 Task: Open Card Event Execution in Board Business Model Lean Startup Methodology Implementation to Workspace Contract Management and add a team member Softage.3@softage.net, a label Yellow, a checklist Project Procurement Management, an attachment from your google drive, a color Yellow and finally, add a card description 'Research and apply for relevant industry awards' and a comment 'Given the potential impact of this task on our team workload, let us ensure that we have the necessary resources and support to execute it effectively.'. Add a start date 'Jan 03, 1900' with a due date 'Jan 10, 1900'
Action: Mouse moved to (102, 345)
Screenshot: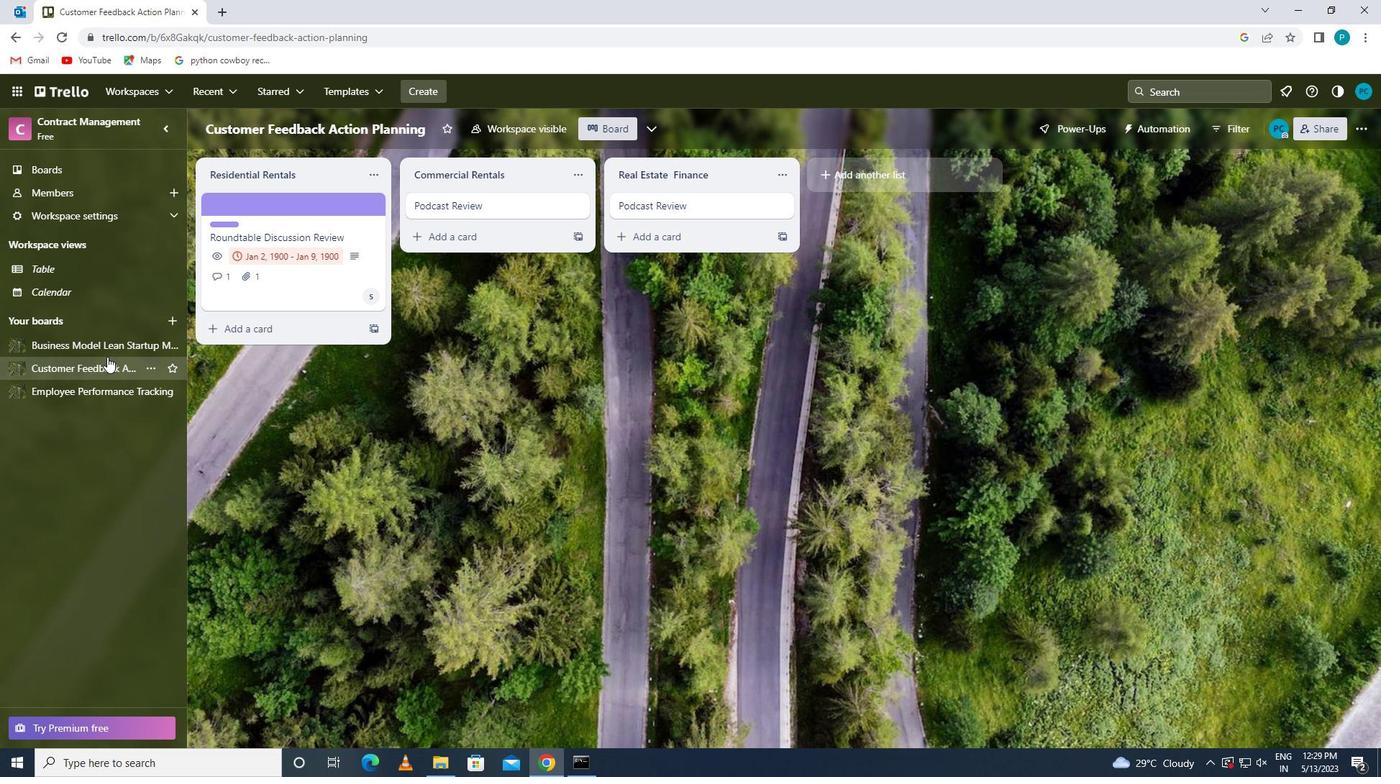 
Action: Mouse pressed left at (102, 345)
Screenshot: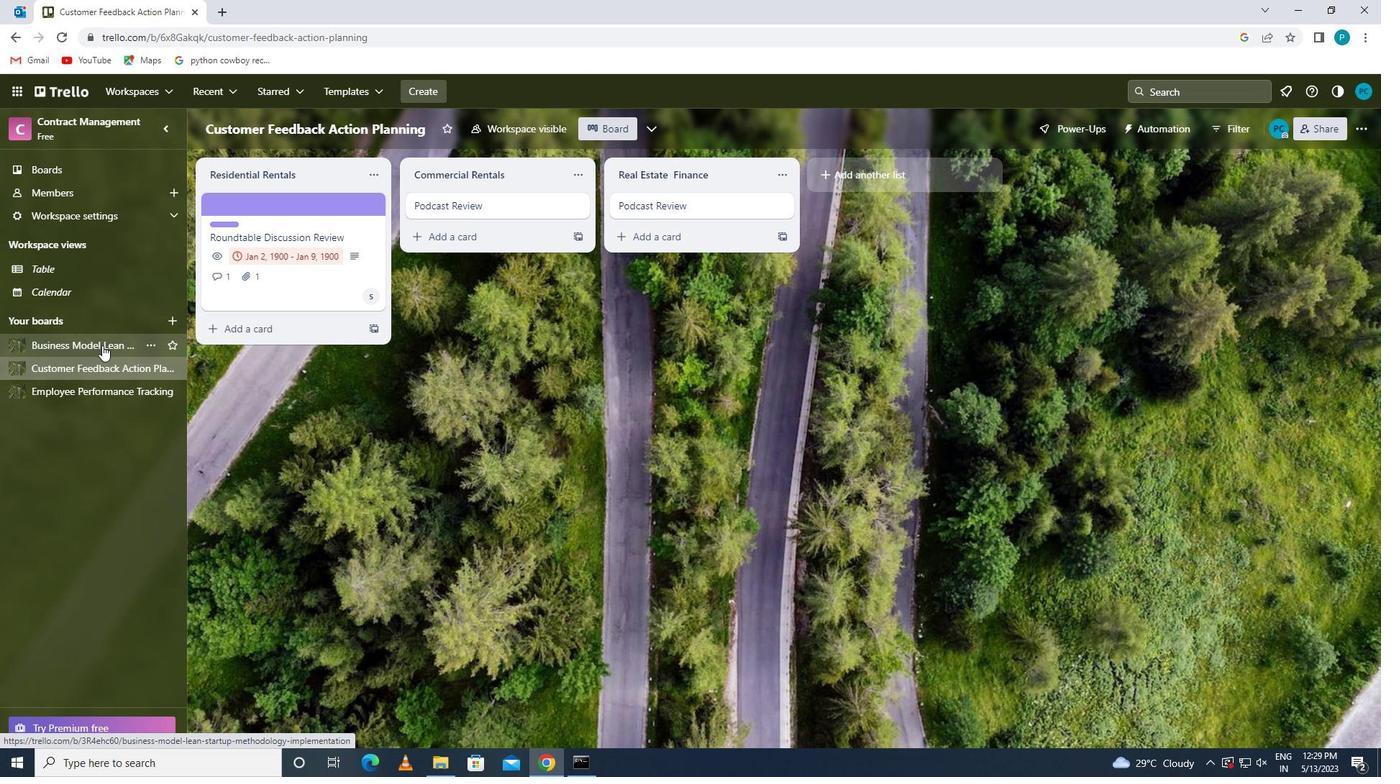 
Action: Mouse moved to (223, 209)
Screenshot: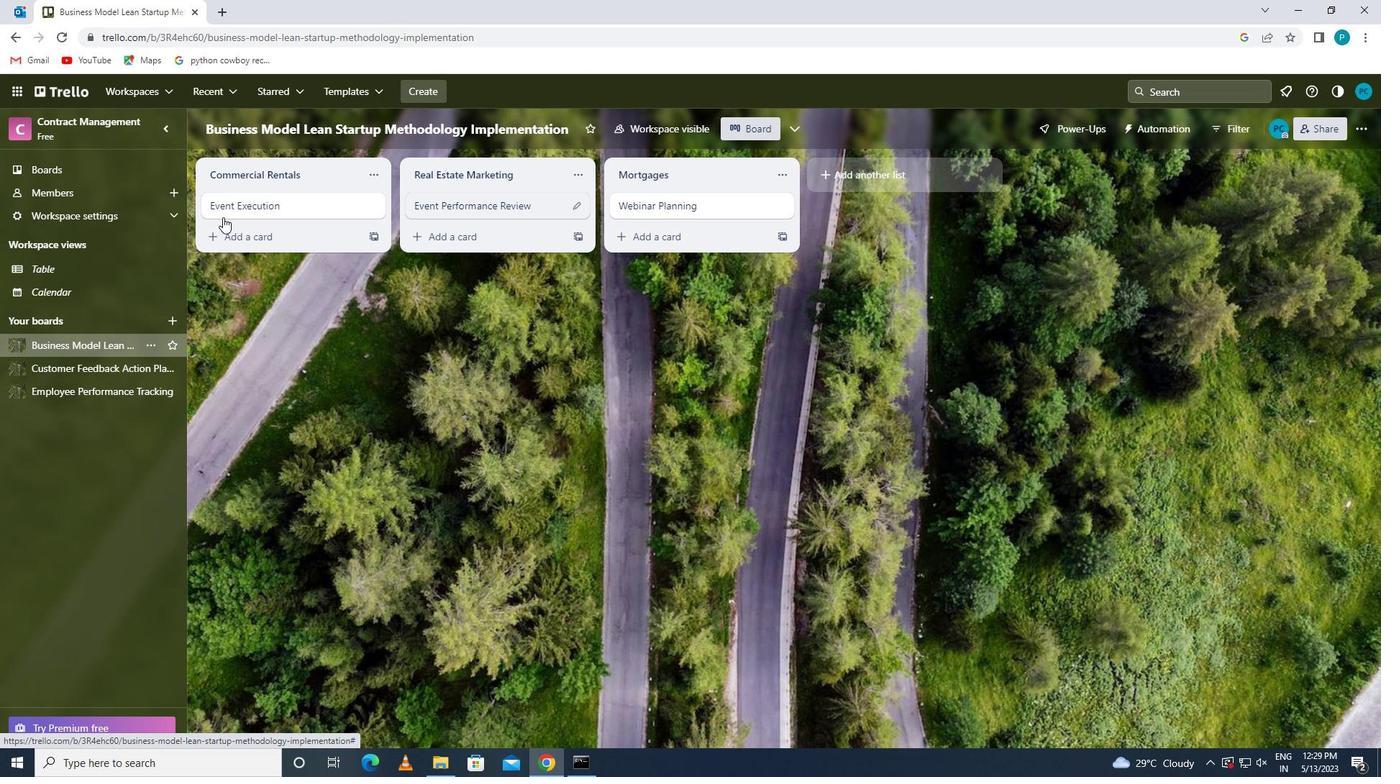 
Action: Mouse pressed left at (223, 209)
Screenshot: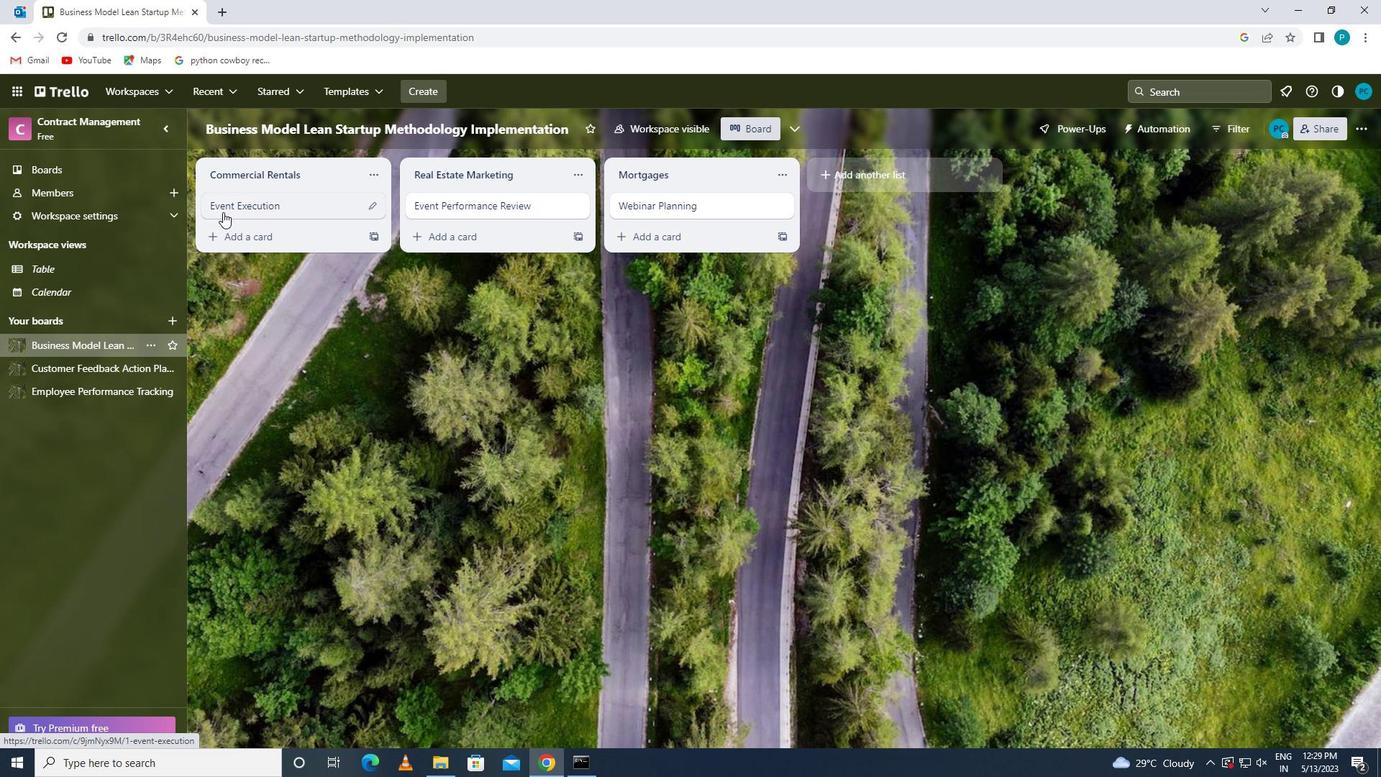 
Action: Mouse moved to (871, 205)
Screenshot: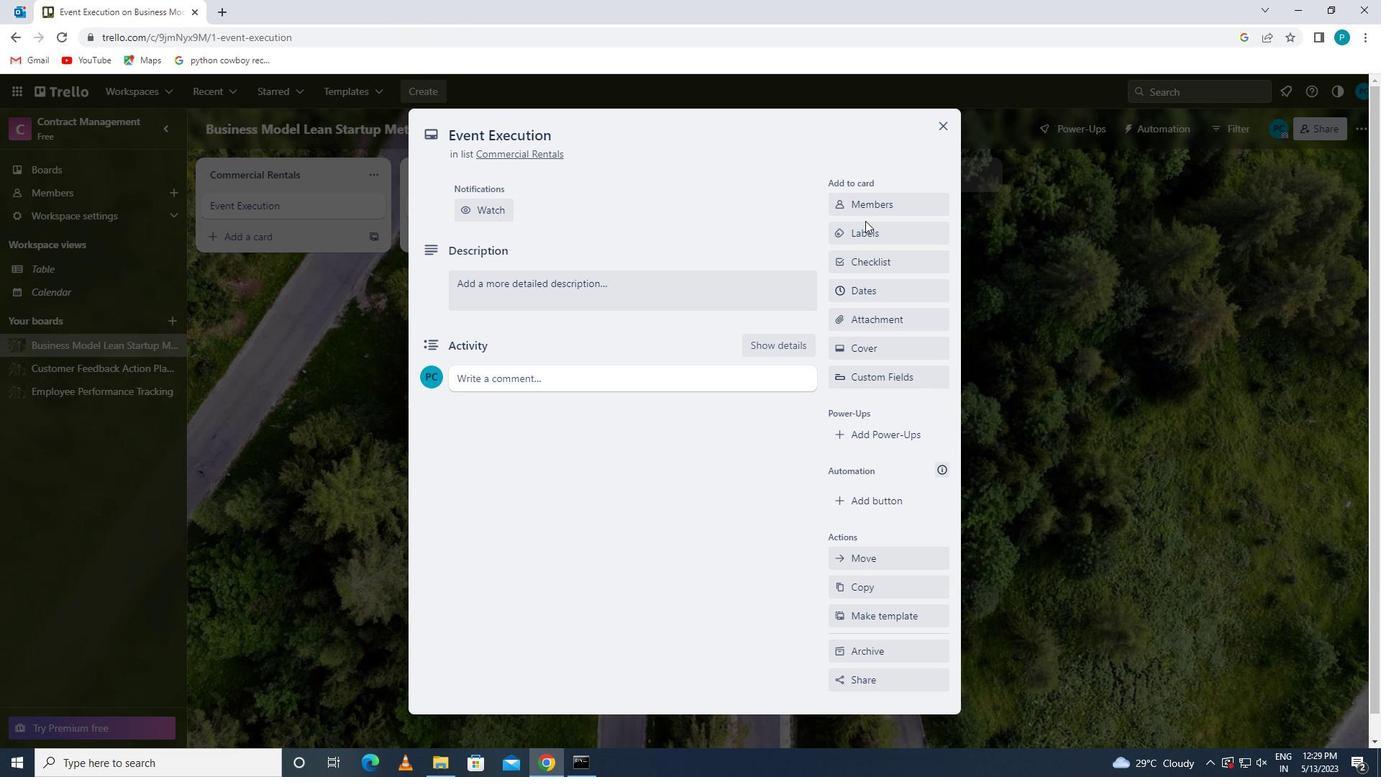 
Action: Mouse pressed left at (871, 205)
Screenshot: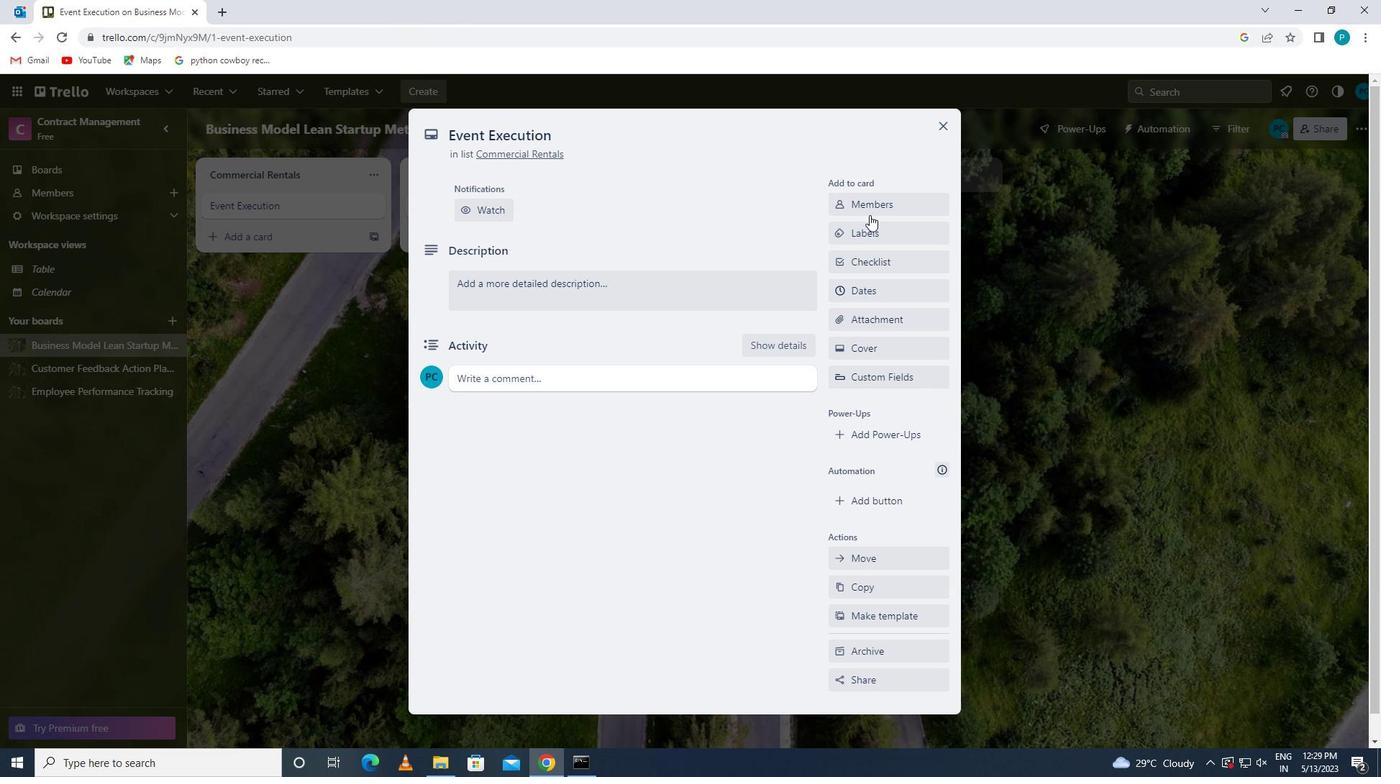
Action: Key pressed <Key.caps_lock>s<Key.caps_lock>o
Screenshot: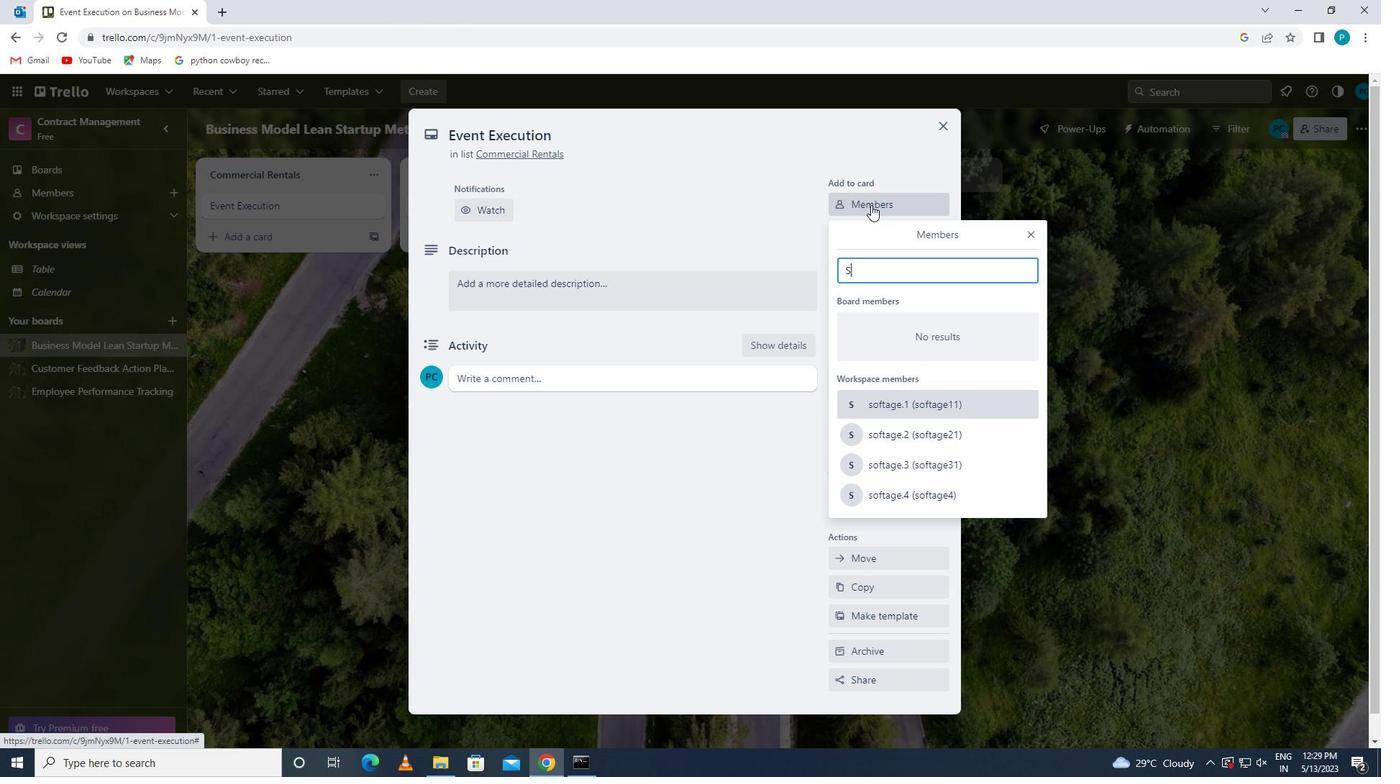 
Action: Mouse moved to (878, 505)
Screenshot: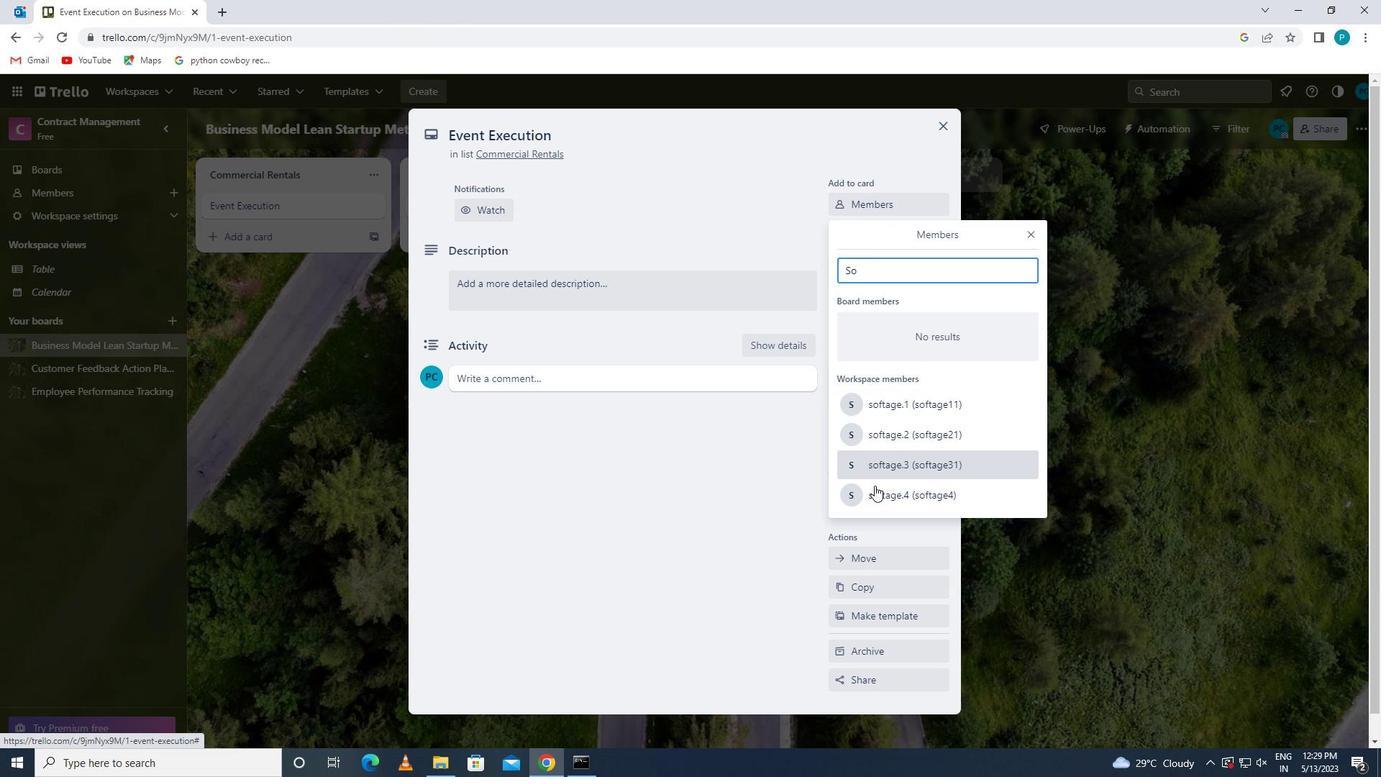 
Action: Mouse pressed left at (878, 505)
Screenshot: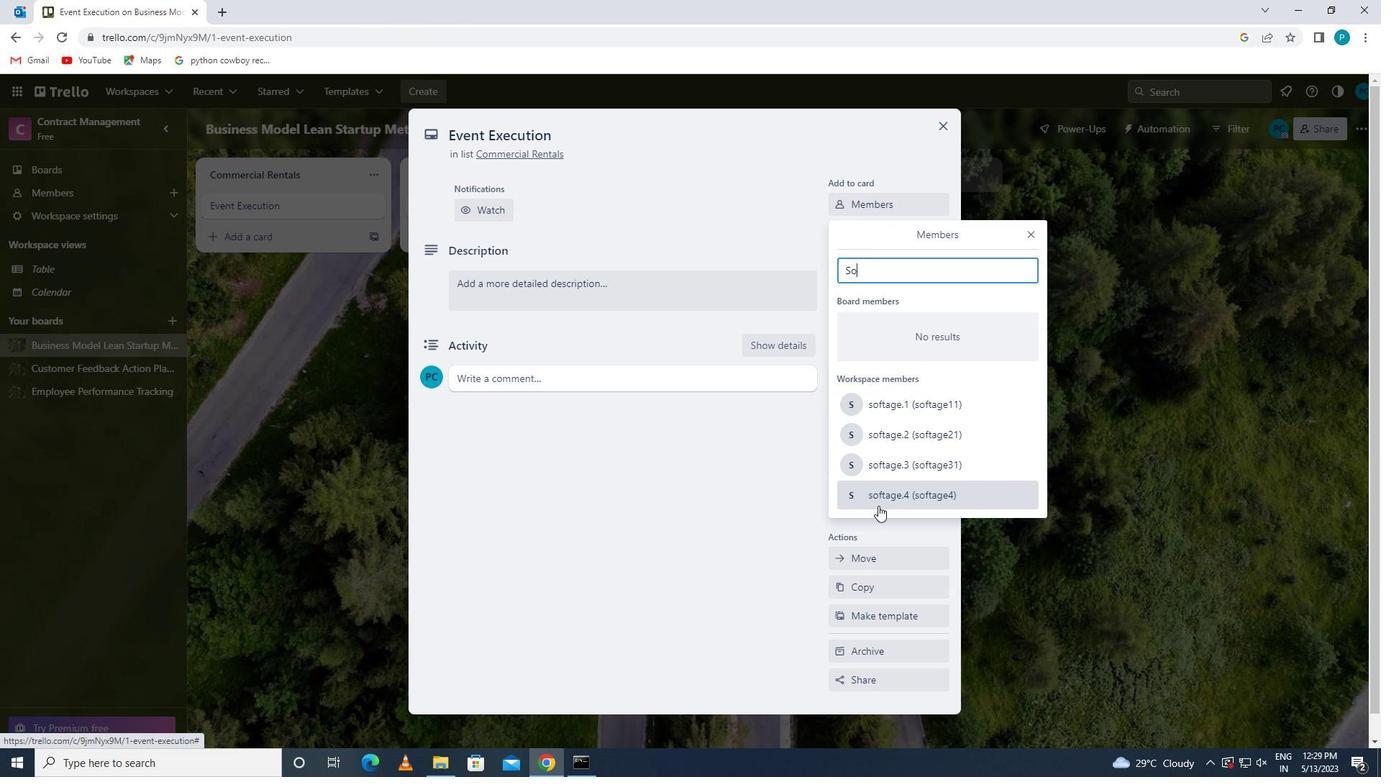 
Action: Mouse moved to (877, 467)
Screenshot: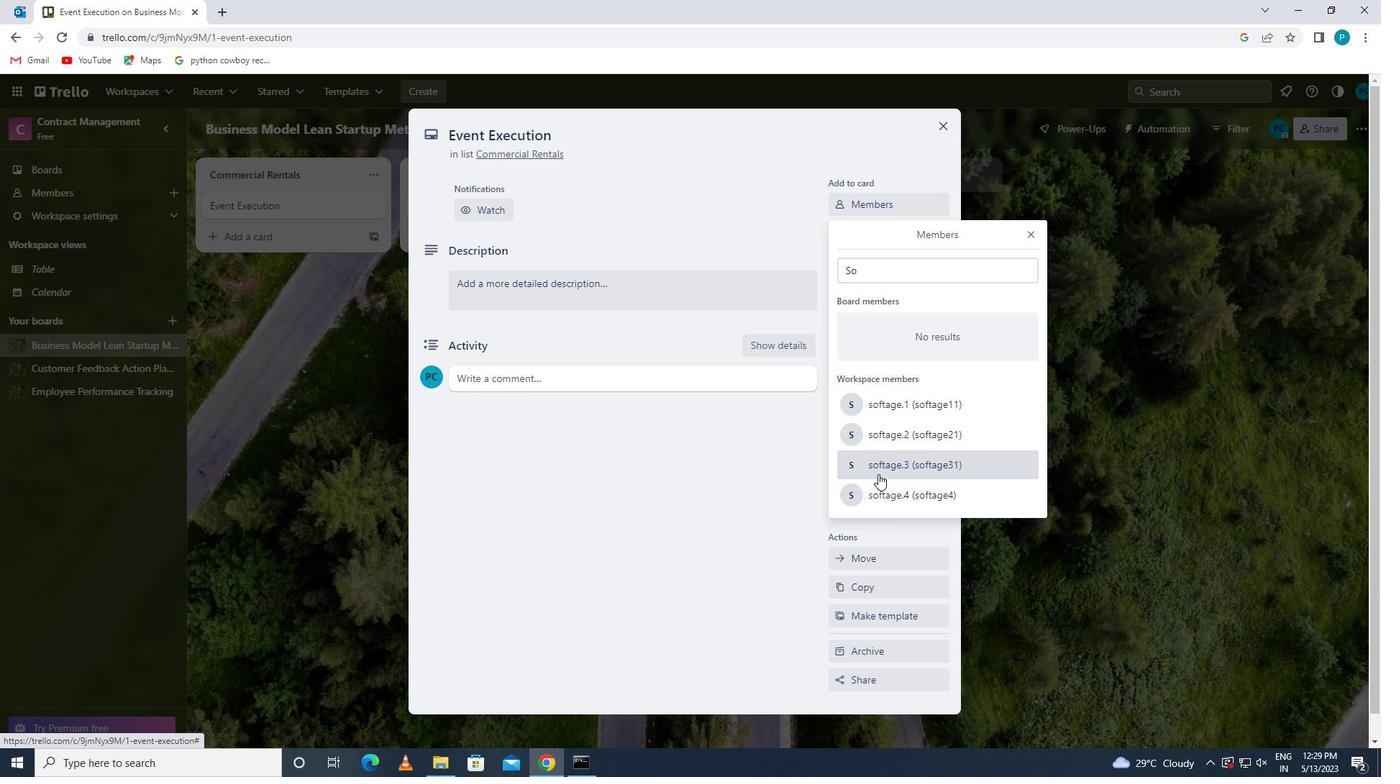 
Action: Mouse pressed left at (877, 467)
Screenshot: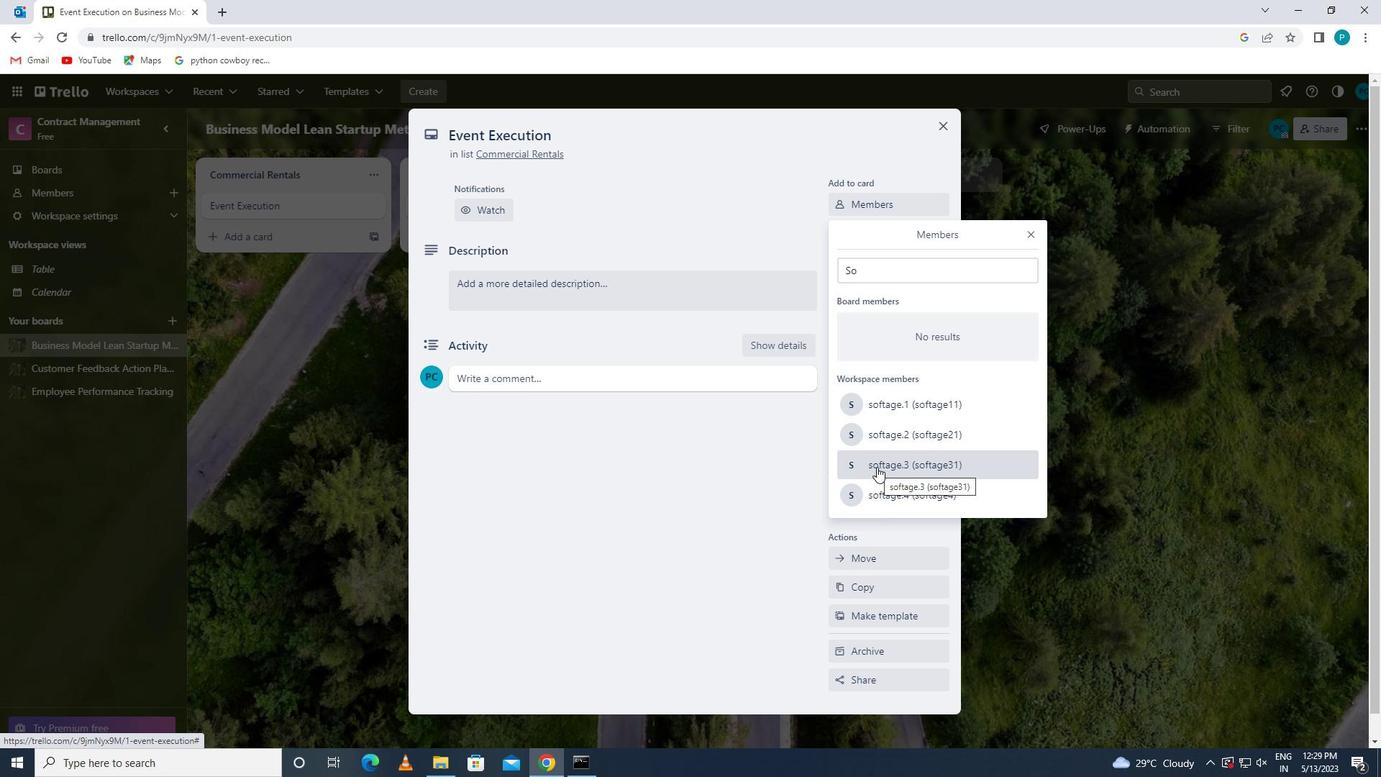 
Action: Mouse moved to (1029, 236)
Screenshot: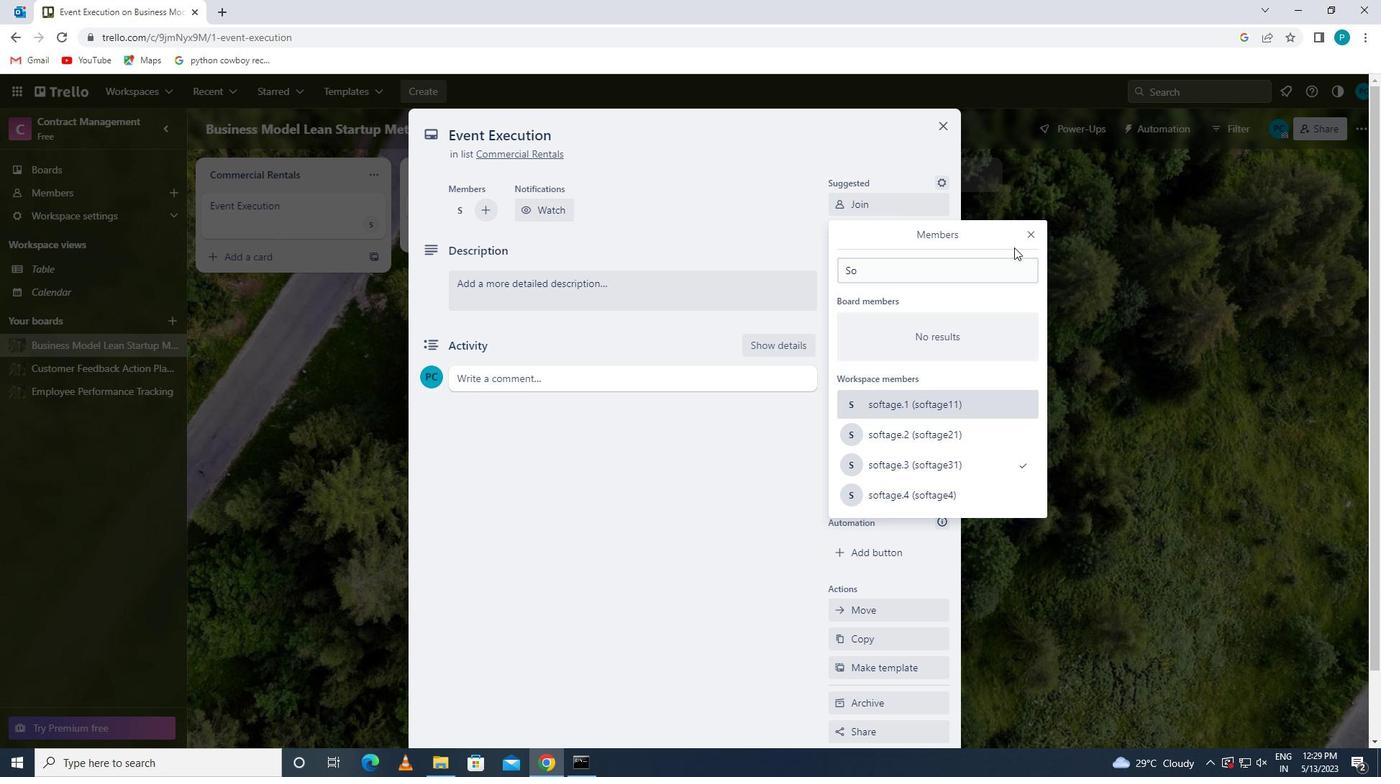 
Action: Mouse pressed left at (1029, 236)
Screenshot: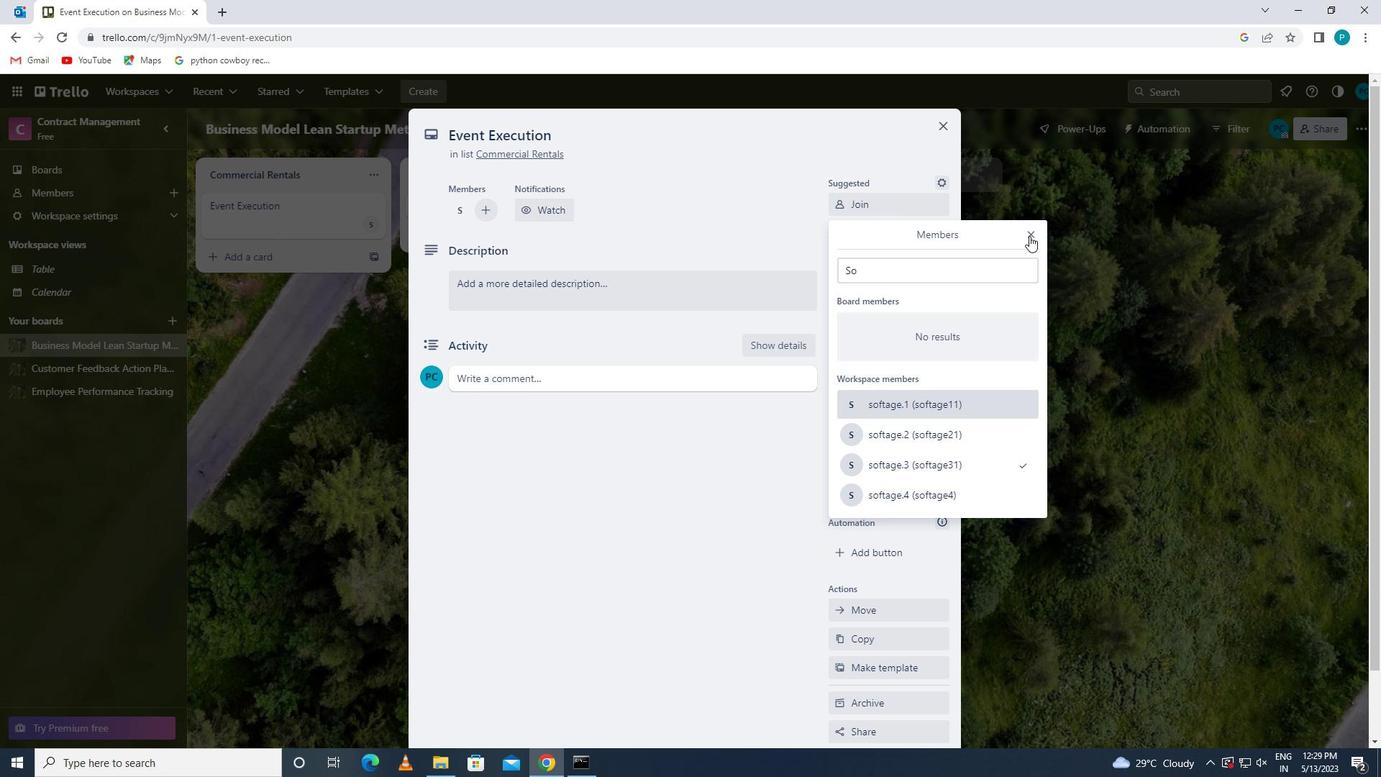 
Action: Mouse moved to (901, 278)
Screenshot: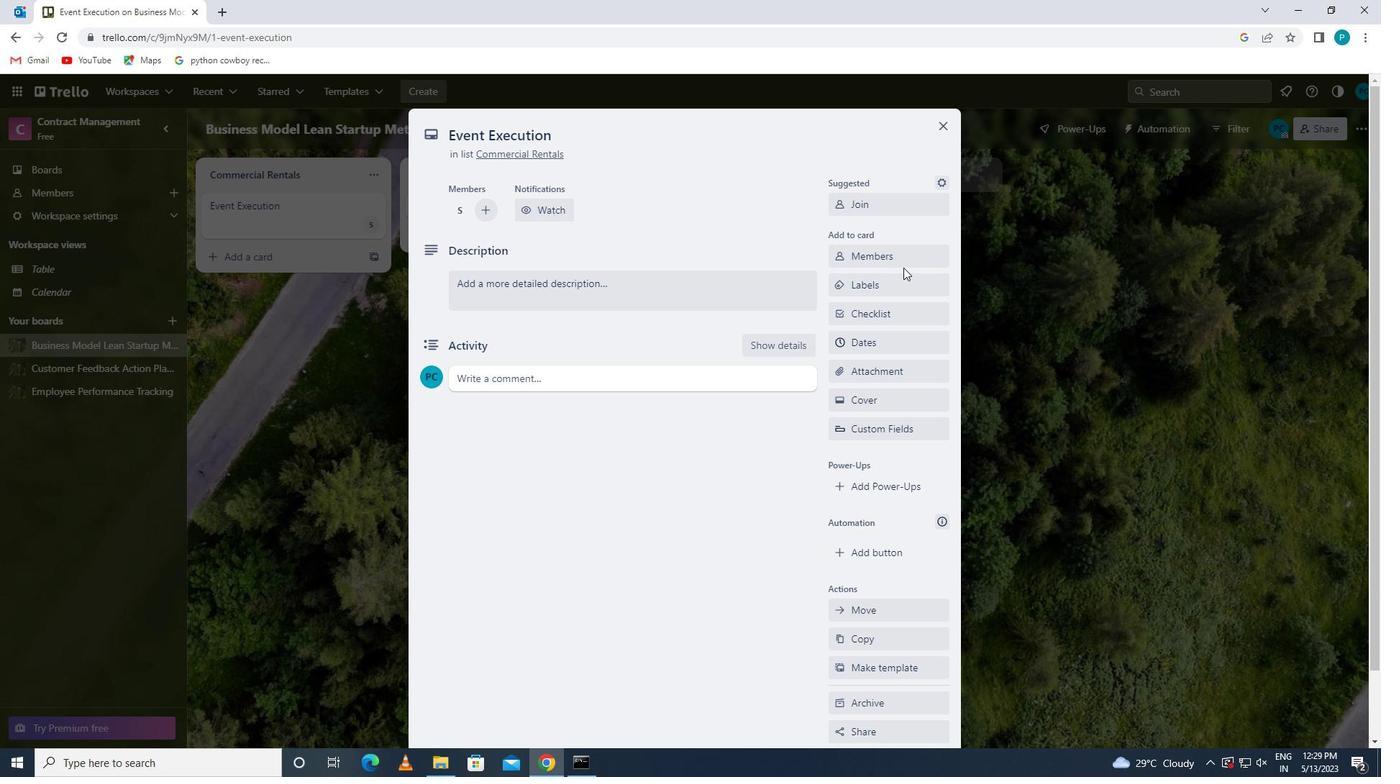 
Action: Mouse pressed left at (901, 278)
Screenshot: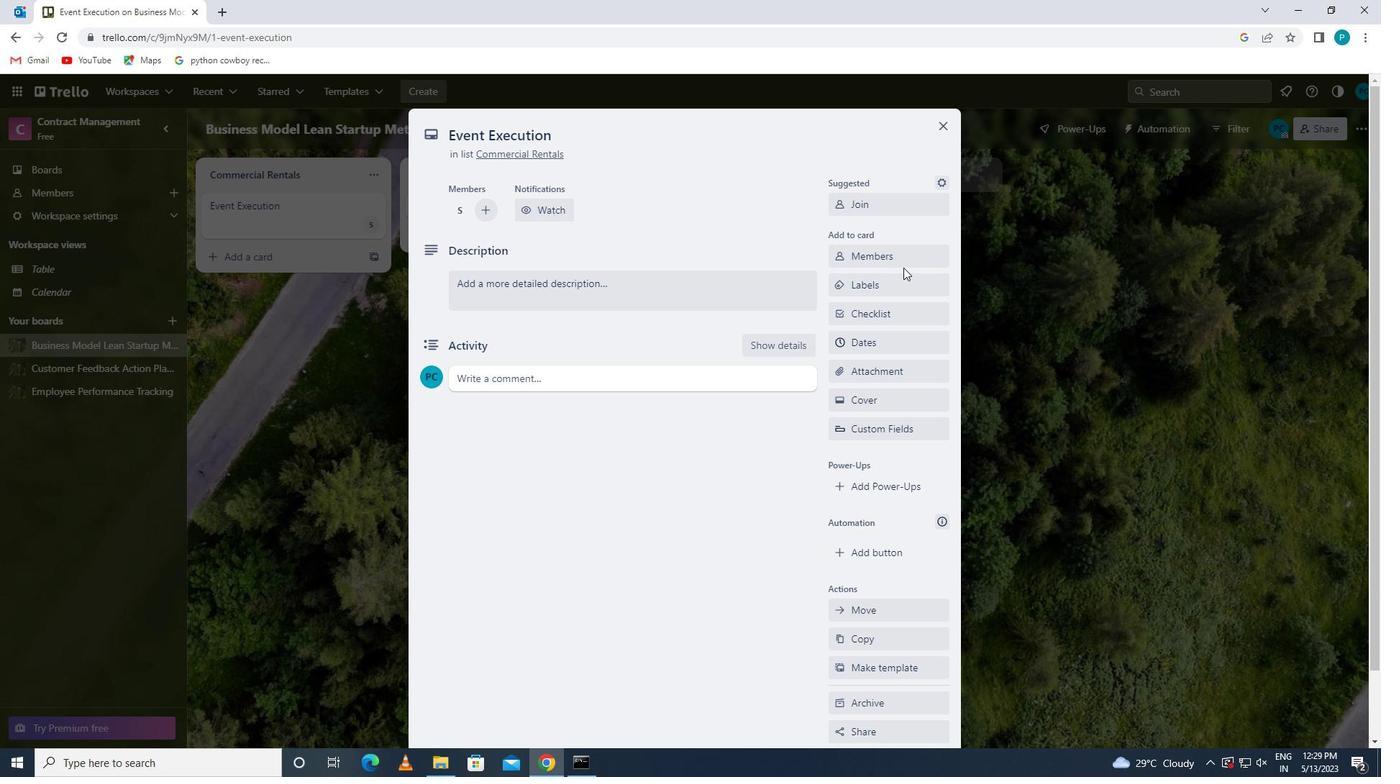 
Action: Mouse moved to (932, 557)
Screenshot: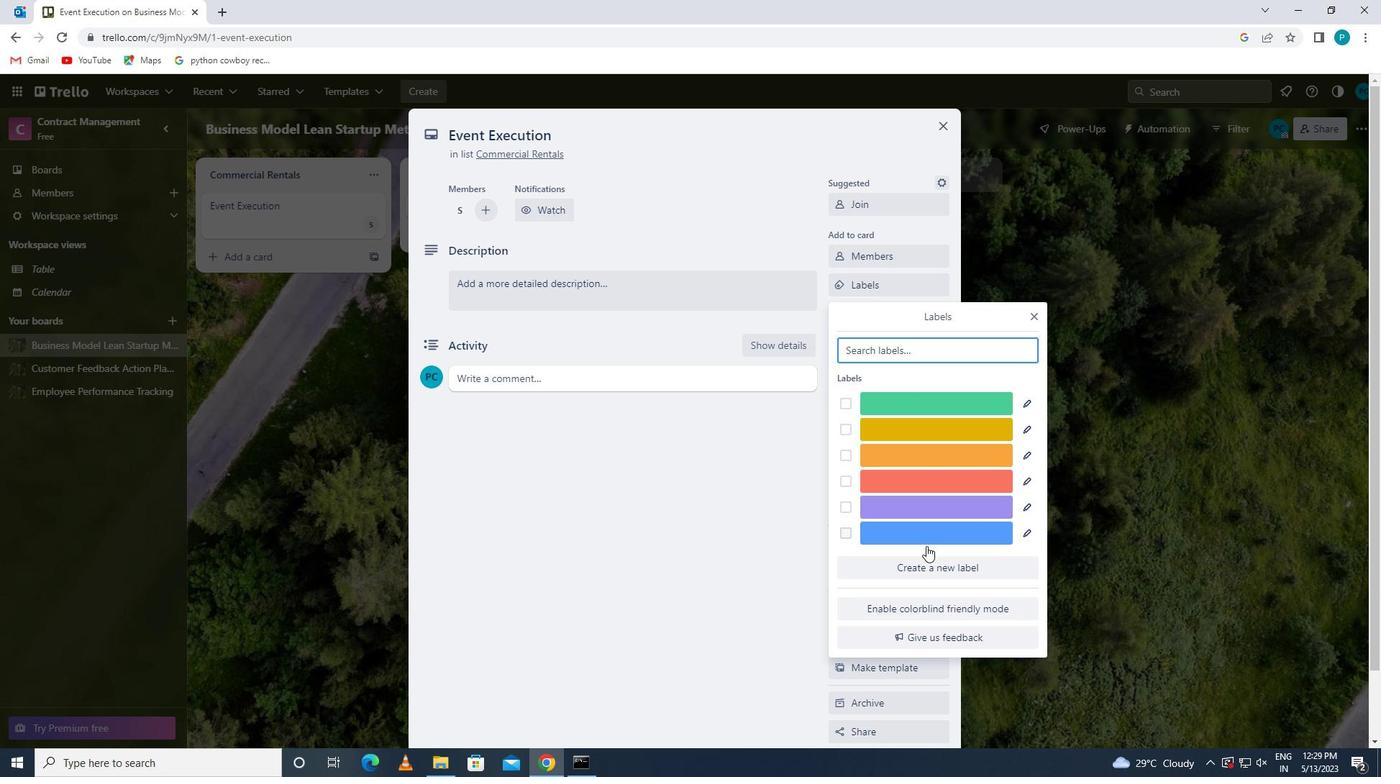 
Action: Mouse pressed left at (932, 557)
Screenshot: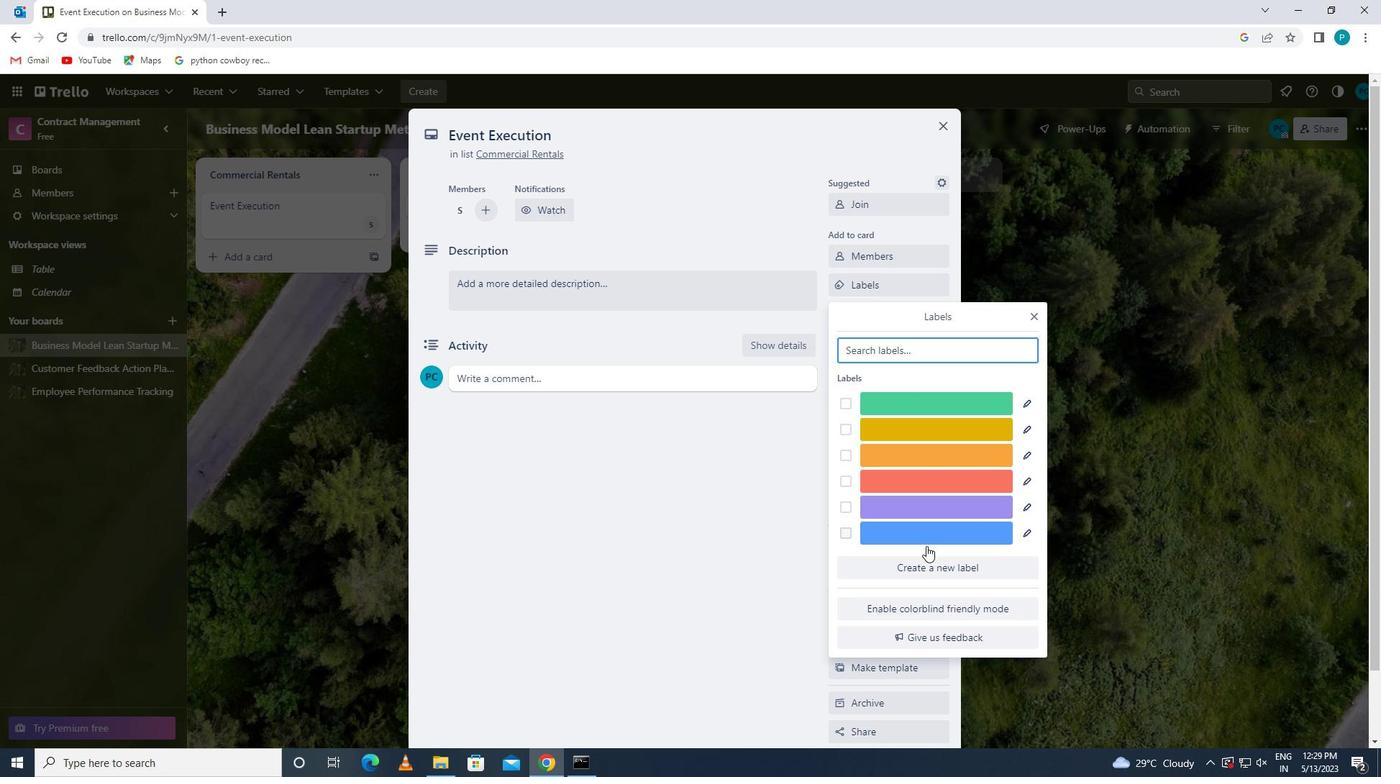 
Action: Mouse moved to (898, 523)
Screenshot: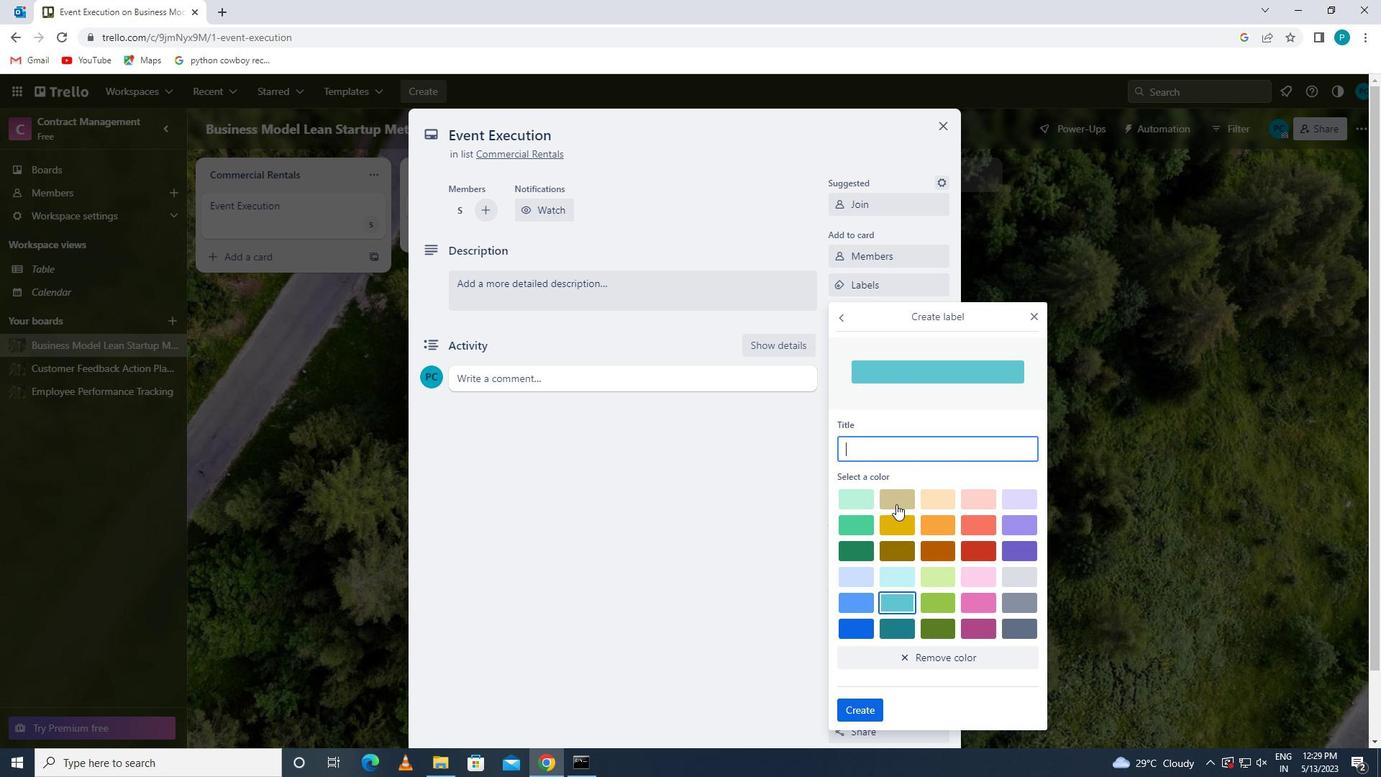 
Action: Mouse pressed left at (898, 523)
Screenshot: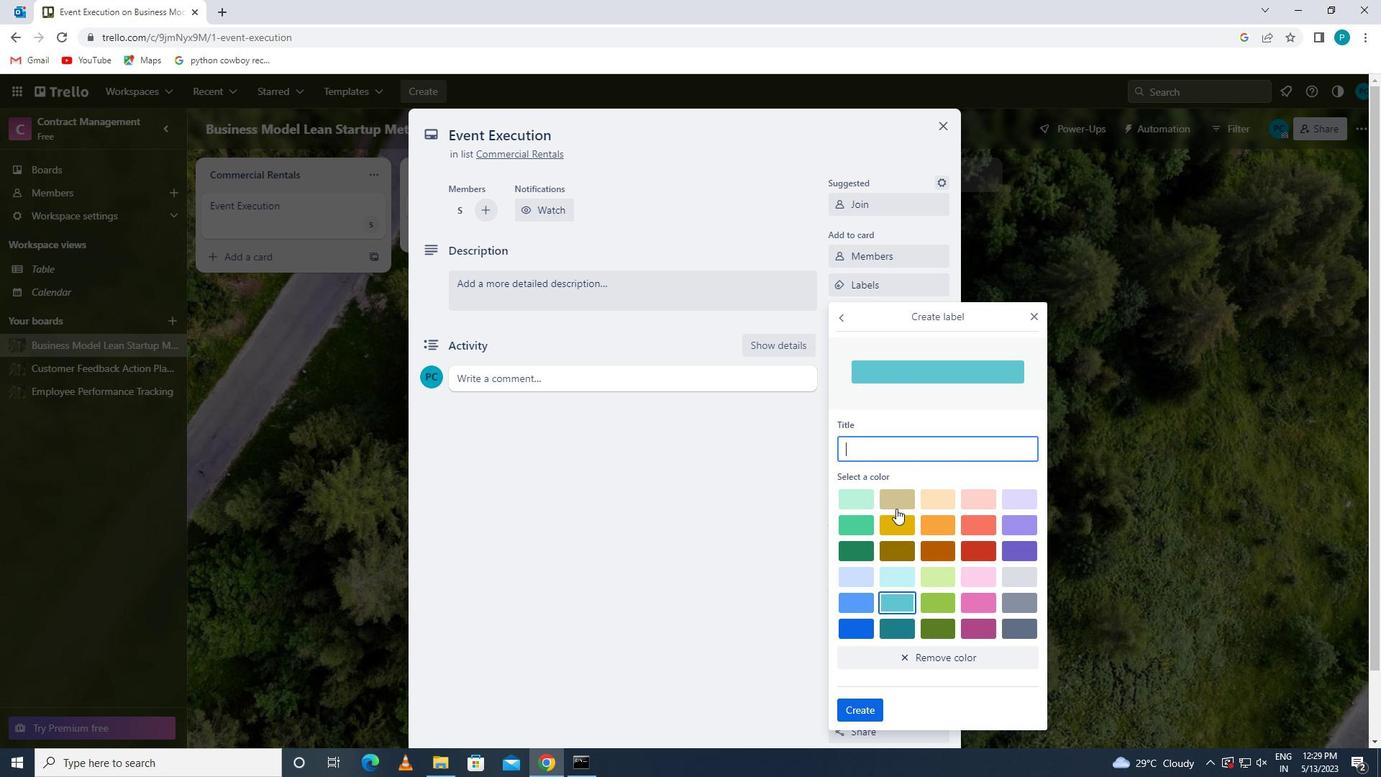
Action: Mouse moved to (868, 703)
Screenshot: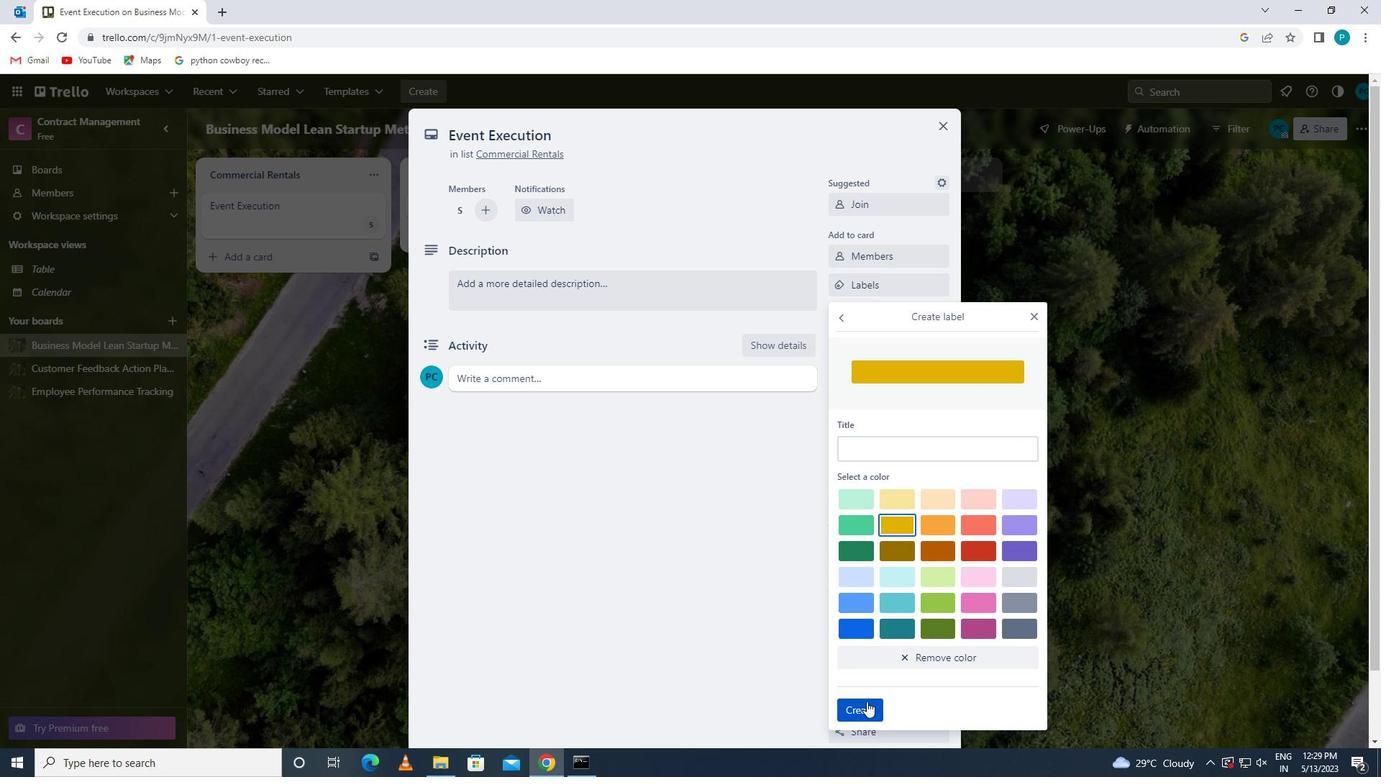 
Action: Mouse pressed left at (868, 703)
Screenshot: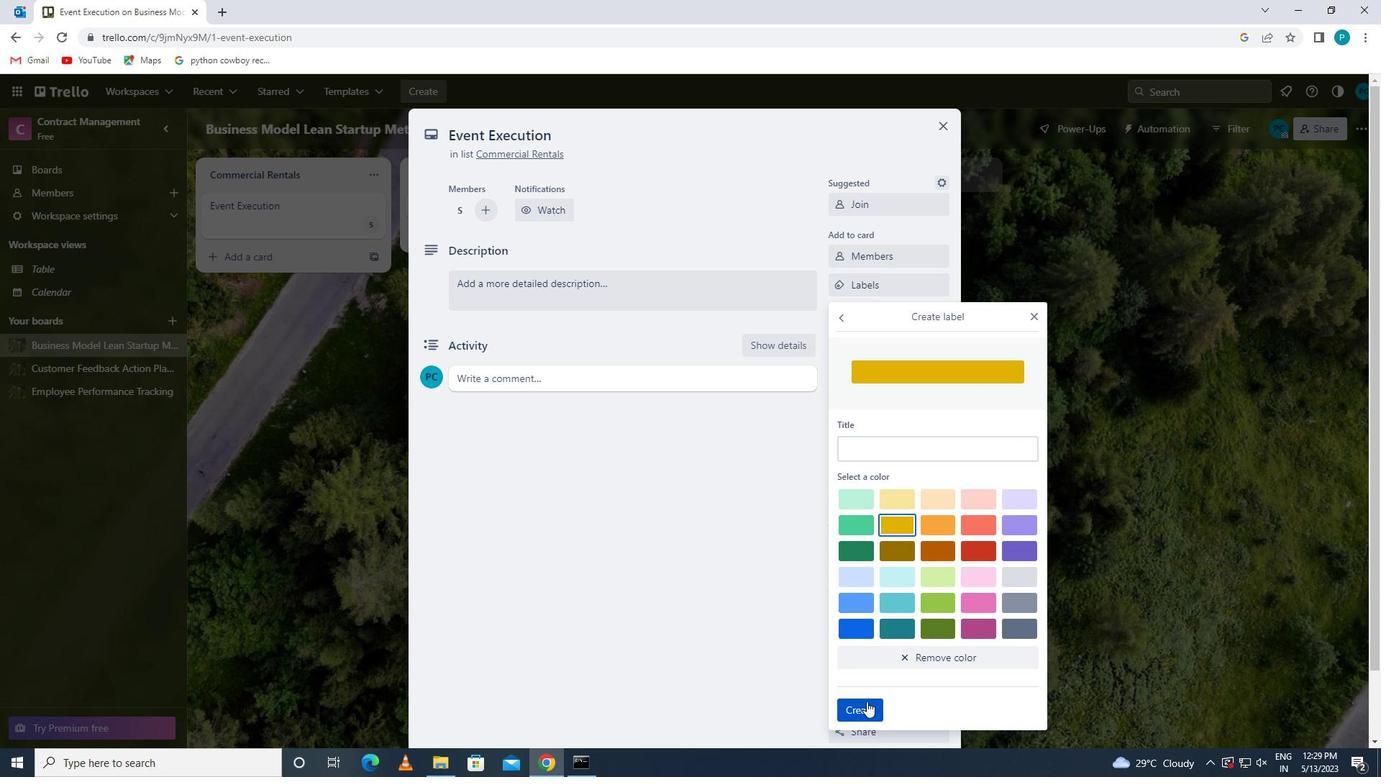 
Action: Mouse moved to (1031, 310)
Screenshot: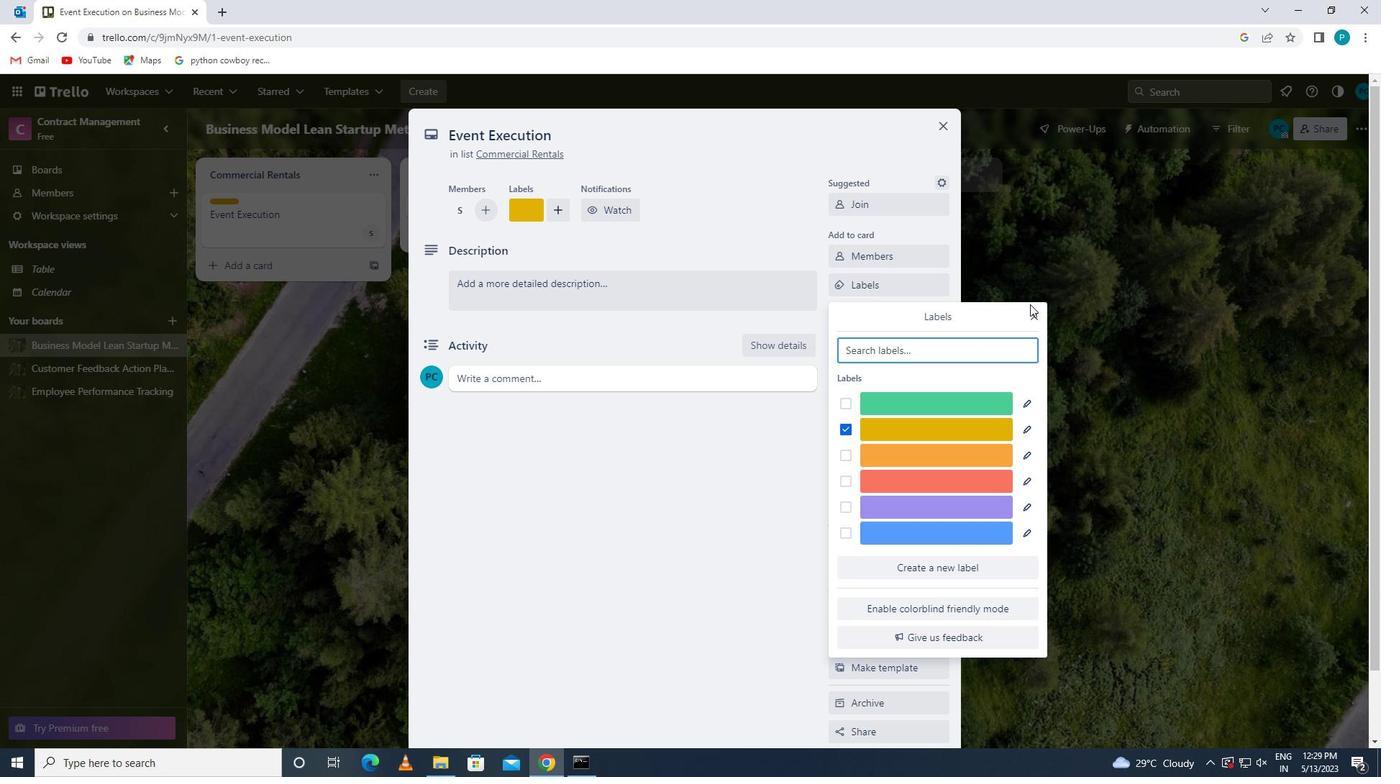 
Action: Mouse pressed left at (1031, 310)
Screenshot: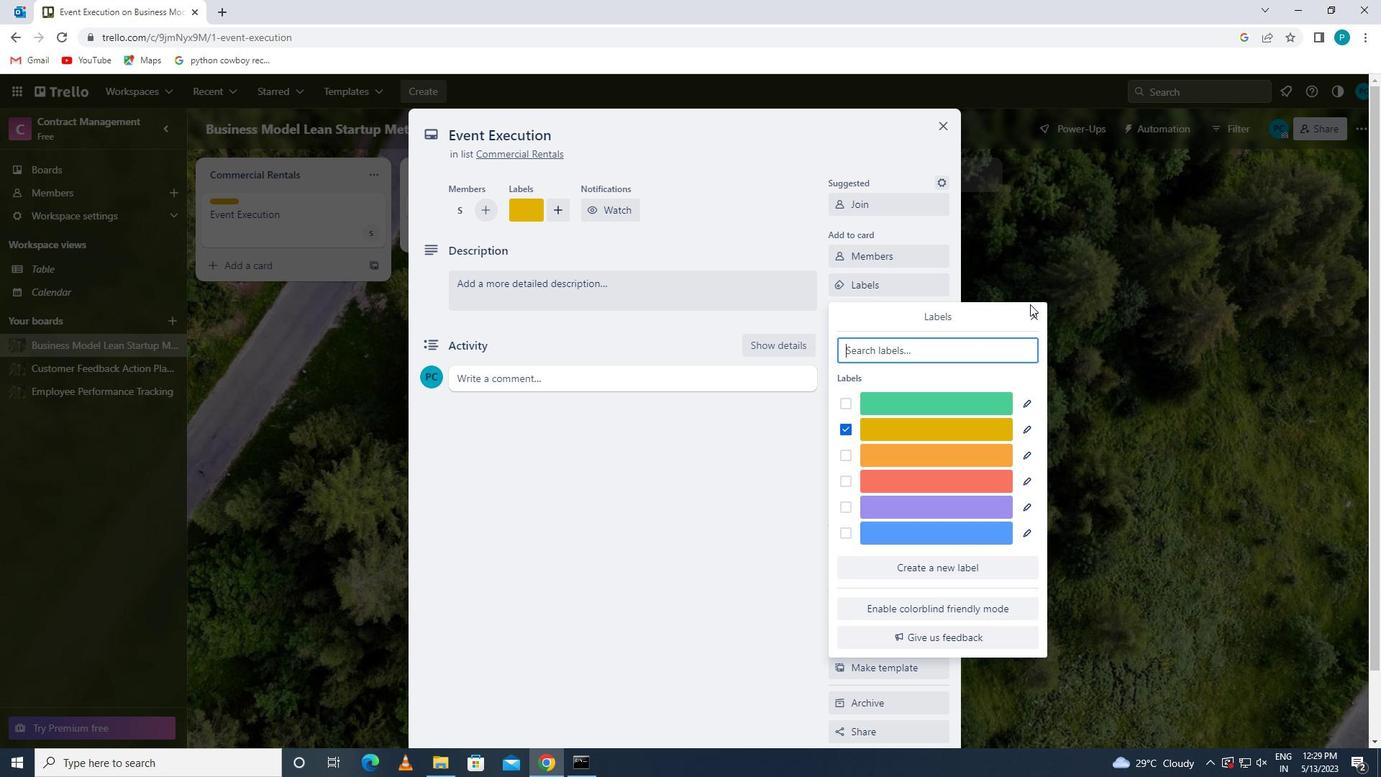 
Action: Mouse moved to (897, 316)
Screenshot: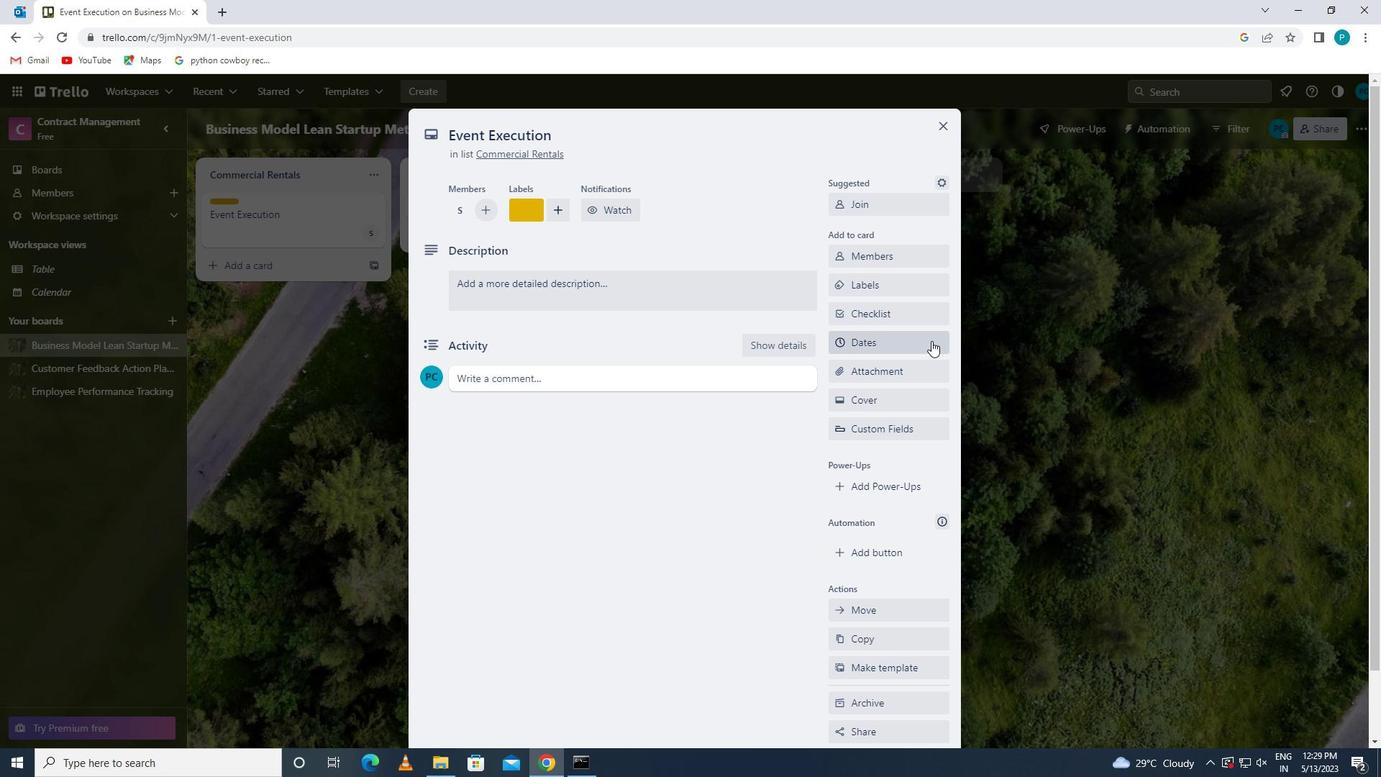 
Action: Mouse pressed left at (897, 316)
Screenshot: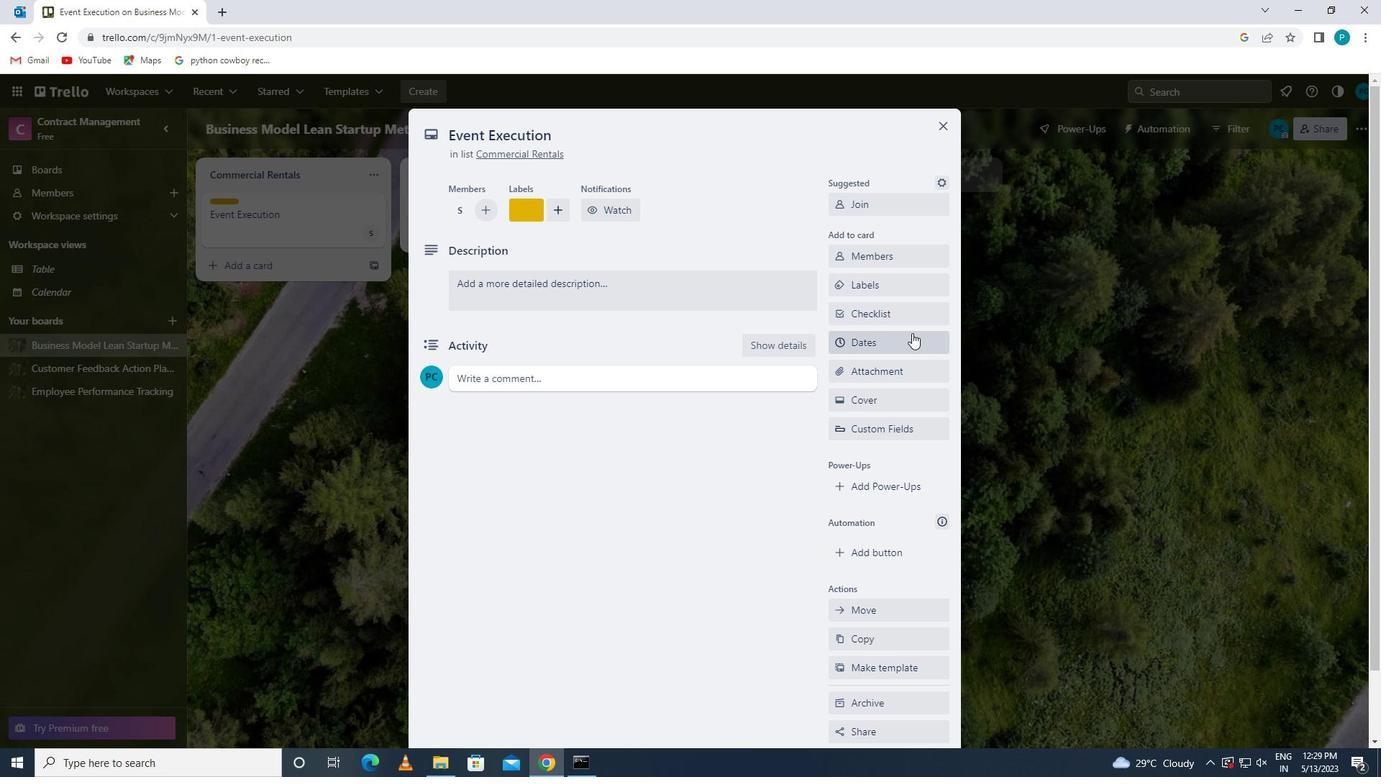
Action: Key pressed <Key.caps_lock>p<Key.caps_lock>r
Screenshot: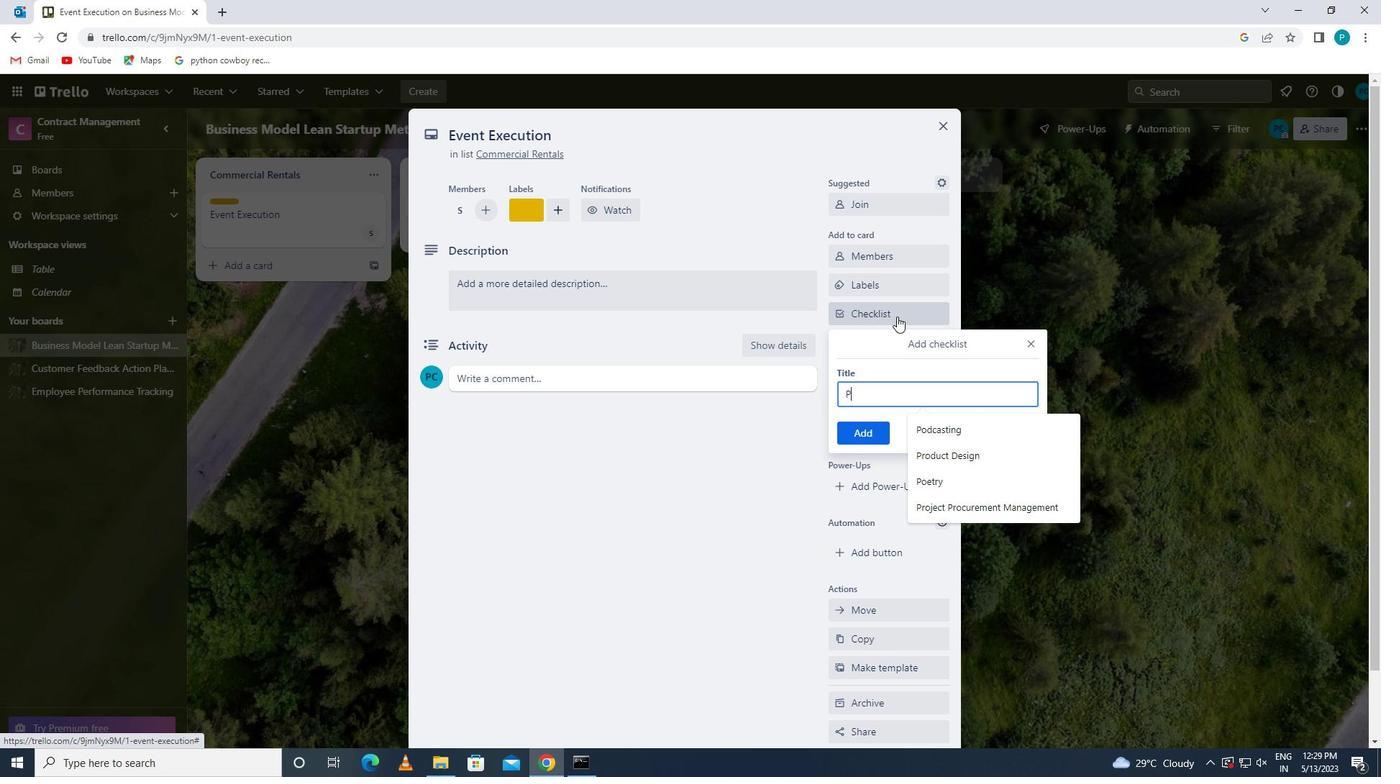 
Action: Mouse moved to (948, 464)
Screenshot: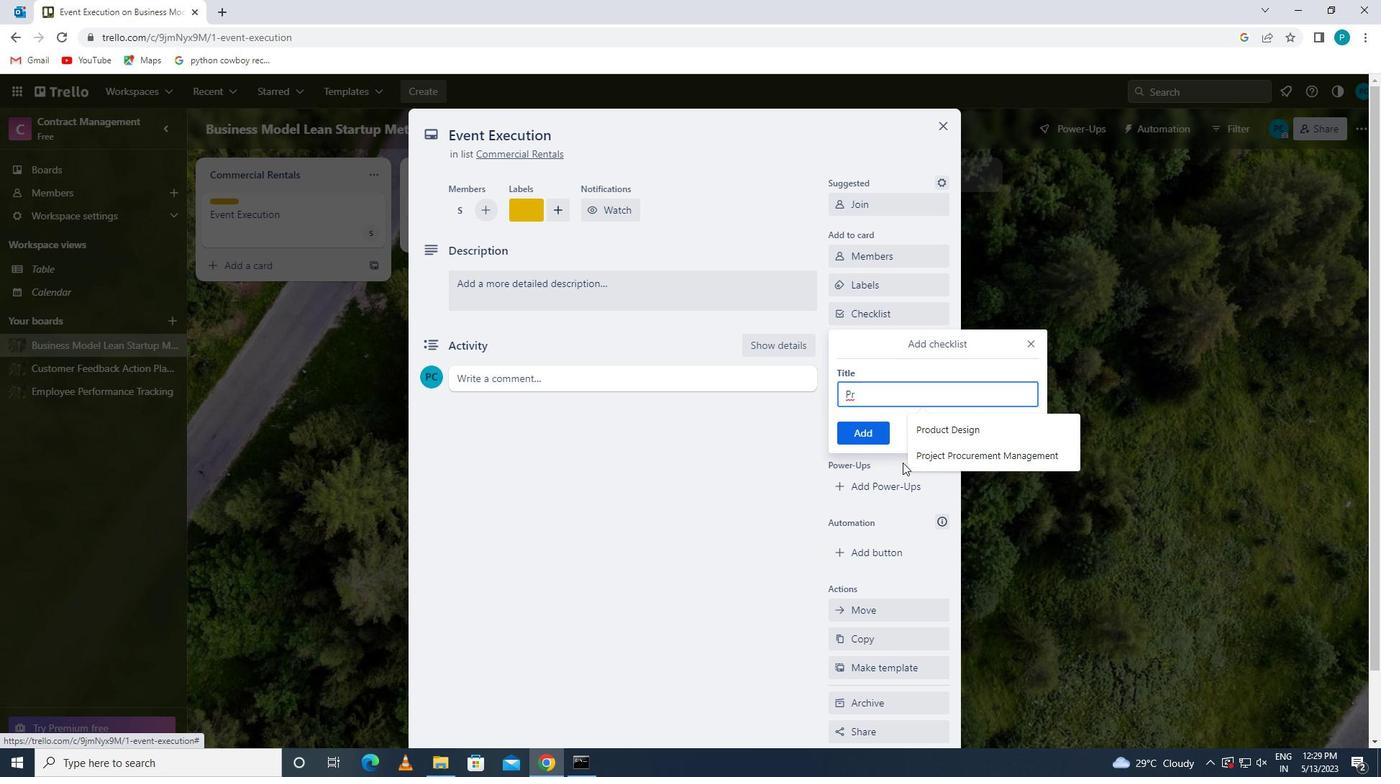 
Action: Mouse pressed left at (948, 464)
Screenshot: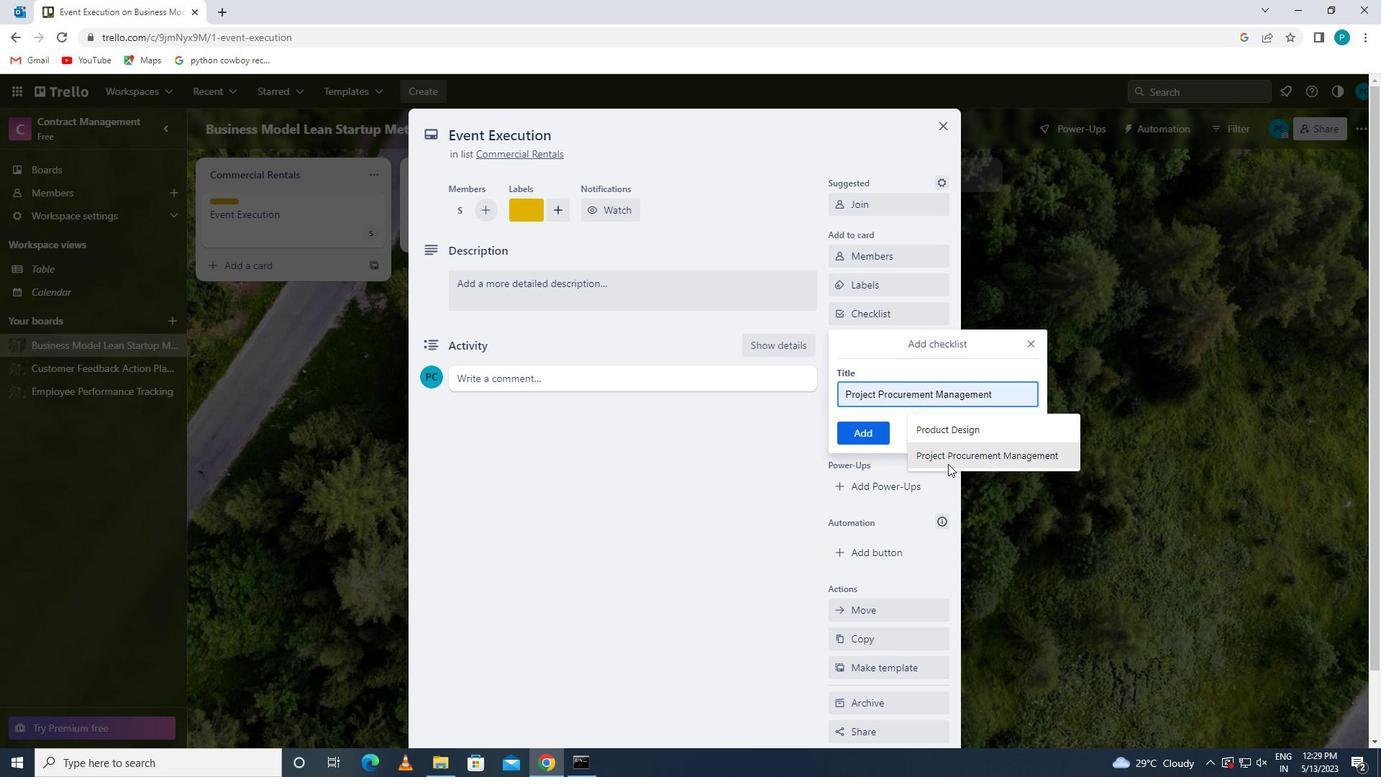 
Action: Mouse moved to (872, 441)
Screenshot: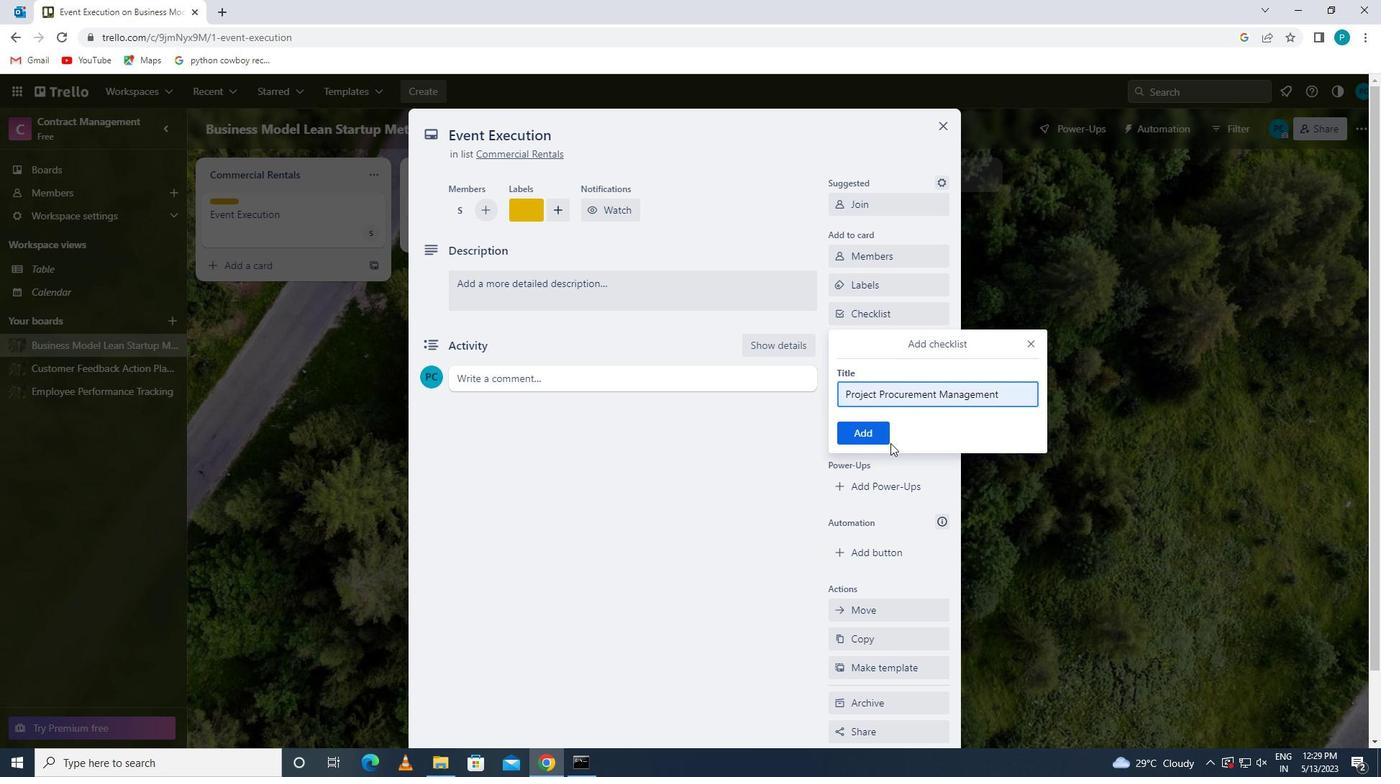 
Action: Mouse pressed left at (872, 441)
Screenshot: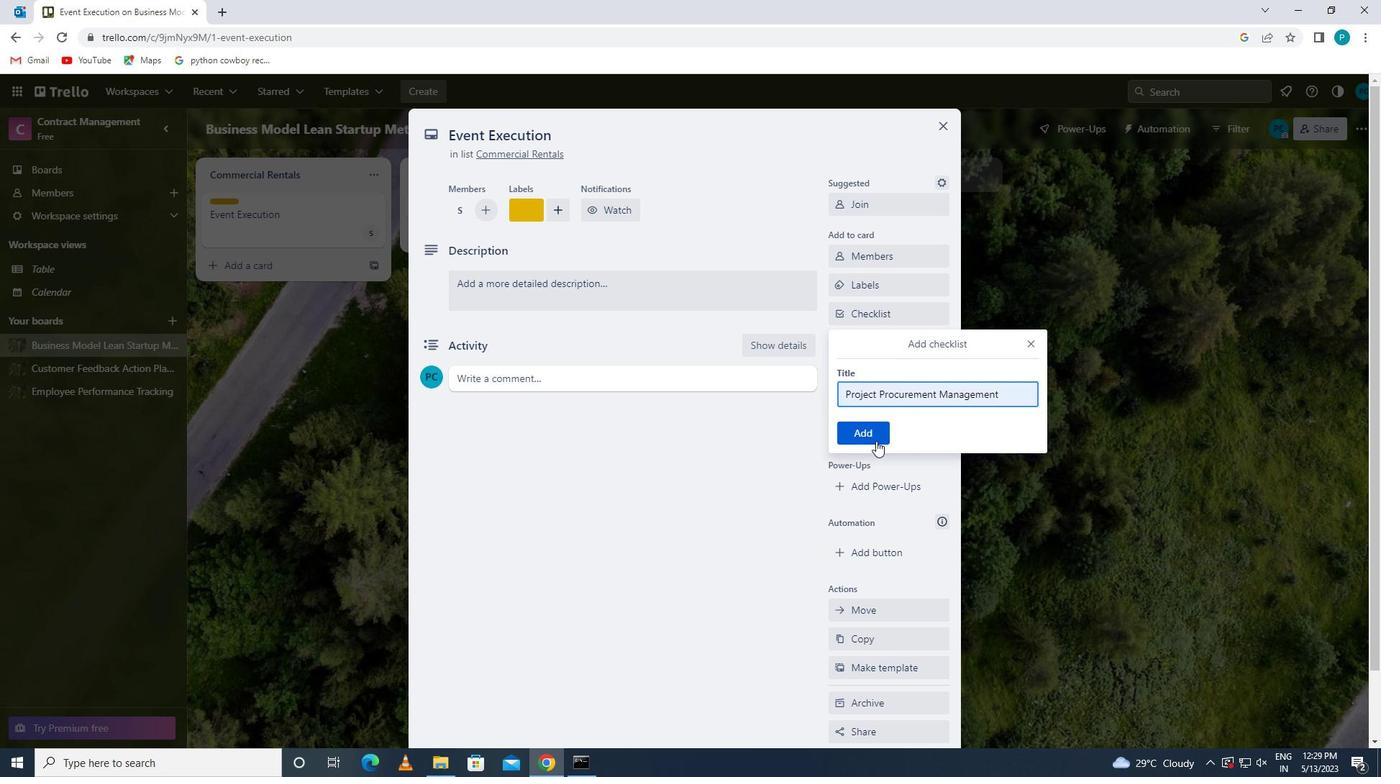 
Action: Mouse moved to (862, 372)
Screenshot: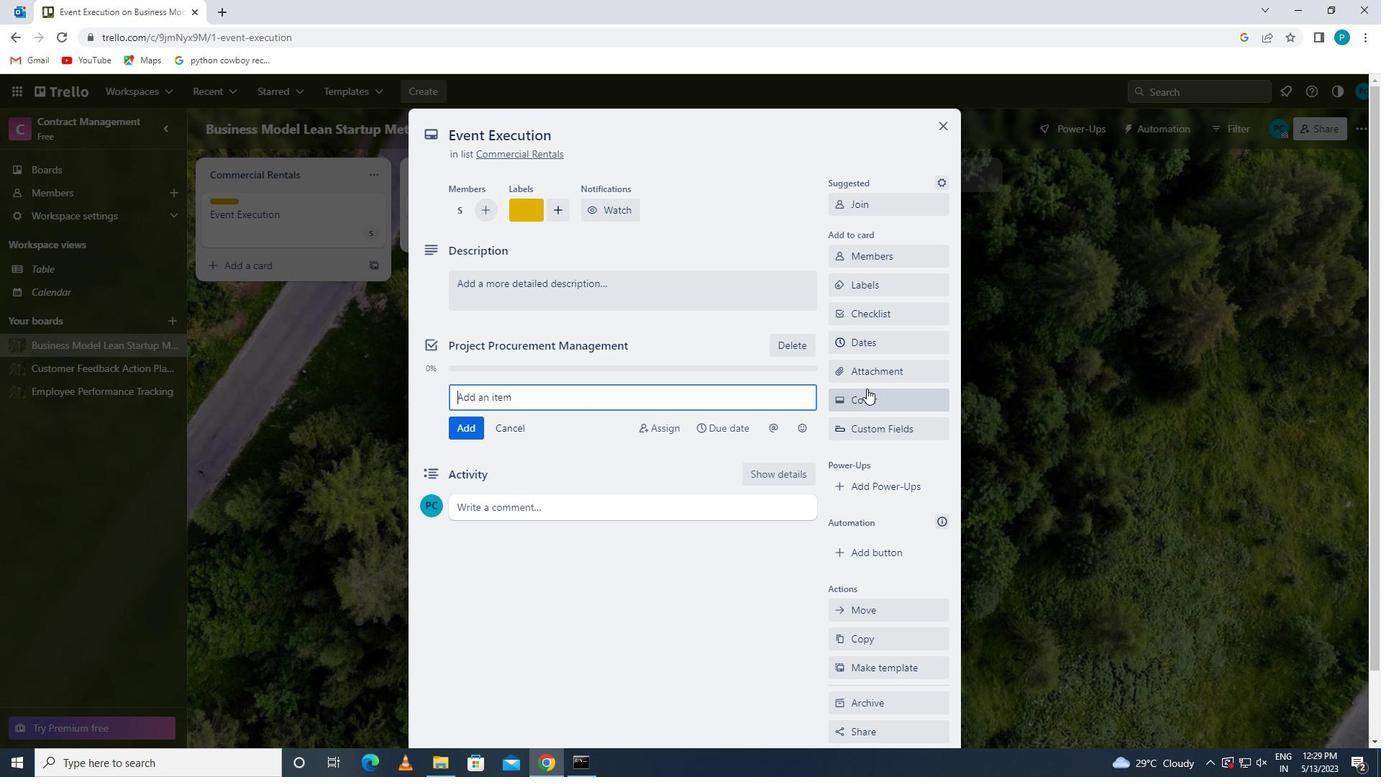 
Action: Mouse pressed left at (862, 372)
Screenshot: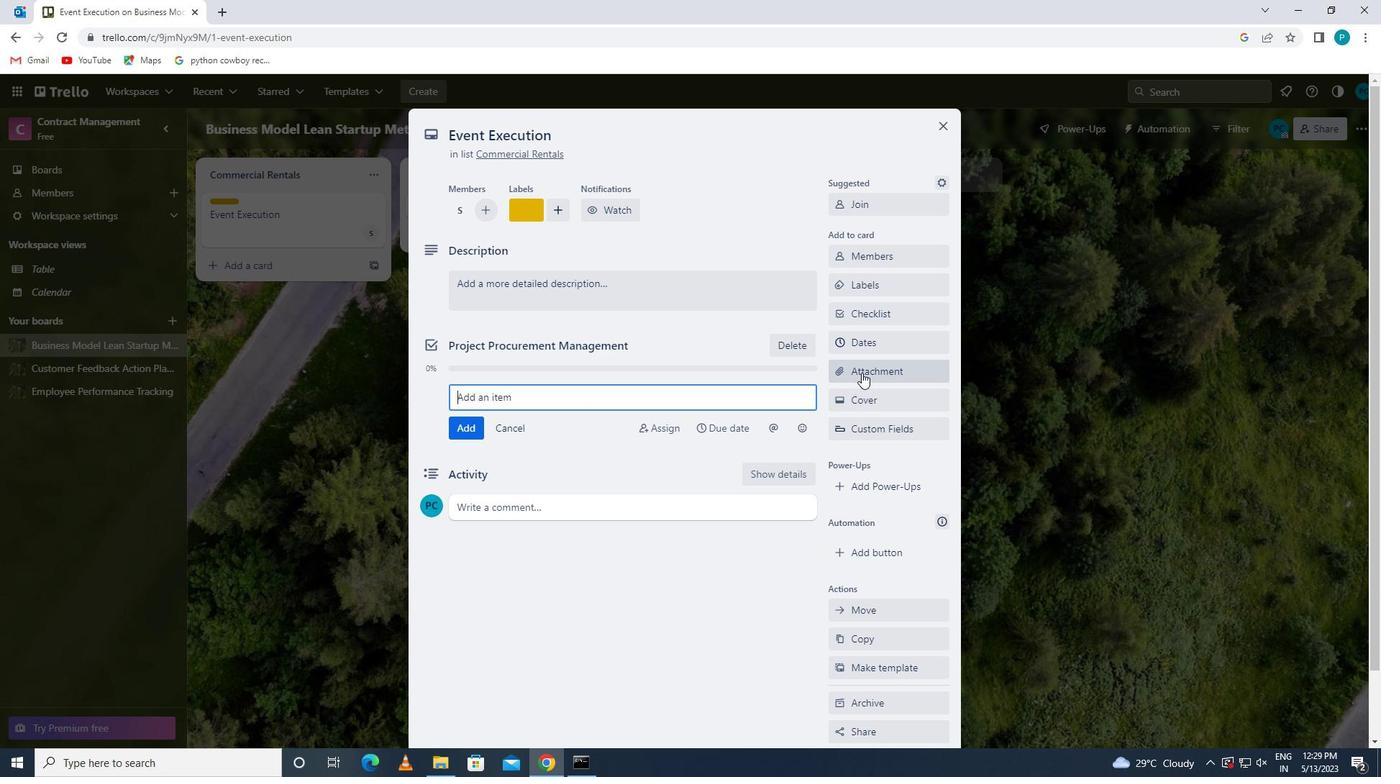 
Action: Mouse moved to (874, 471)
Screenshot: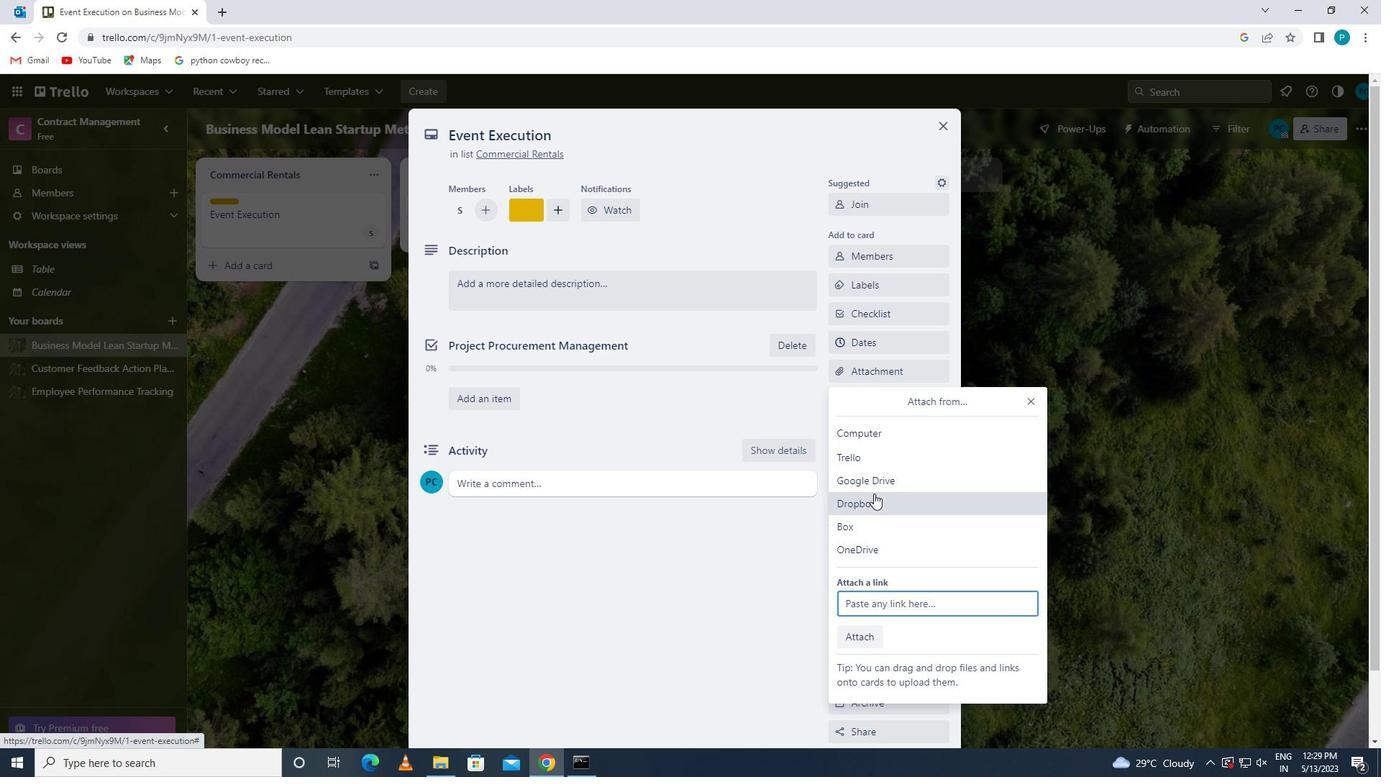 
Action: Mouse pressed left at (874, 471)
Screenshot: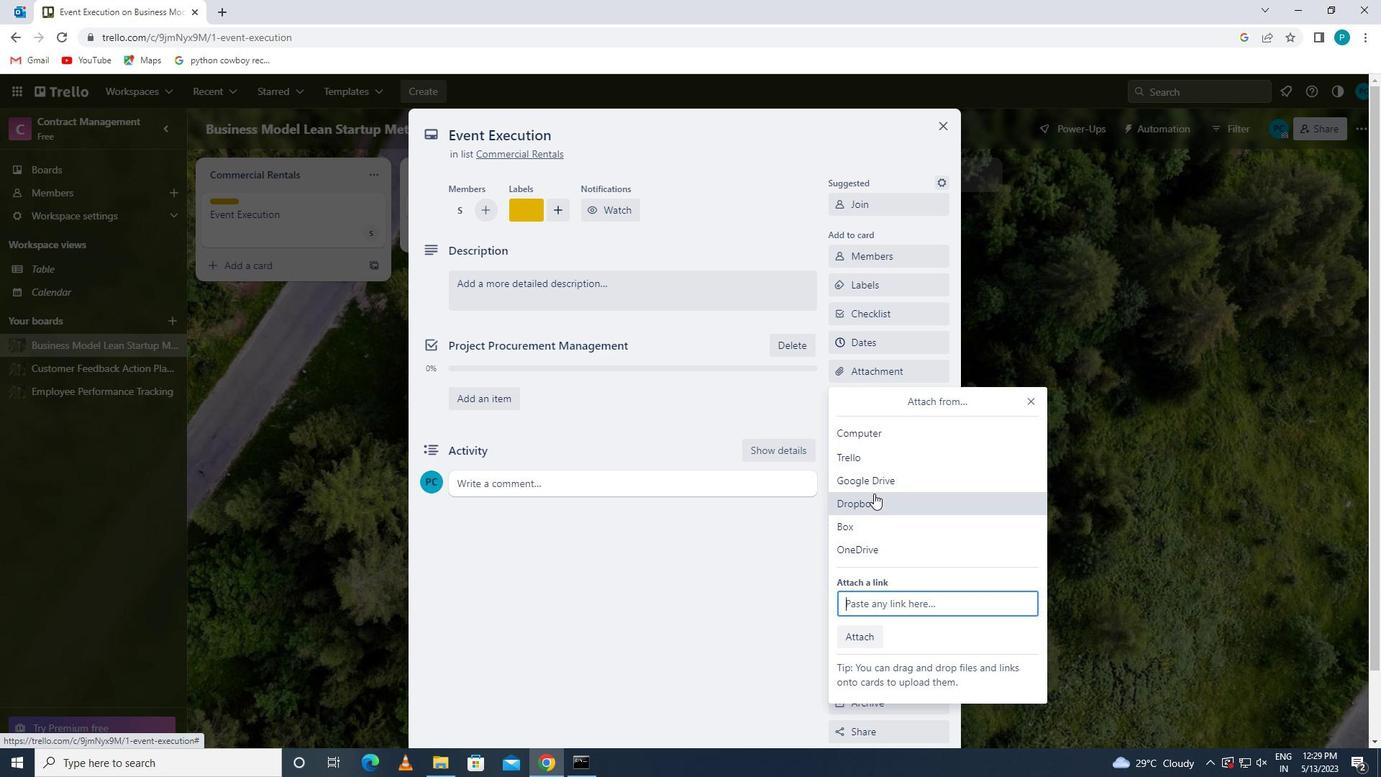 
Action: Mouse moved to (395, 358)
Screenshot: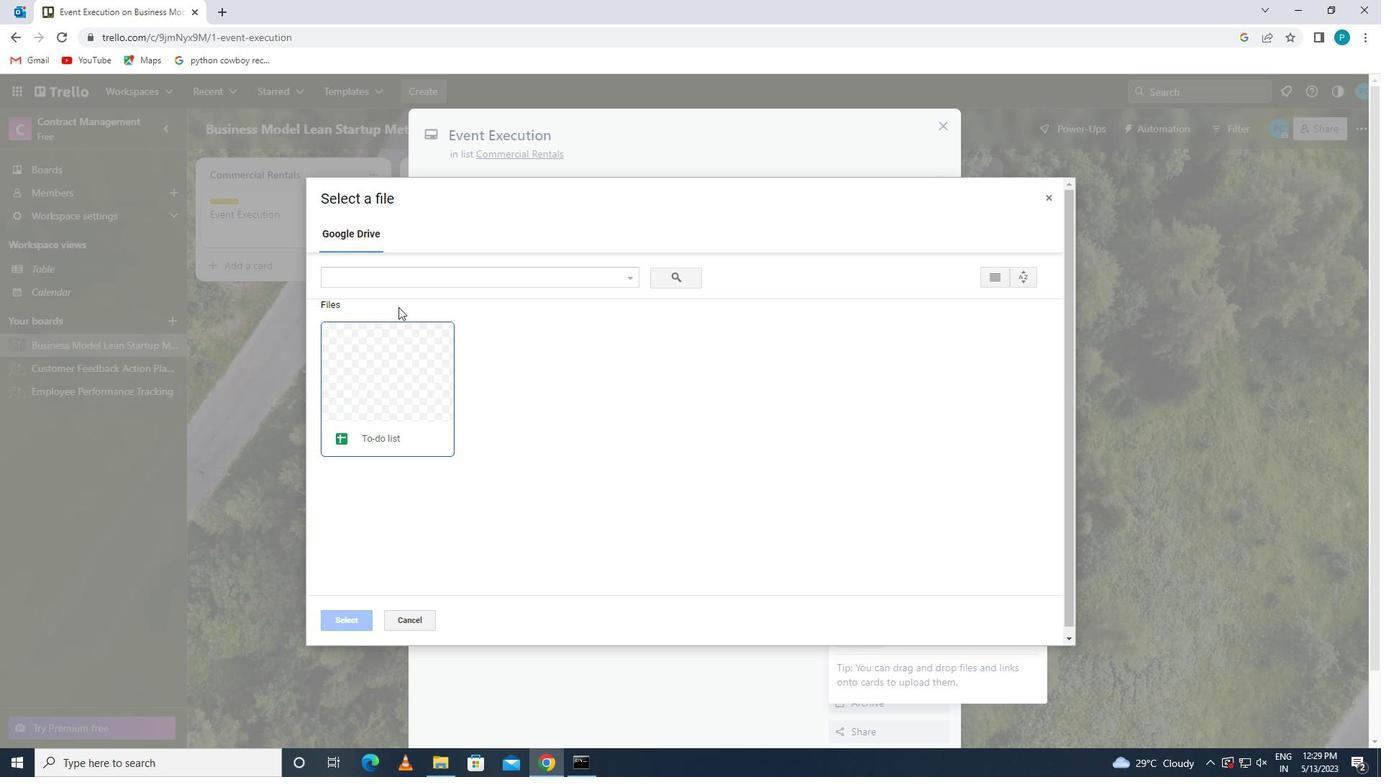 
Action: Mouse pressed left at (395, 358)
Screenshot: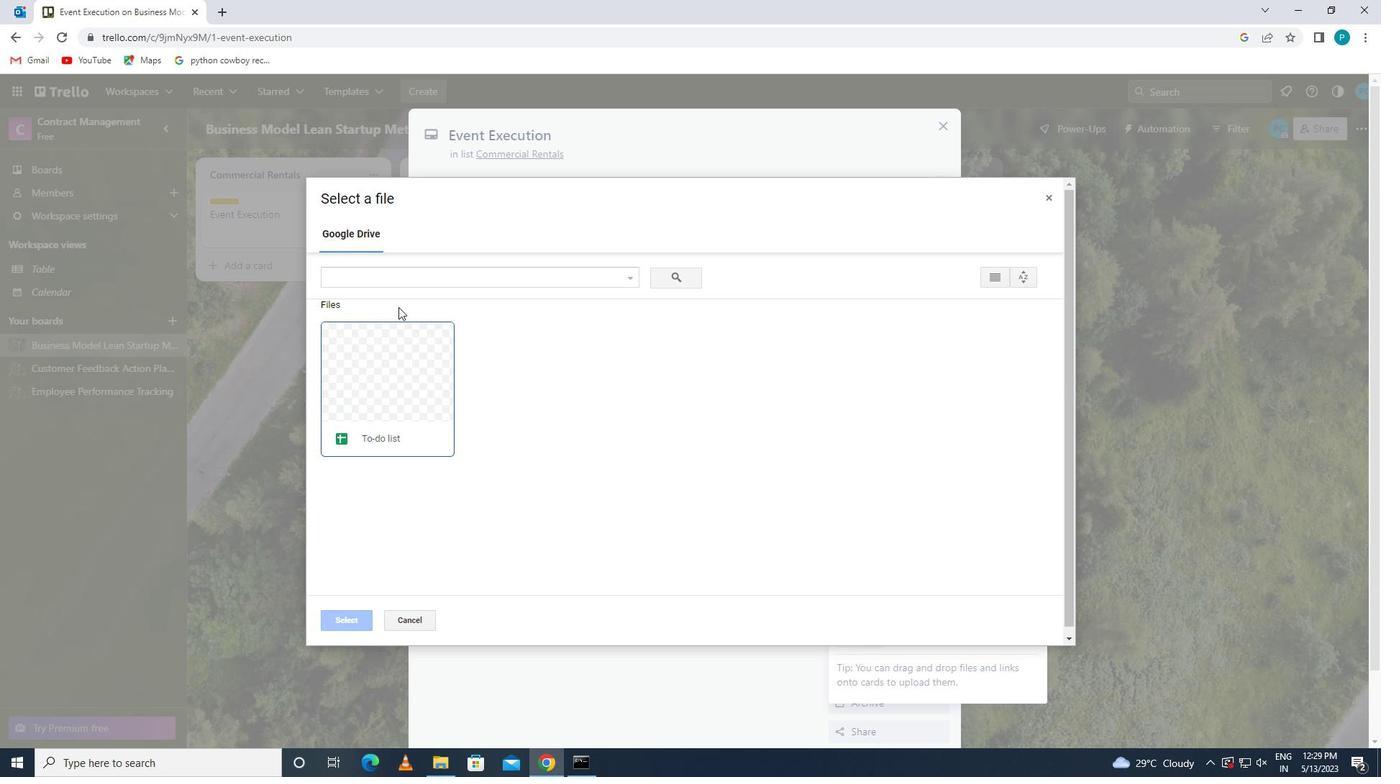 
Action: Mouse moved to (358, 616)
Screenshot: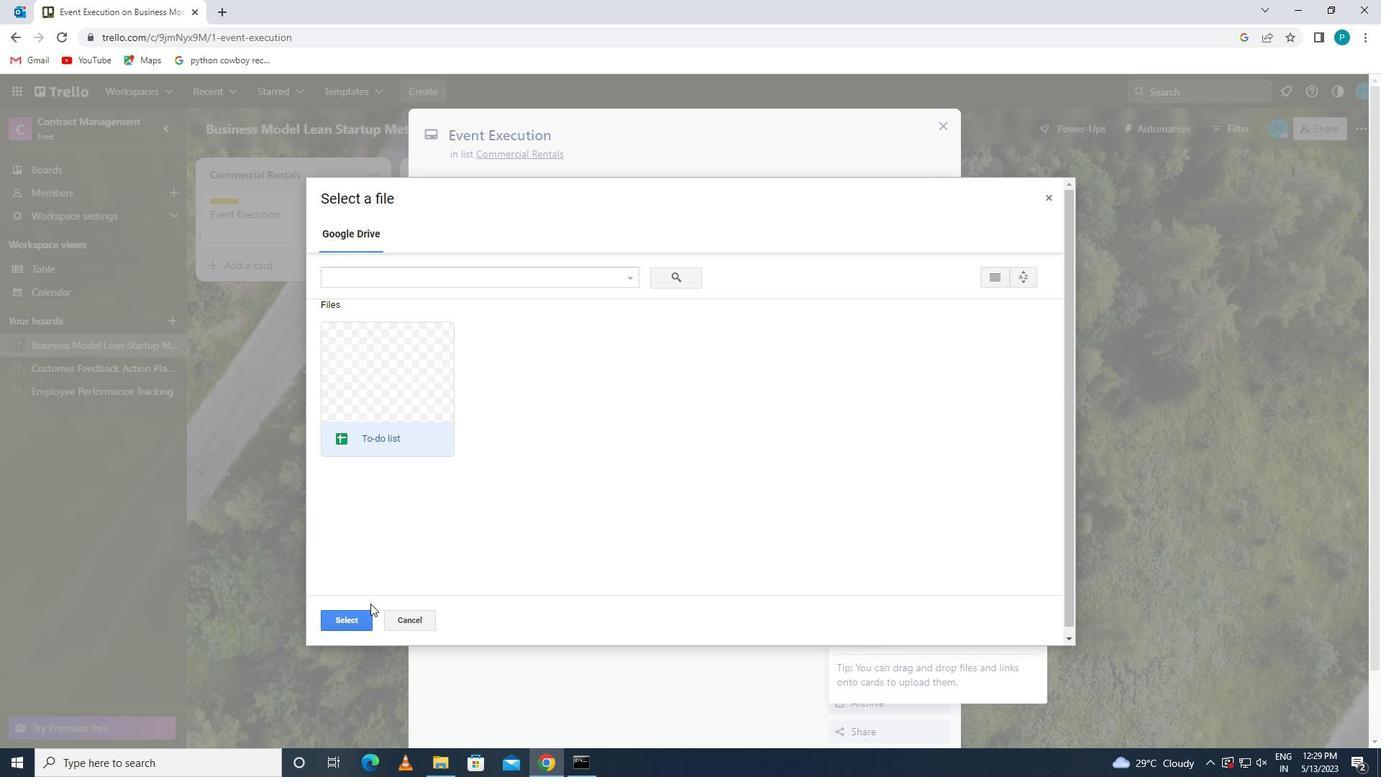 
Action: Mouse pressed left at (358, 616)
Screenshot: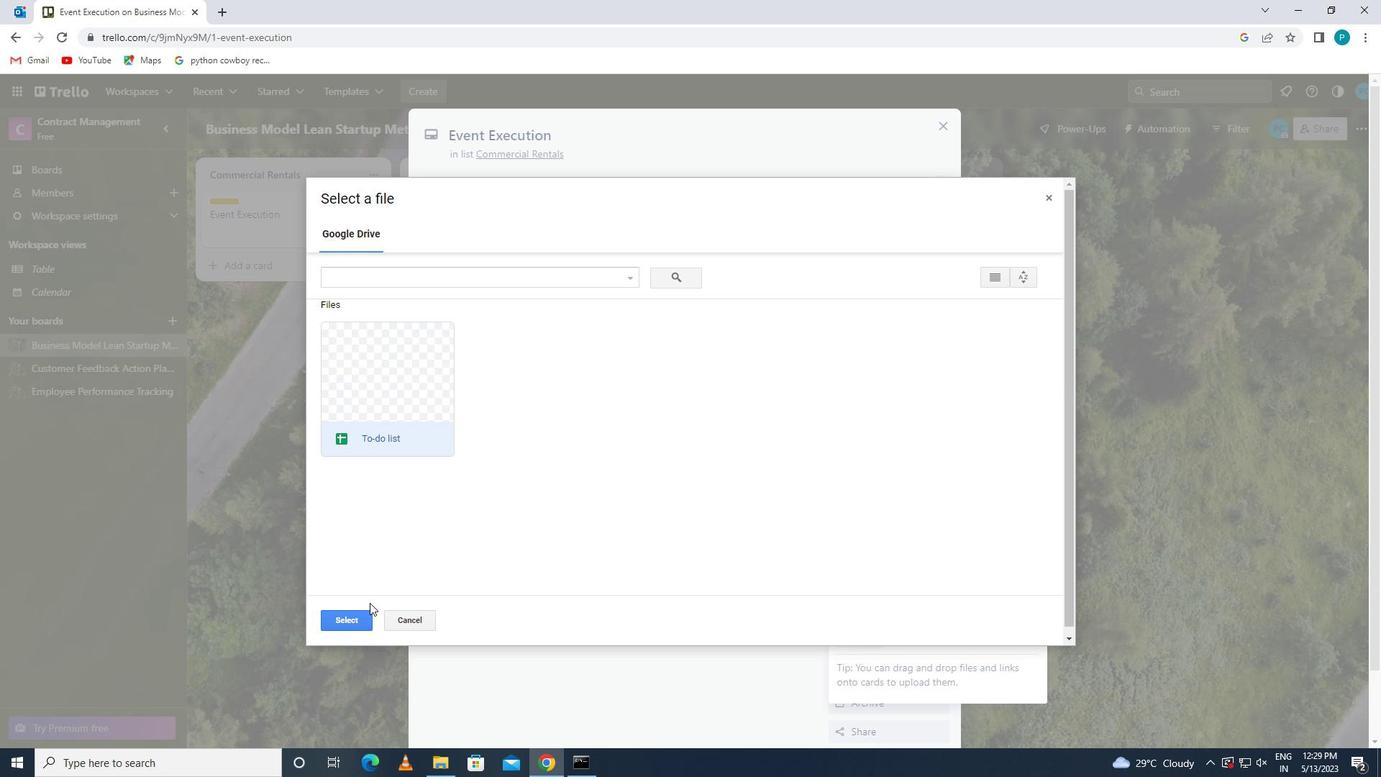 
Action: Mouse moved to (879, 400)
Screenshot: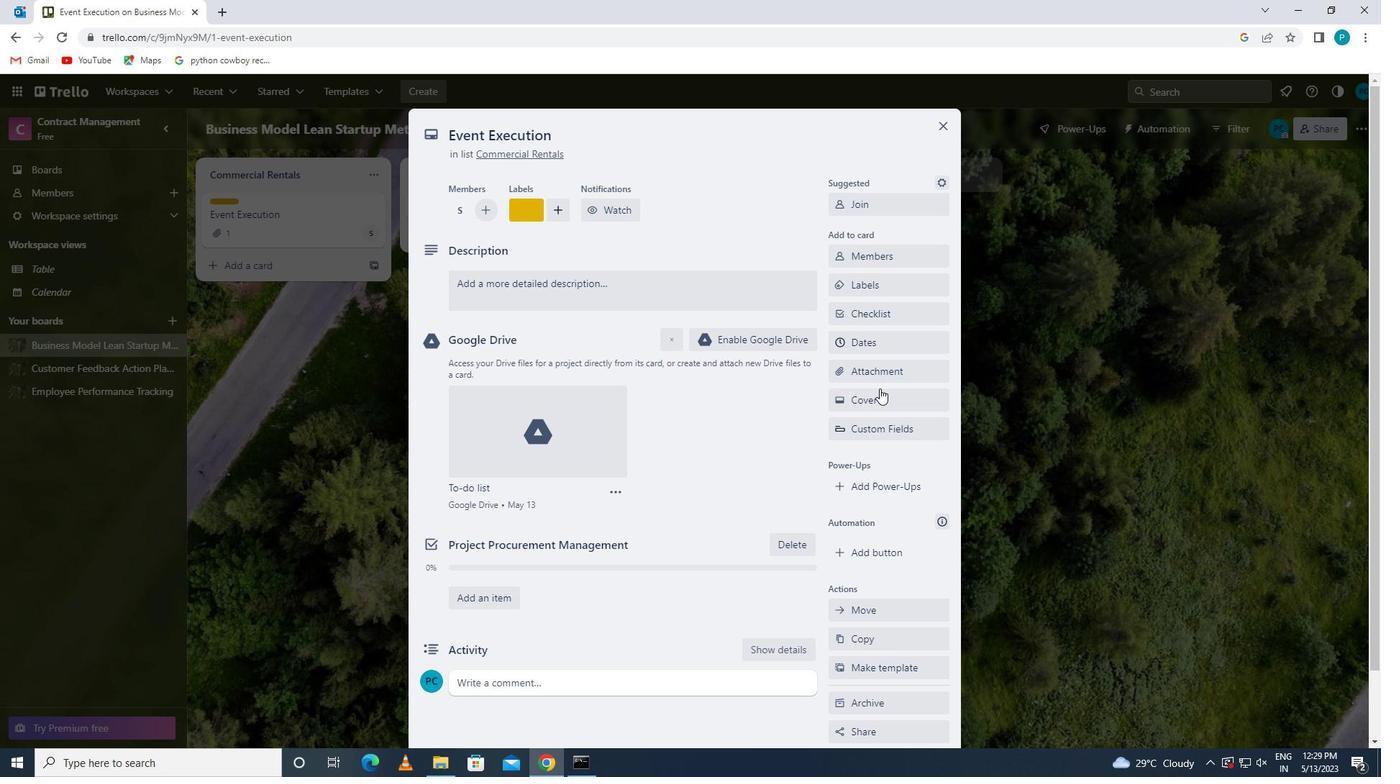 
Action: Mouse pressed left at (879, 400)
Screenshot: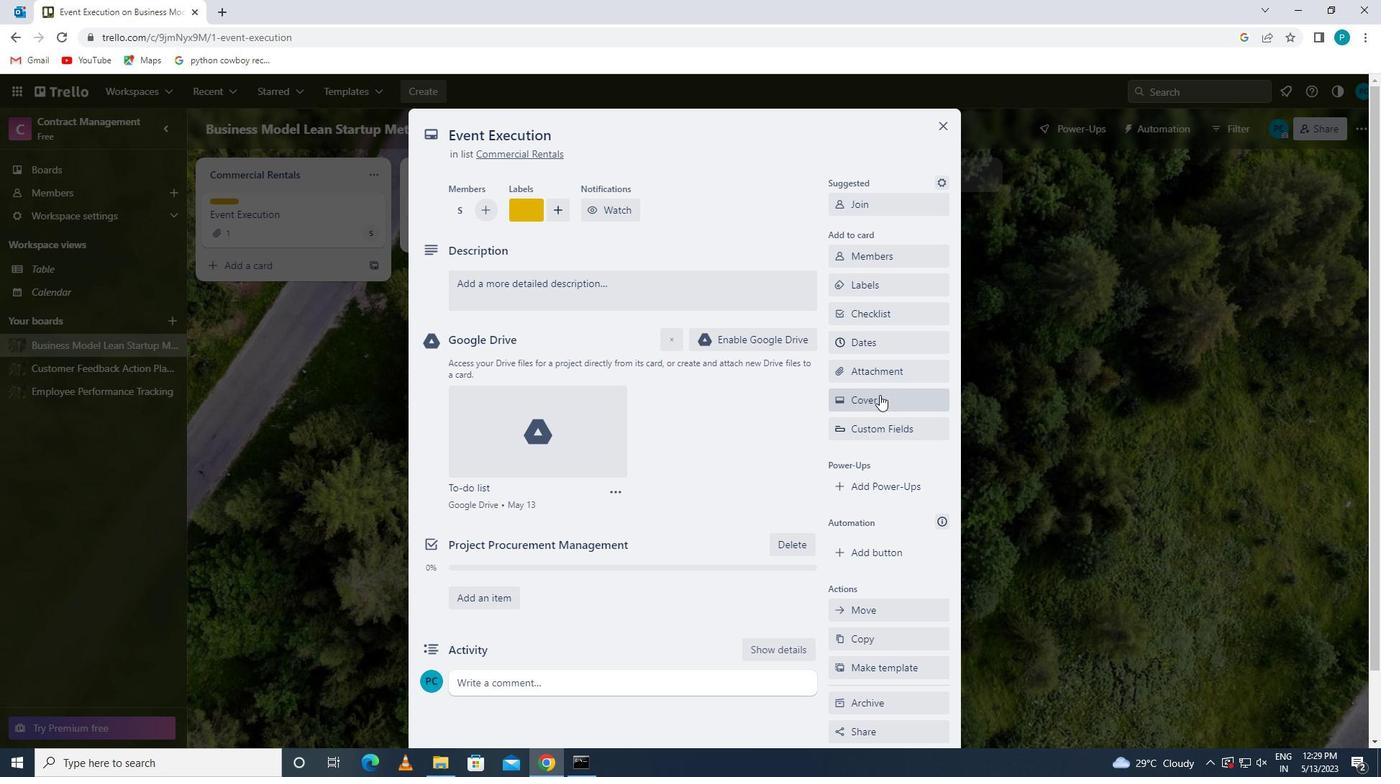 
Action: Mouse moved to (903, 467)
Screenshot: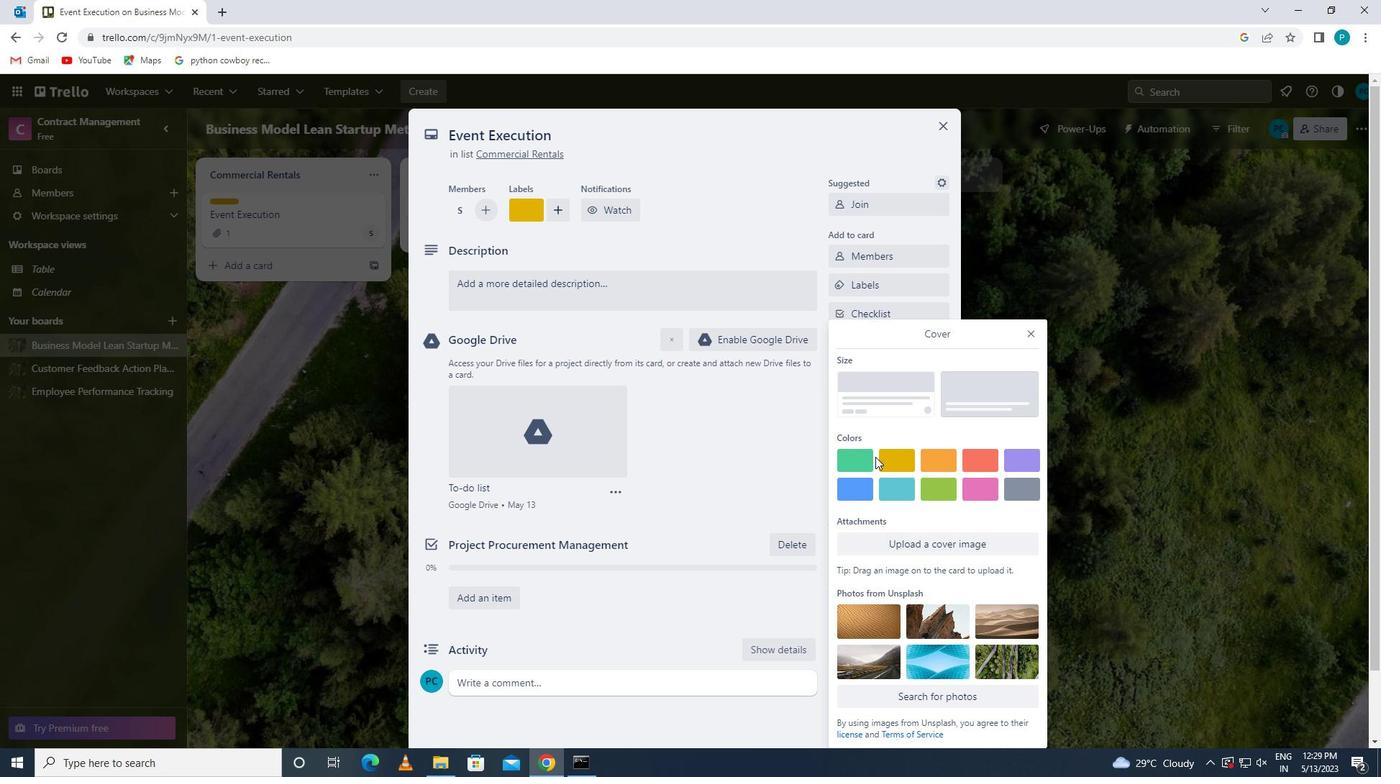 
Action: Mouse pressed left at (903, 467)
Screenshot: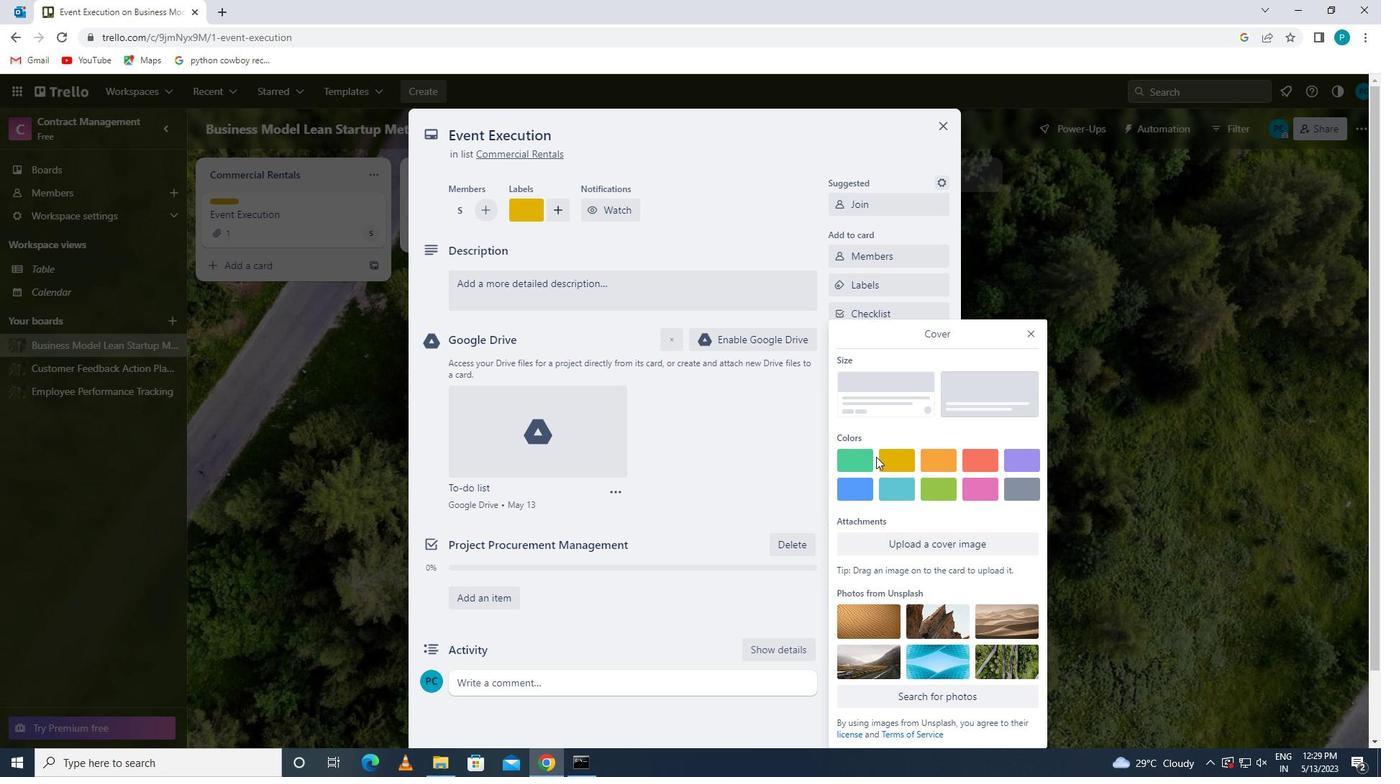 
Action: Mouse moved to (1039, 305)
Screenshot: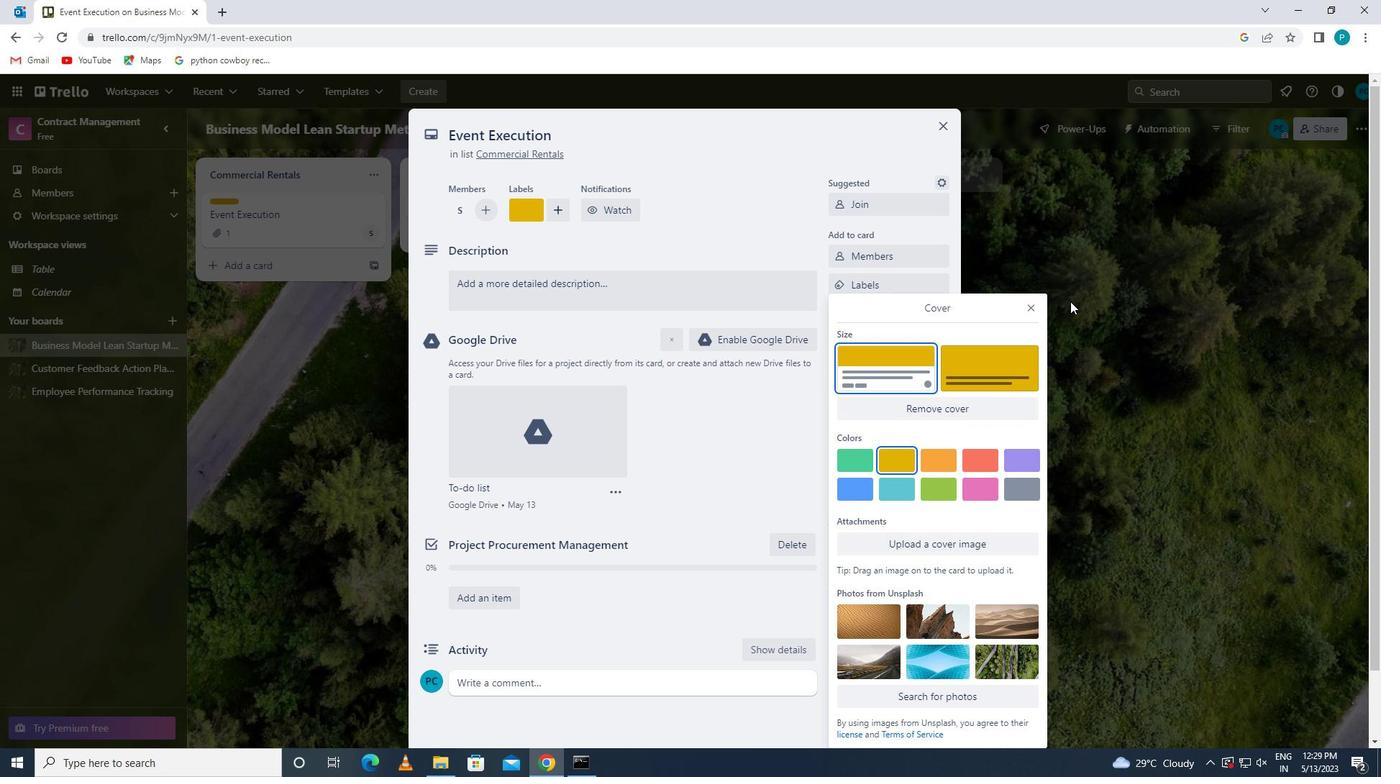 
Action: Mouse pressed left at (1039, 305)
Screenshot: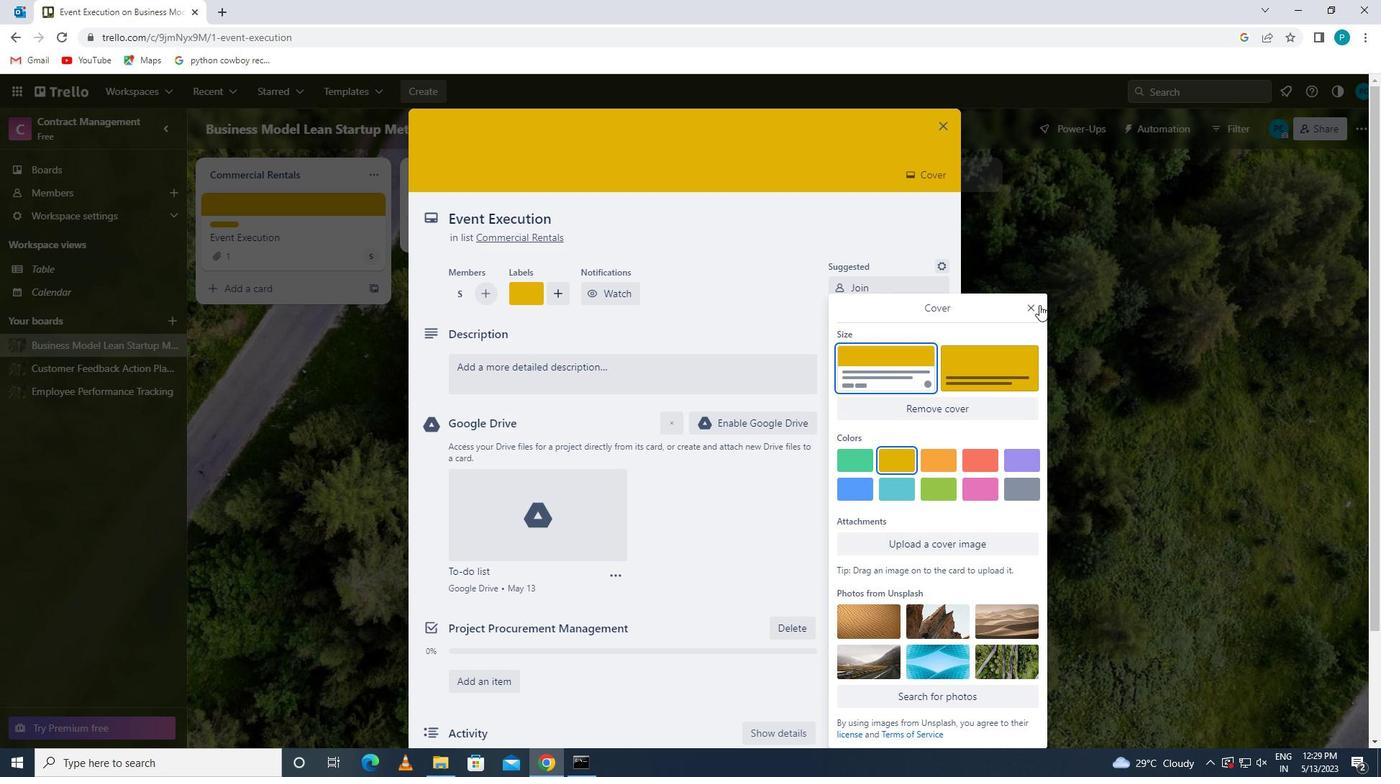 
Action: Mouse moved to (710, 368)
Screenshot: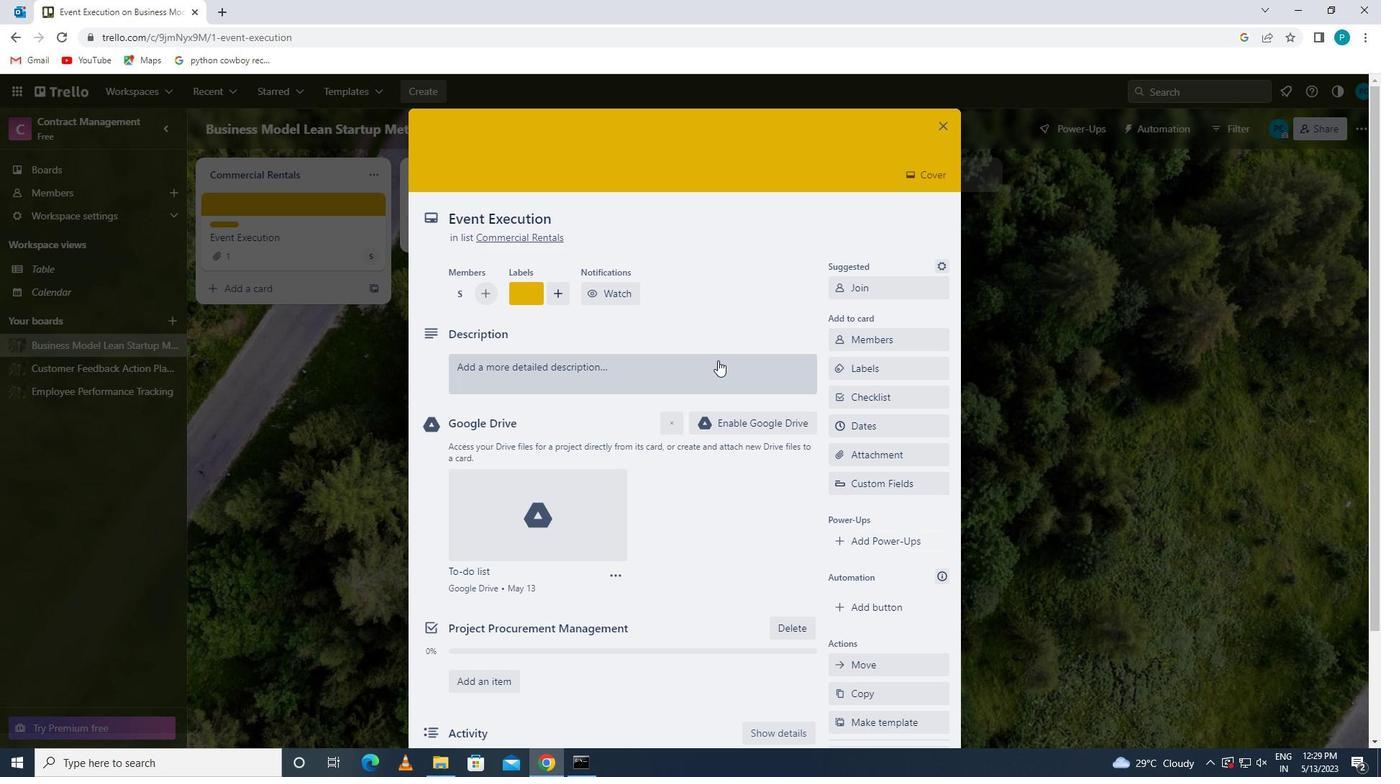 
Action: Mouse pressed left at (710, 368)
Screenshot: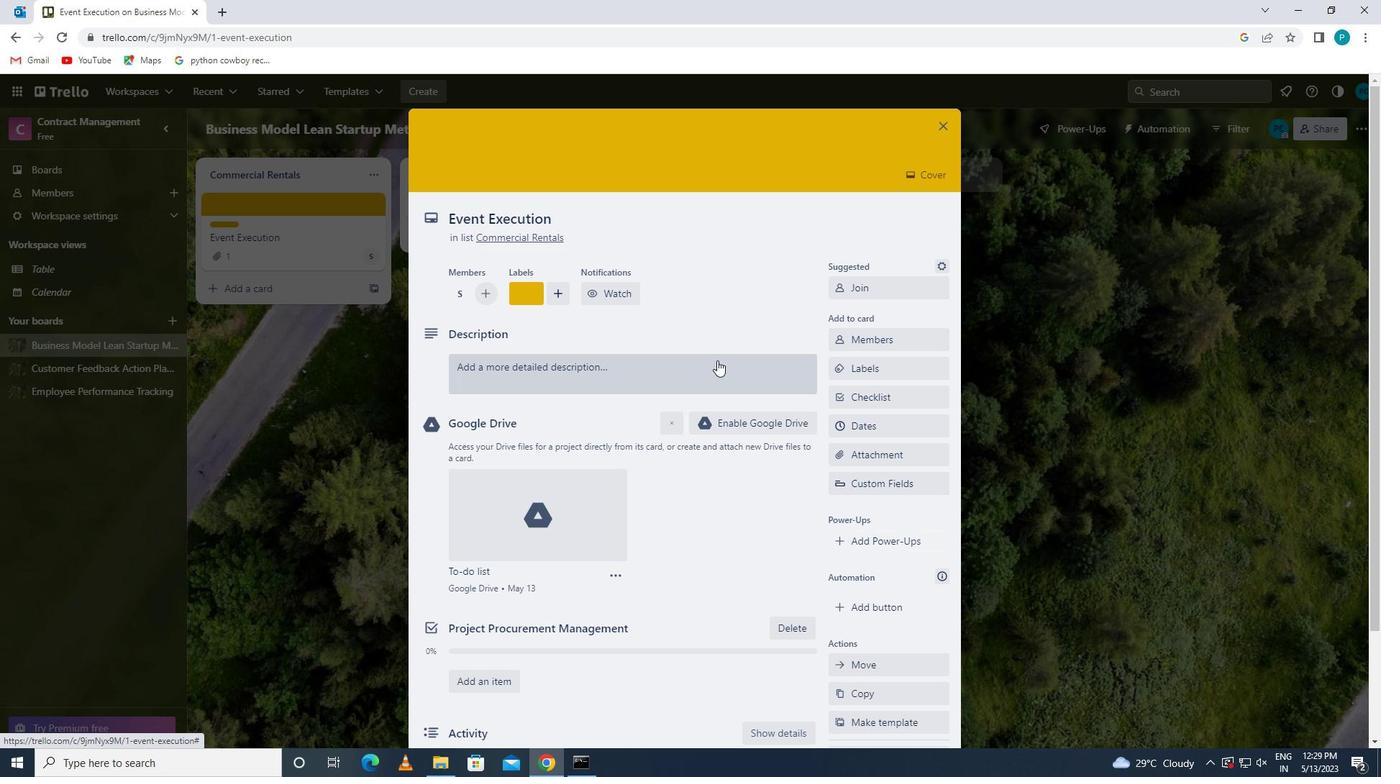 
Action: Key pressed <Key.caps_lock>r<Key.caps_lock>esearch<Key.space>and<Key.space>apply<Key.space>for<Key.space>relevent<Key.backspace><Key.backspace><Key.backspace>ant<Key.space>industry<Key.space>awards
Screenshot: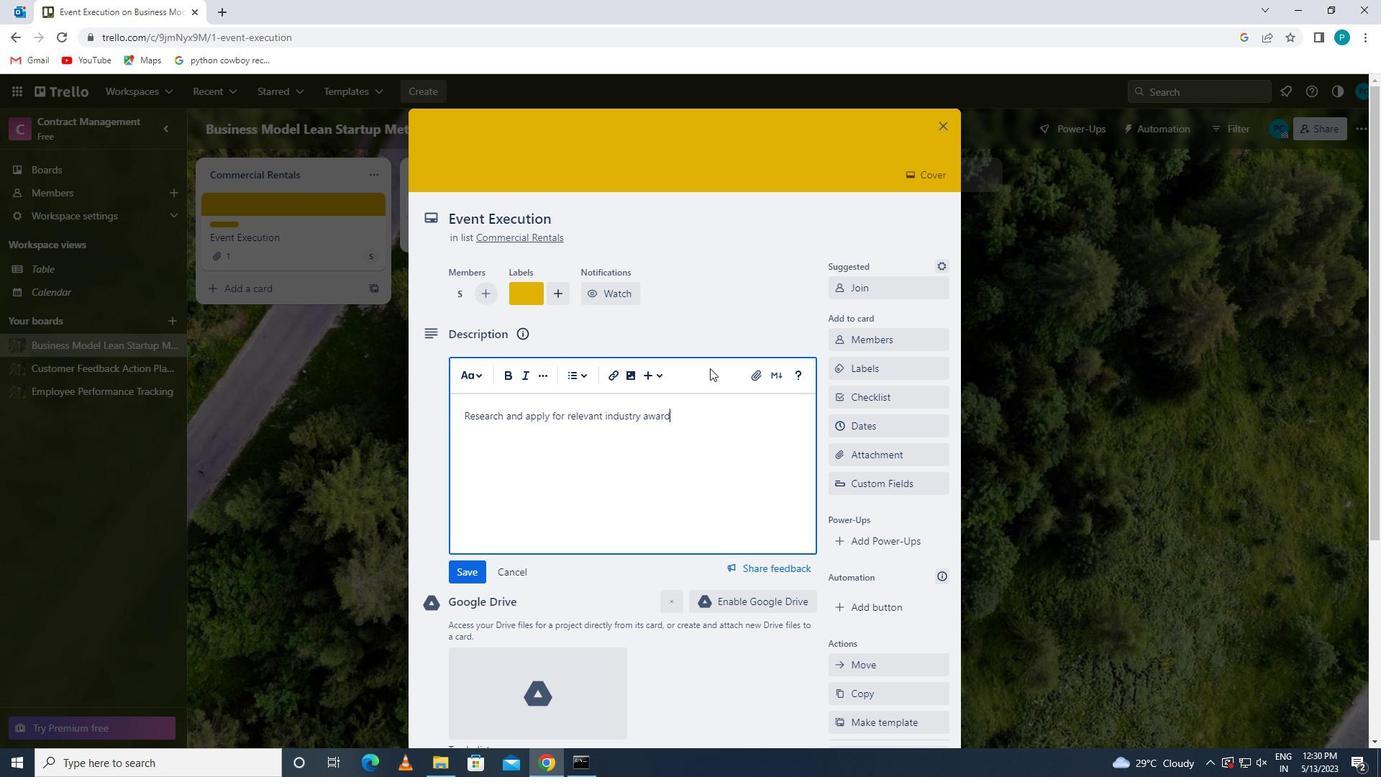 
Action: Mouse moved to (467, 566)
Screenshot: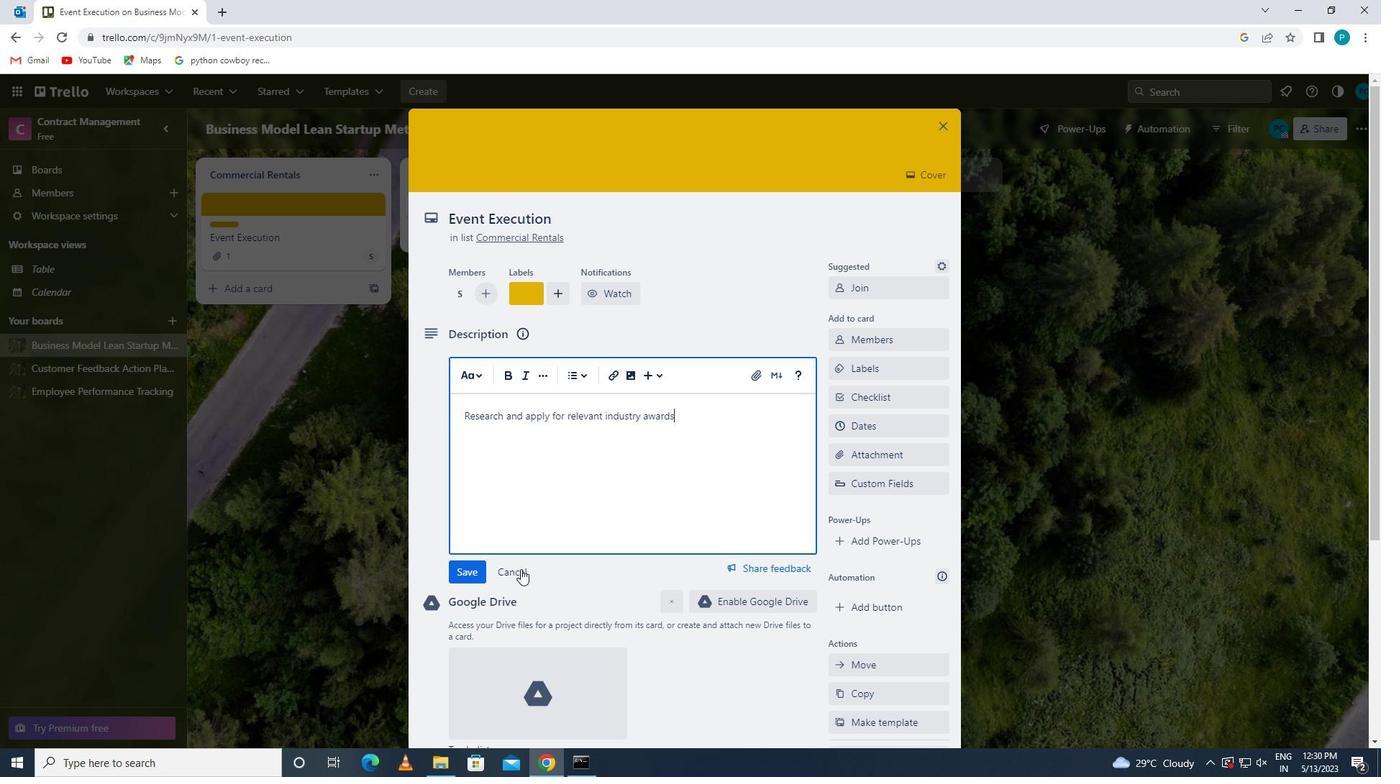 
Action: Mouse pressed left at (467, 566)
Screenshot: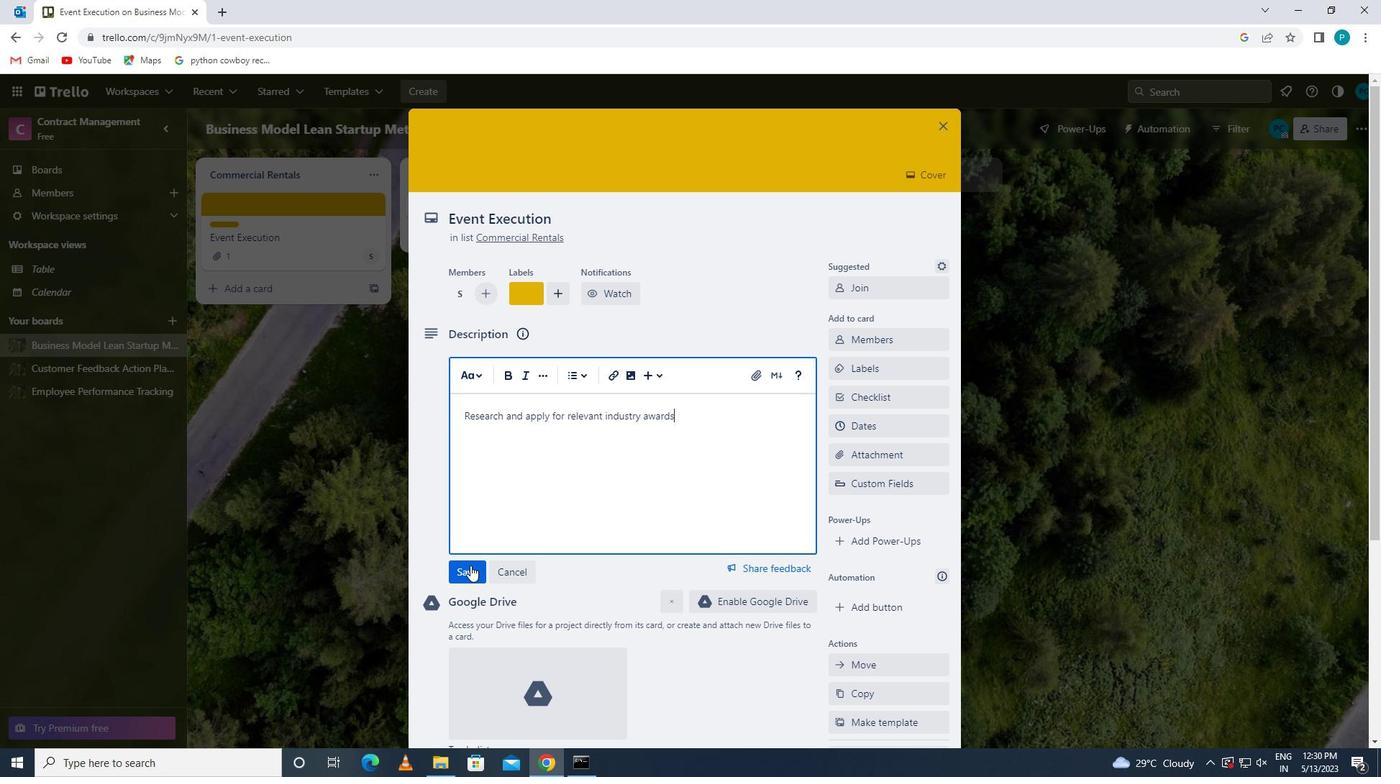 
Action: Mouse scrolled (467, 565) with delta (0, 0)
Screenshot: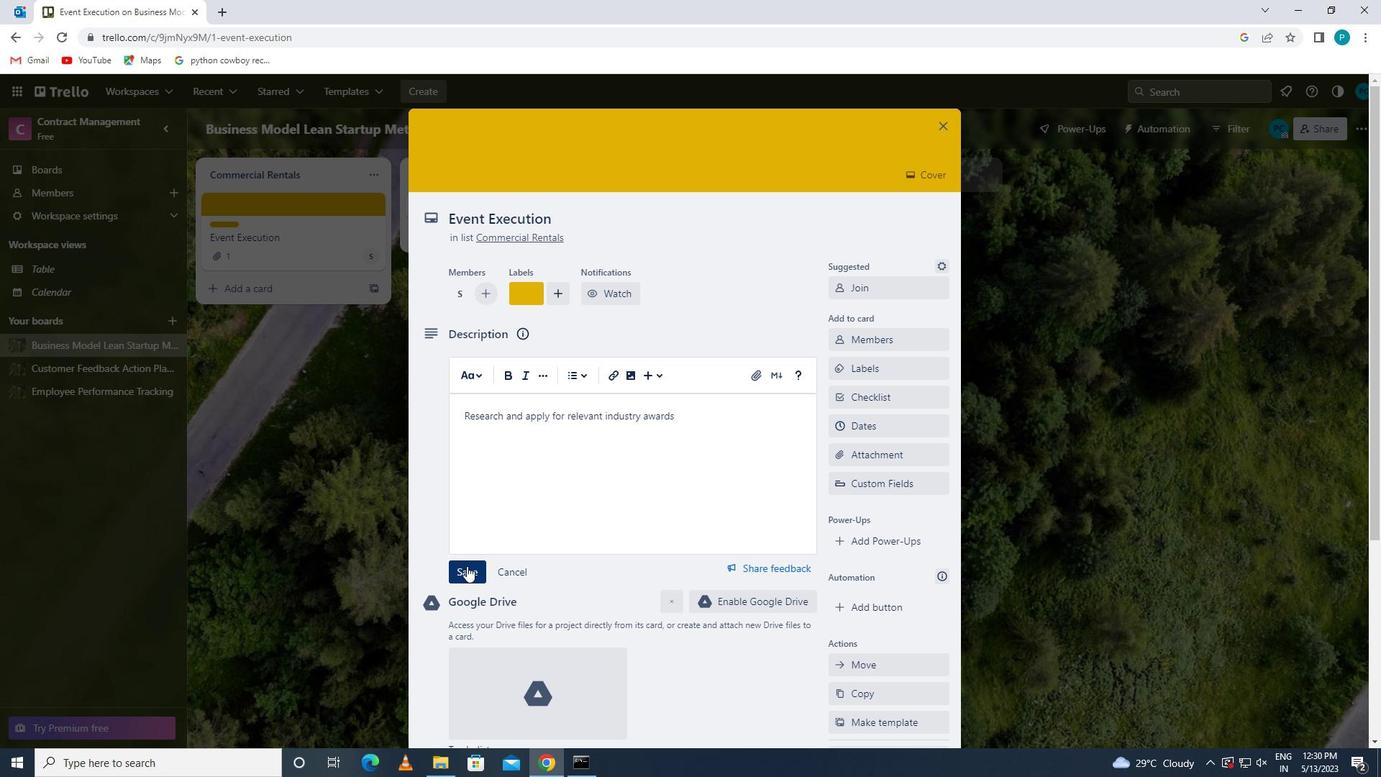 
Action: Mouse scrolled (467, 565) with delta (0, 0)
Screenshot: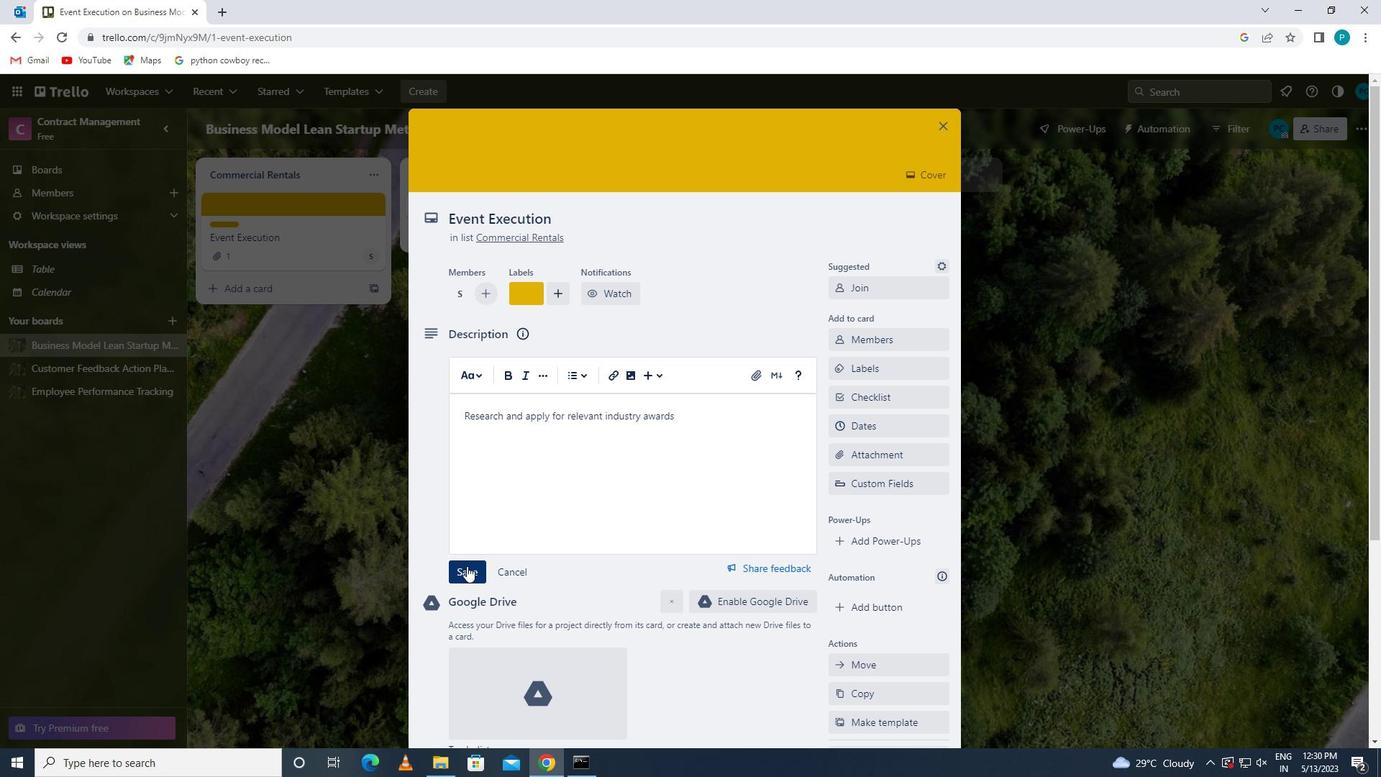 
Action: Mouse moved to (470, 594)
Screenshot: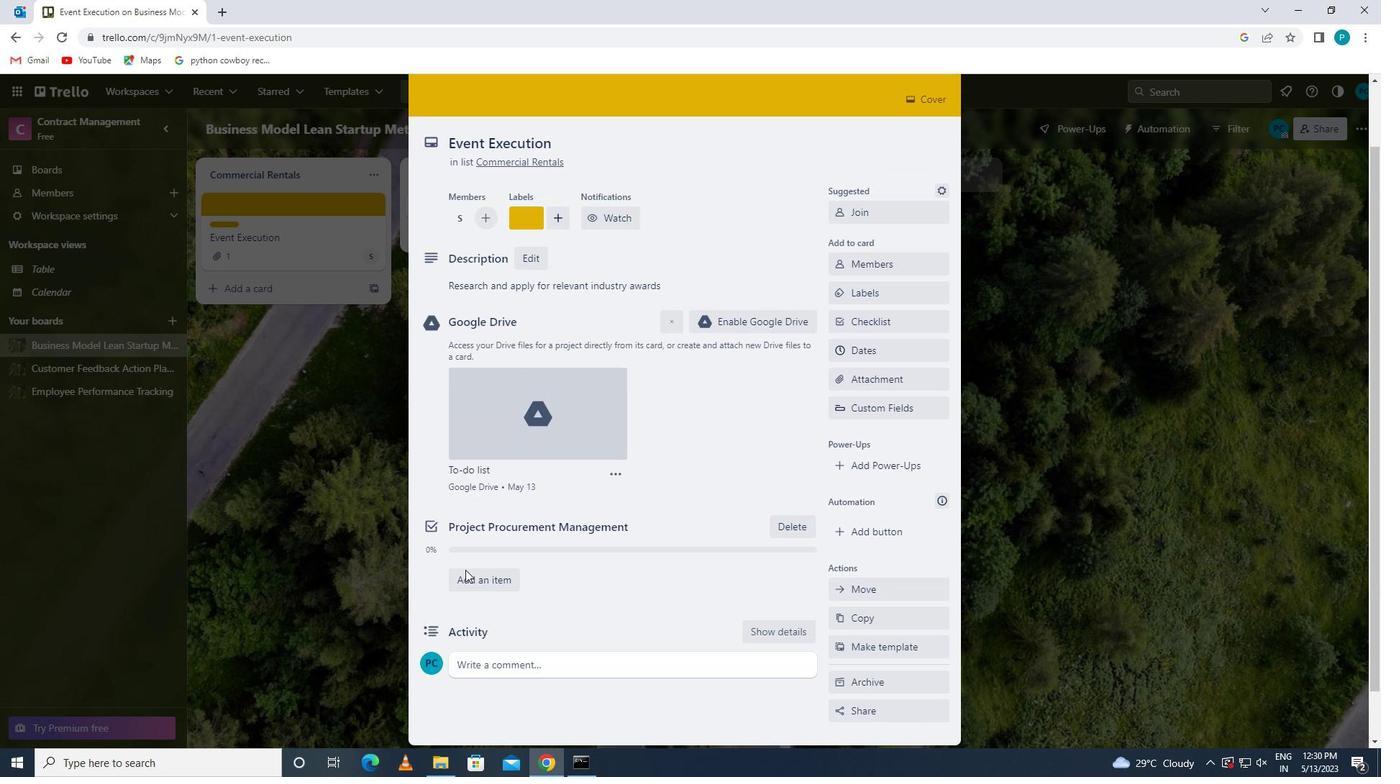 
Action: Mouse pressed left at (470, 594)
Screenshot: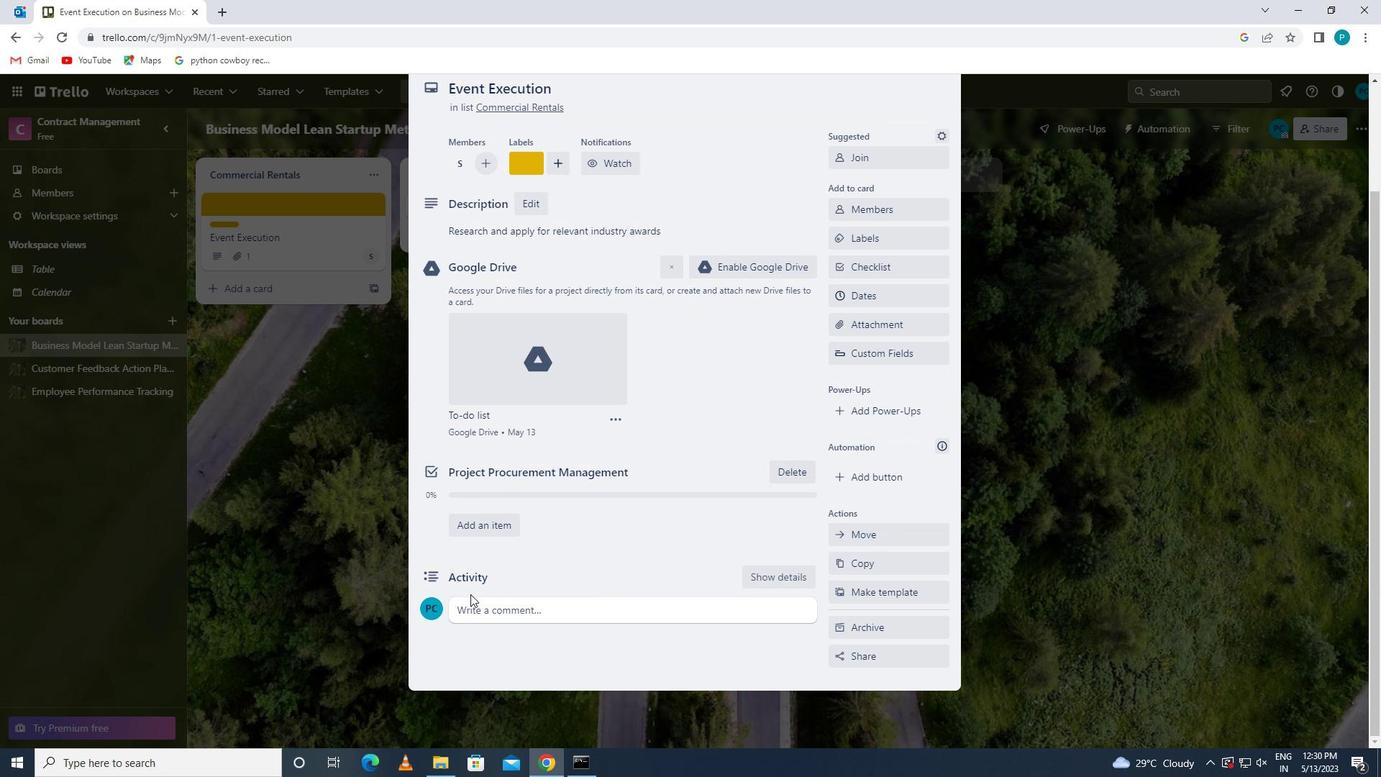 
Action: Mouse moved to (479, 627)
Screenshot: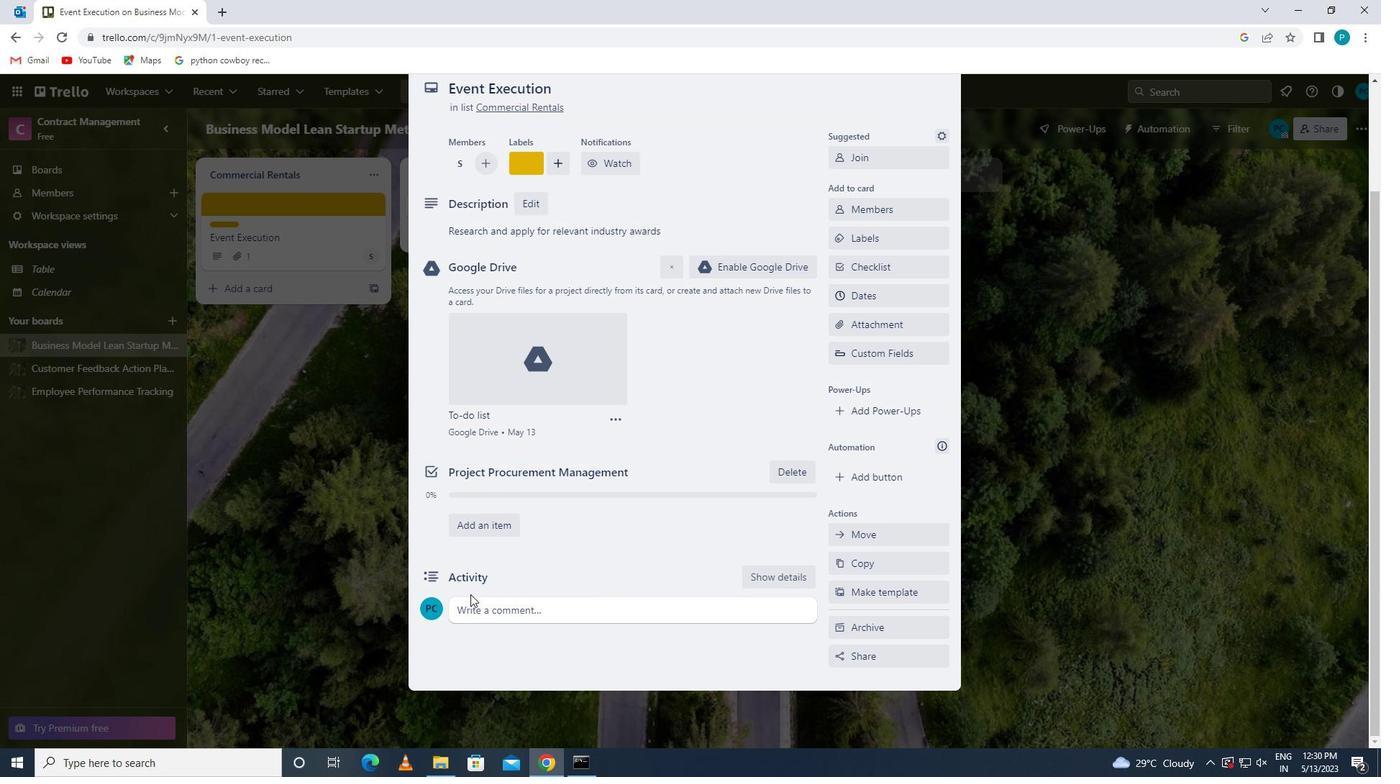 
Action: Mouse pressed left at (479, 627)
Screenshot: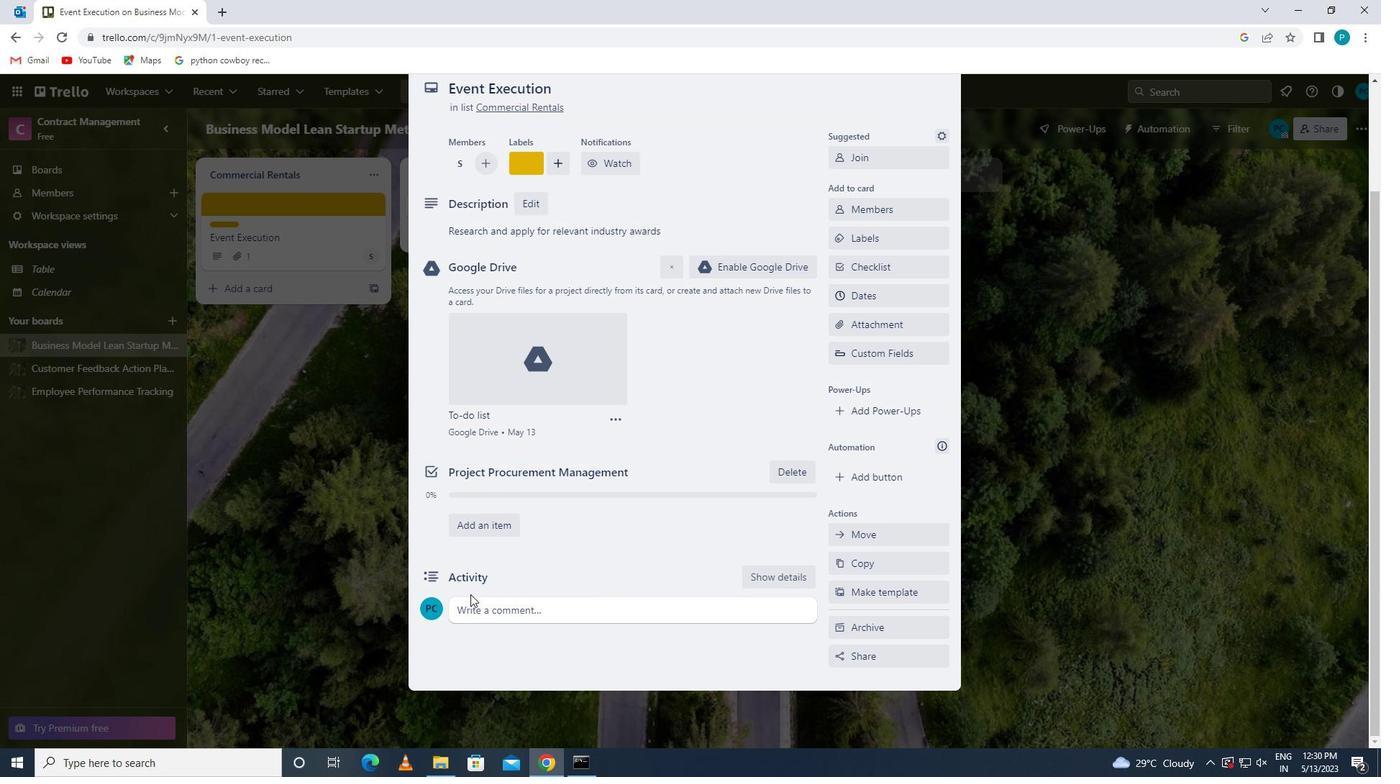 
Action: Mouse moved to (480, 615)
Screenshot: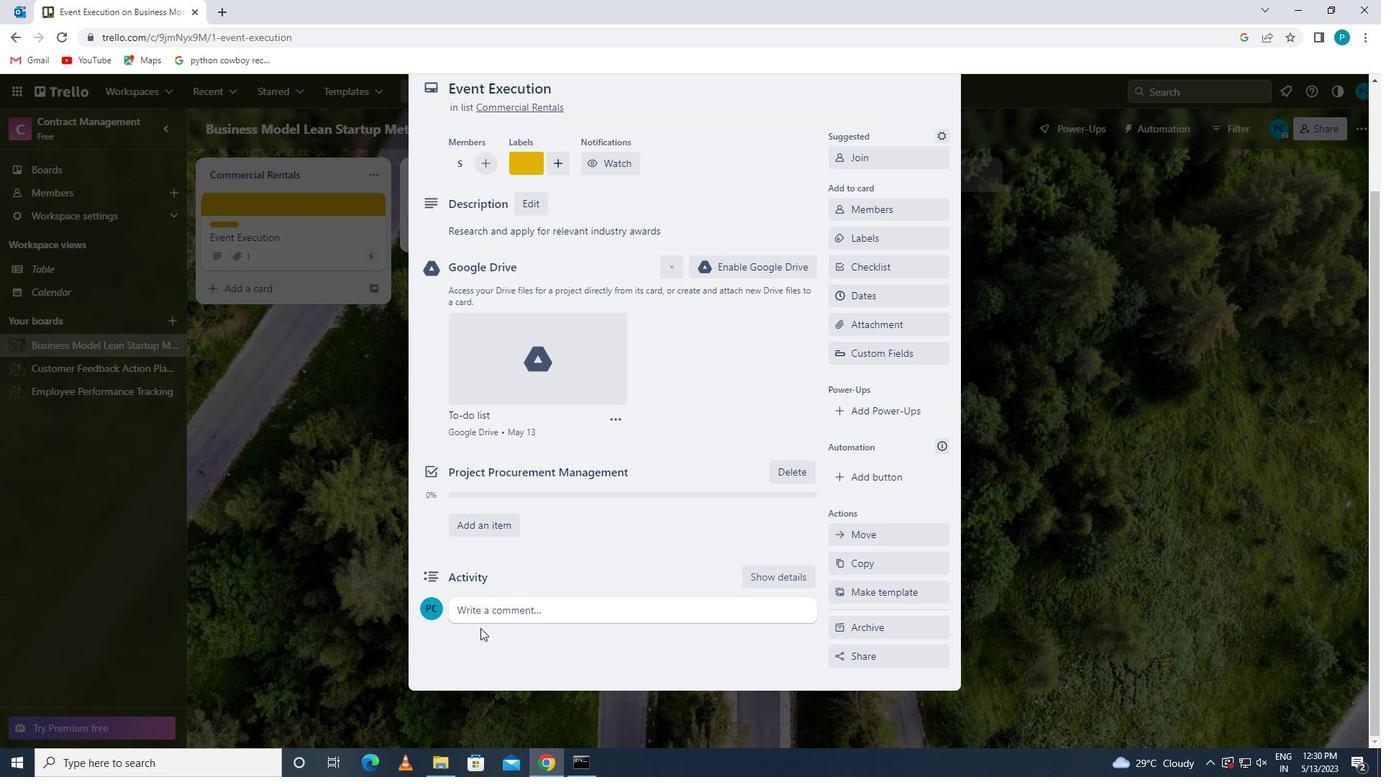 
Action: Mouse pressed left at (480, 615)
Screenshot: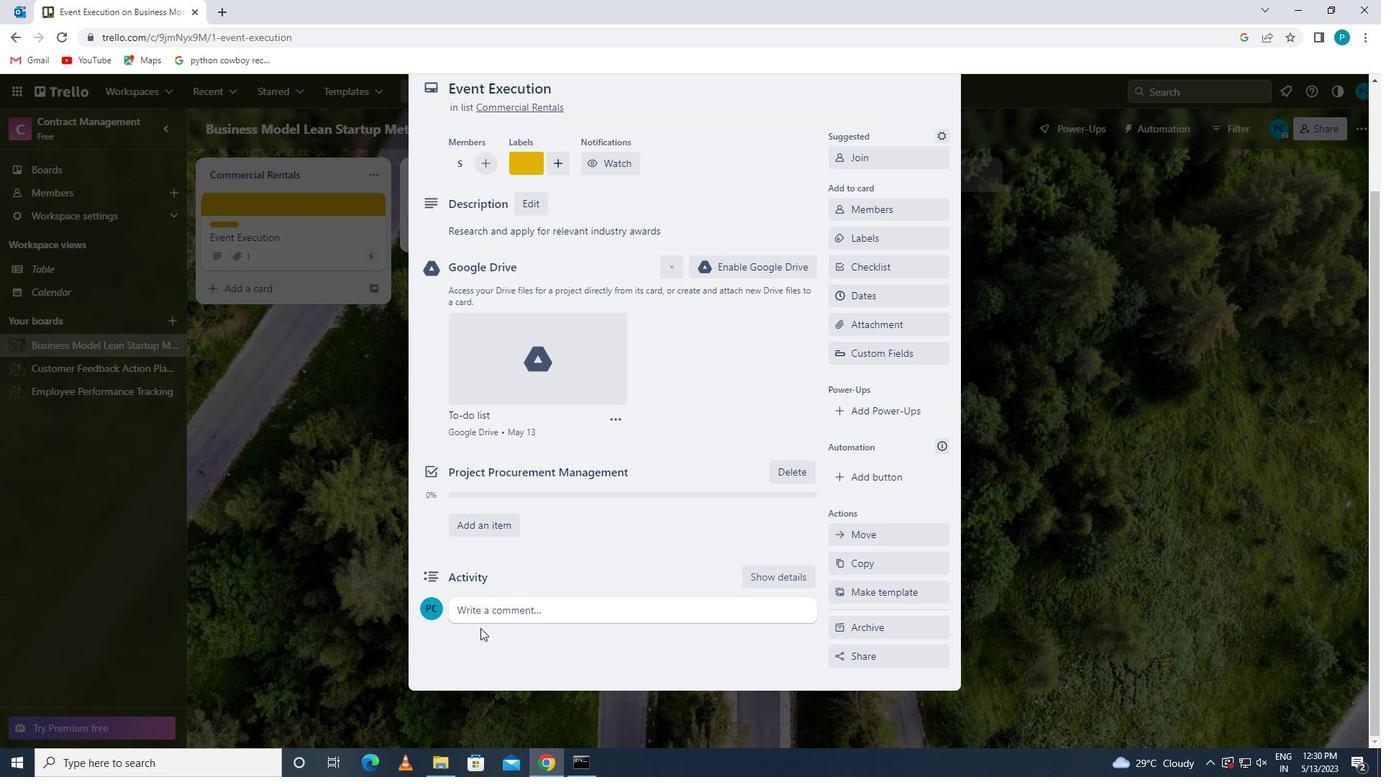 
Action: Key pressed <Key.caps_lock>g<Key.caps_lock>iven<Key.space>the<Key.space>potential<Key.space>impact<Key.space>of<Key.space>this<Key.space>task<Key.space>on<Key.space>our<Key.space>team<Key.space>workload<Key.space>,let<Key.space>us<Key.space>ensure<Key.space>that<Key.space>e<Key.space>have<Key.space>the<Key.space>necessary<Key.space>resources<Key.space>and<Key.space>support<Key.space>to<Key.space>execute<Key.space>it<Key.space>effectively
Screenshot: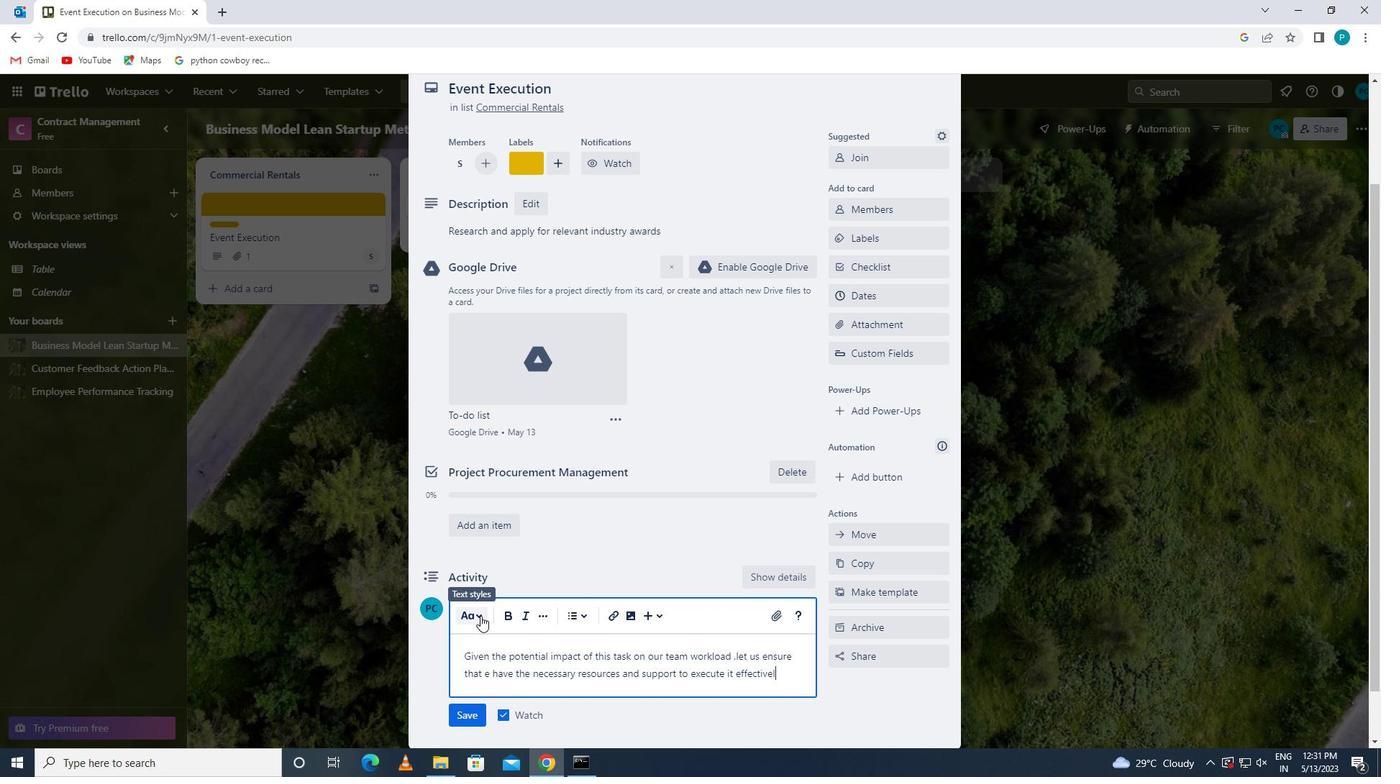 
Action: Mouse moved to (471, 721)
Screenshot: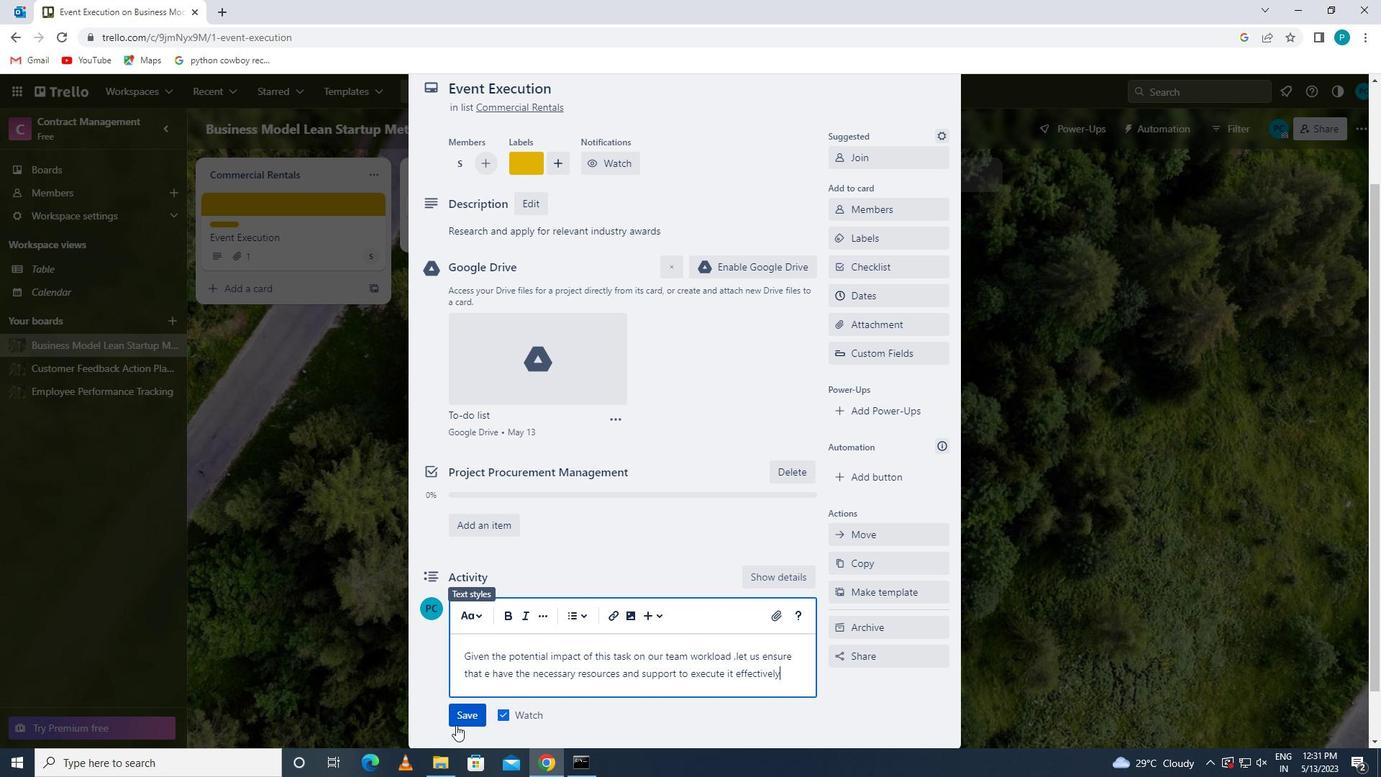 
Action: Mouse pressed left at (471, 721)
Screenshot: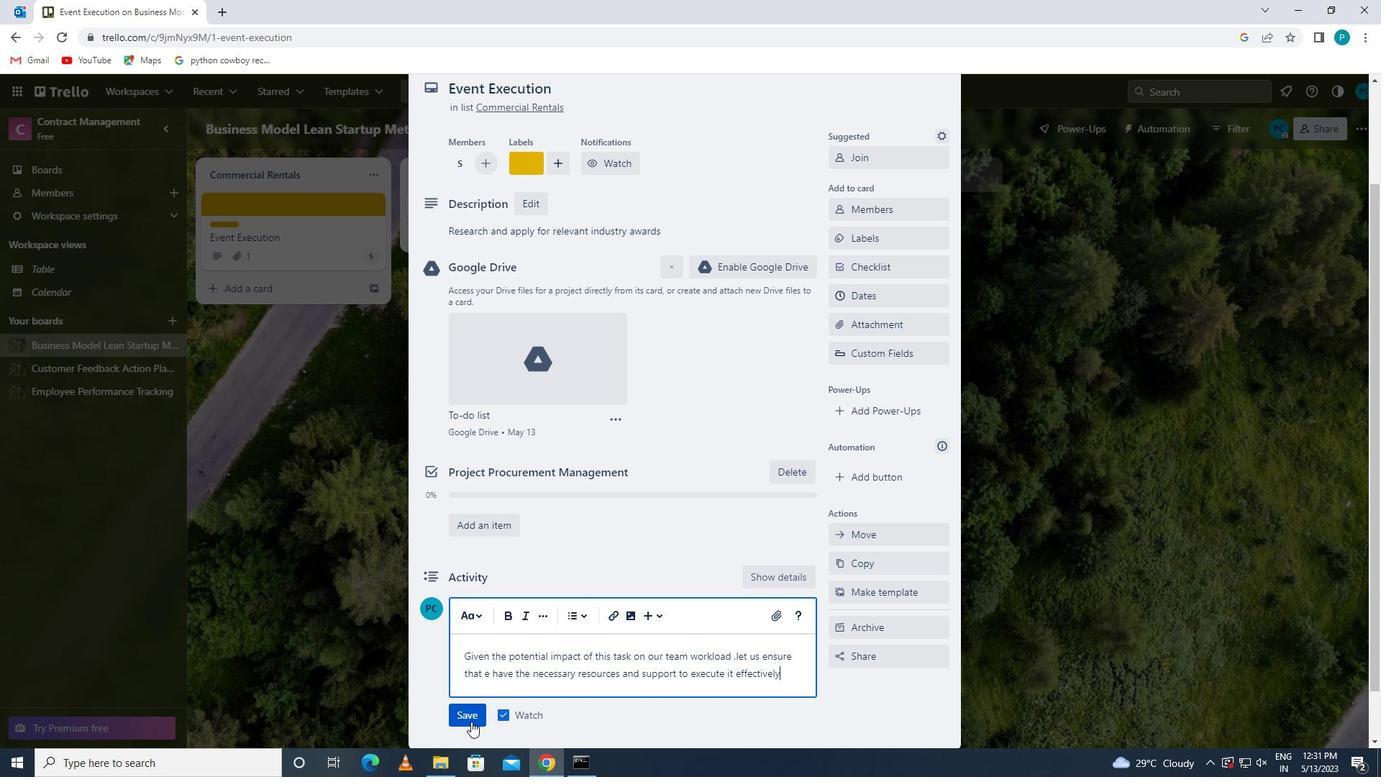 
Action: Mouse moved to (853, 304)
Screenshot: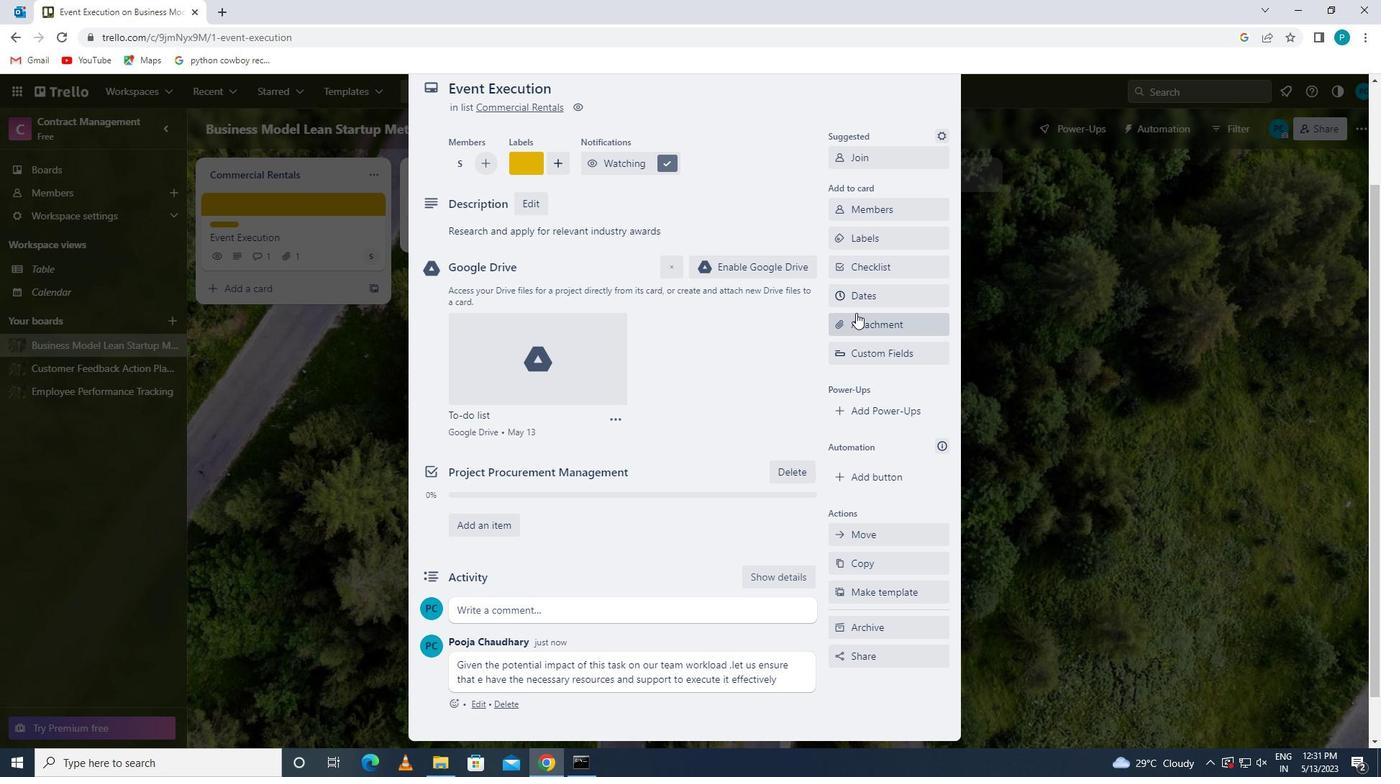 
Action: Mouse pressed left at (853, 304)
Screenshot: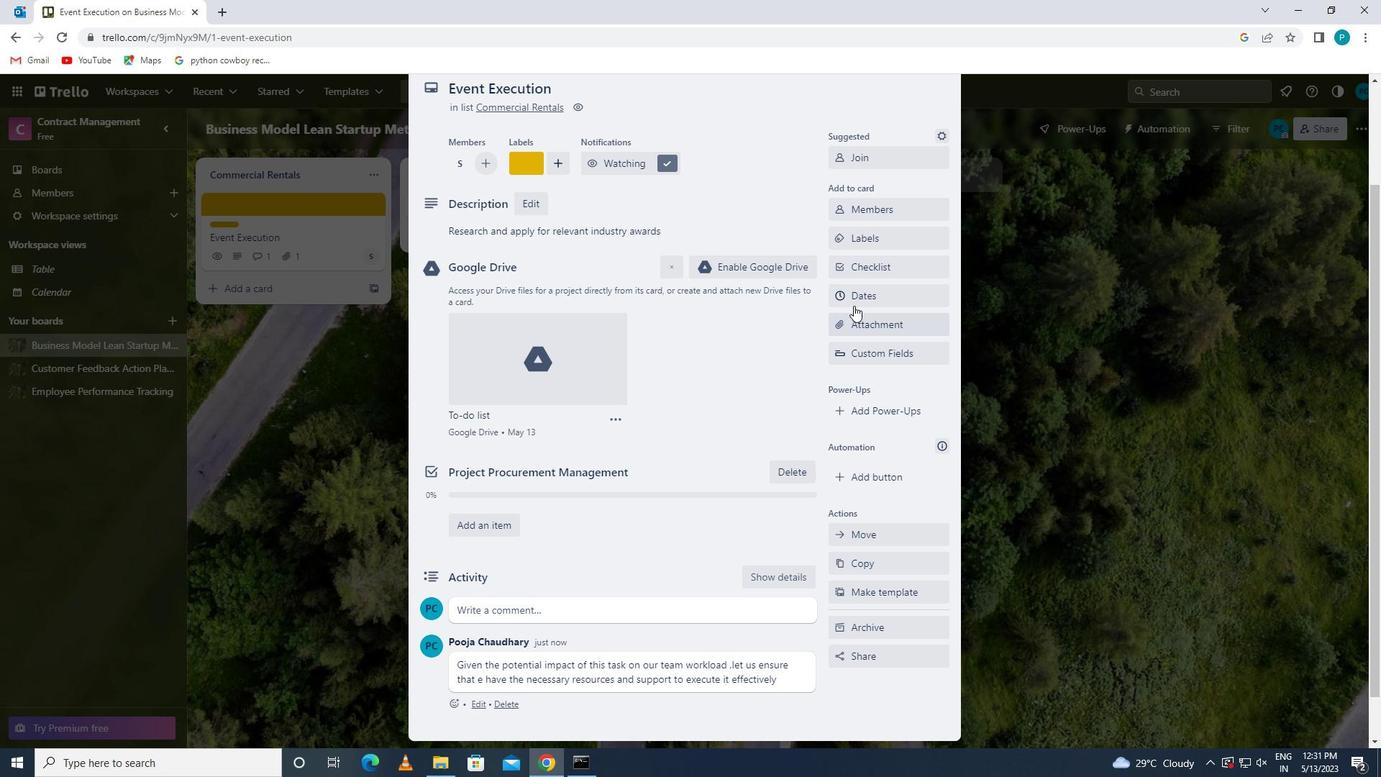 
Action: Mouse moved to (846, 395)
Screenshot: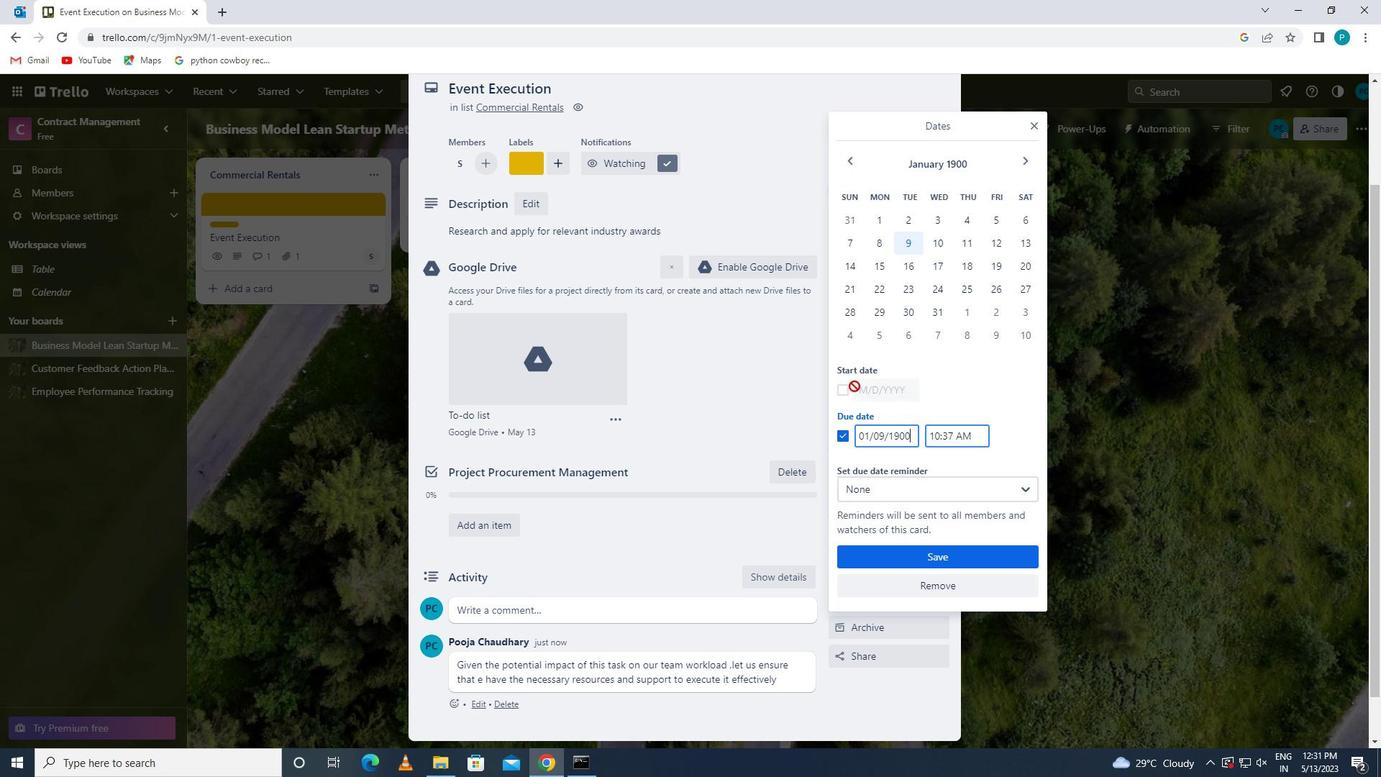 
Action: Mouse pressed left at (846, 395)
Screenshot: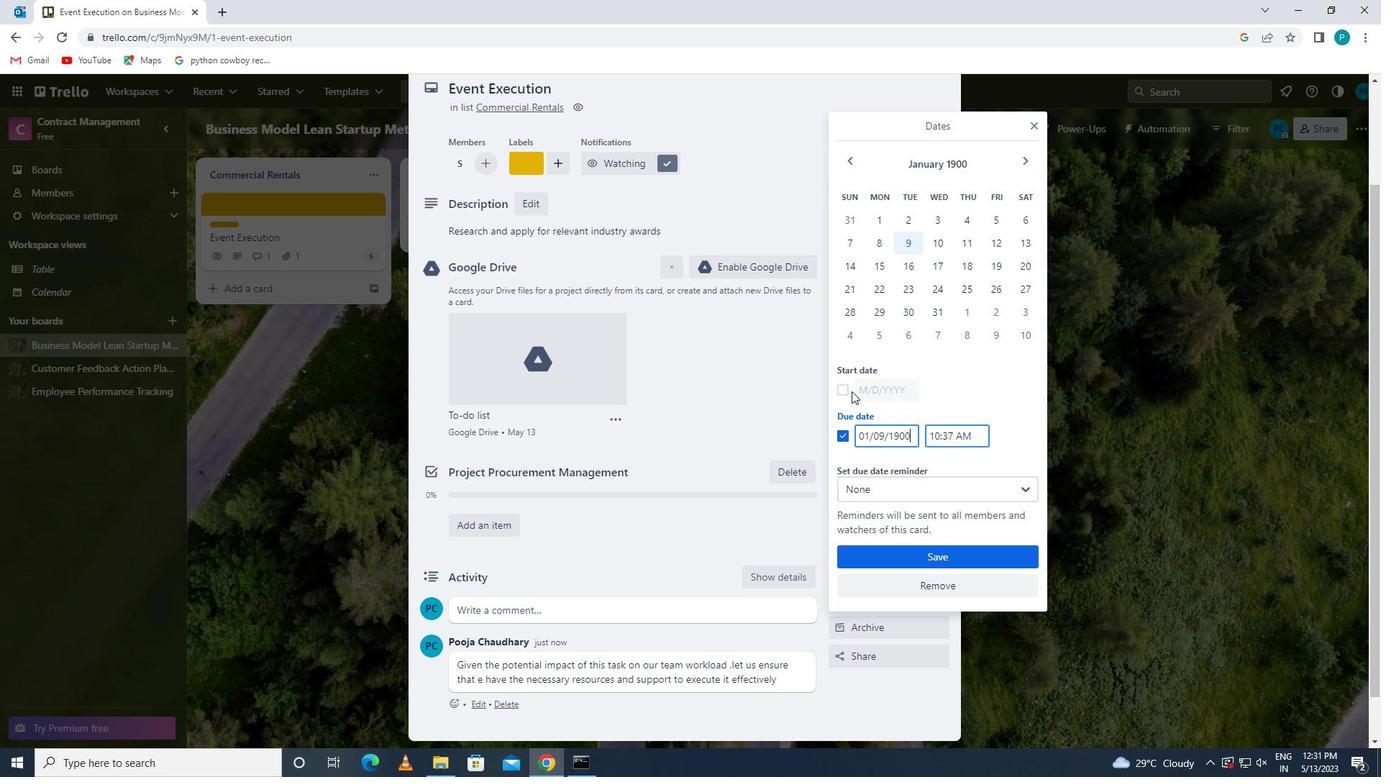 
Action: Mouse moved to (917, 393)
Screenshot: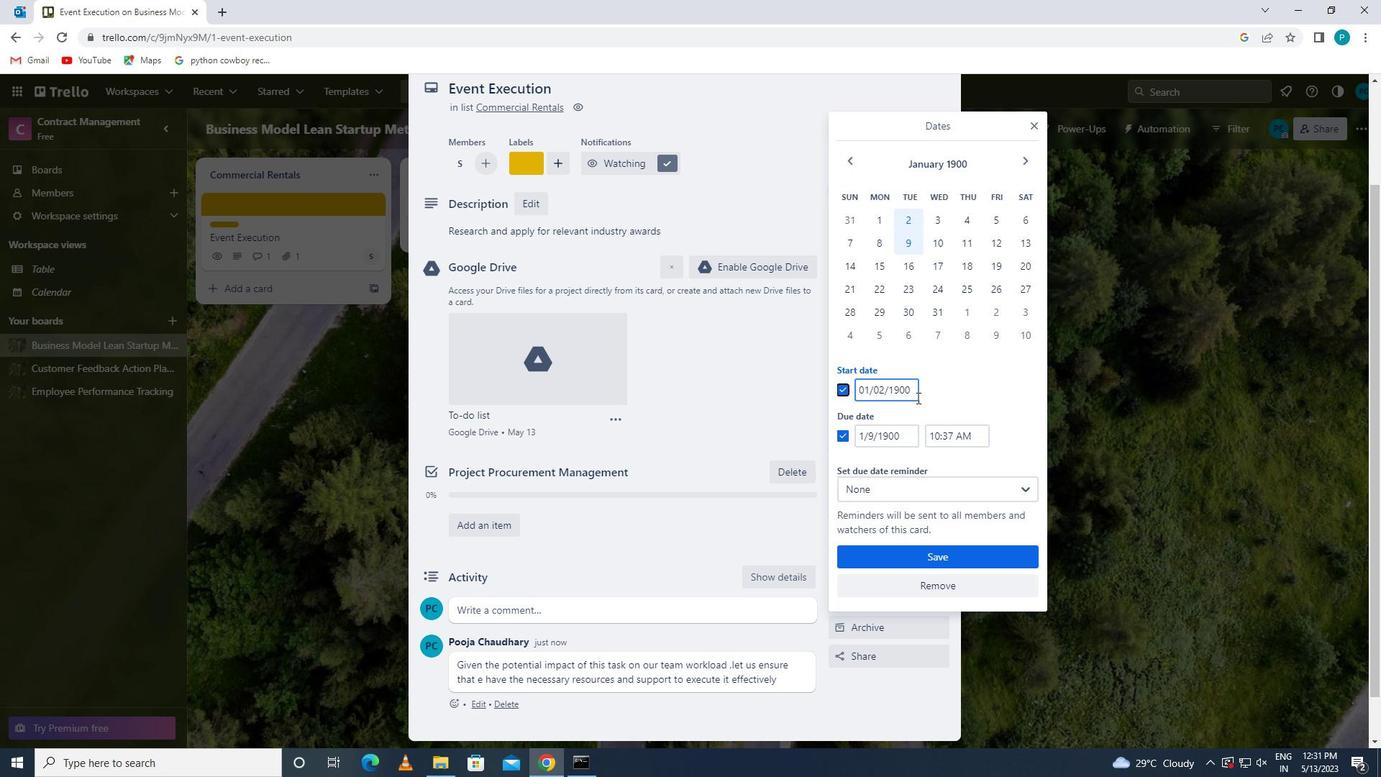 
Action: Mouse pressed left at (917, 393)
Screenshot: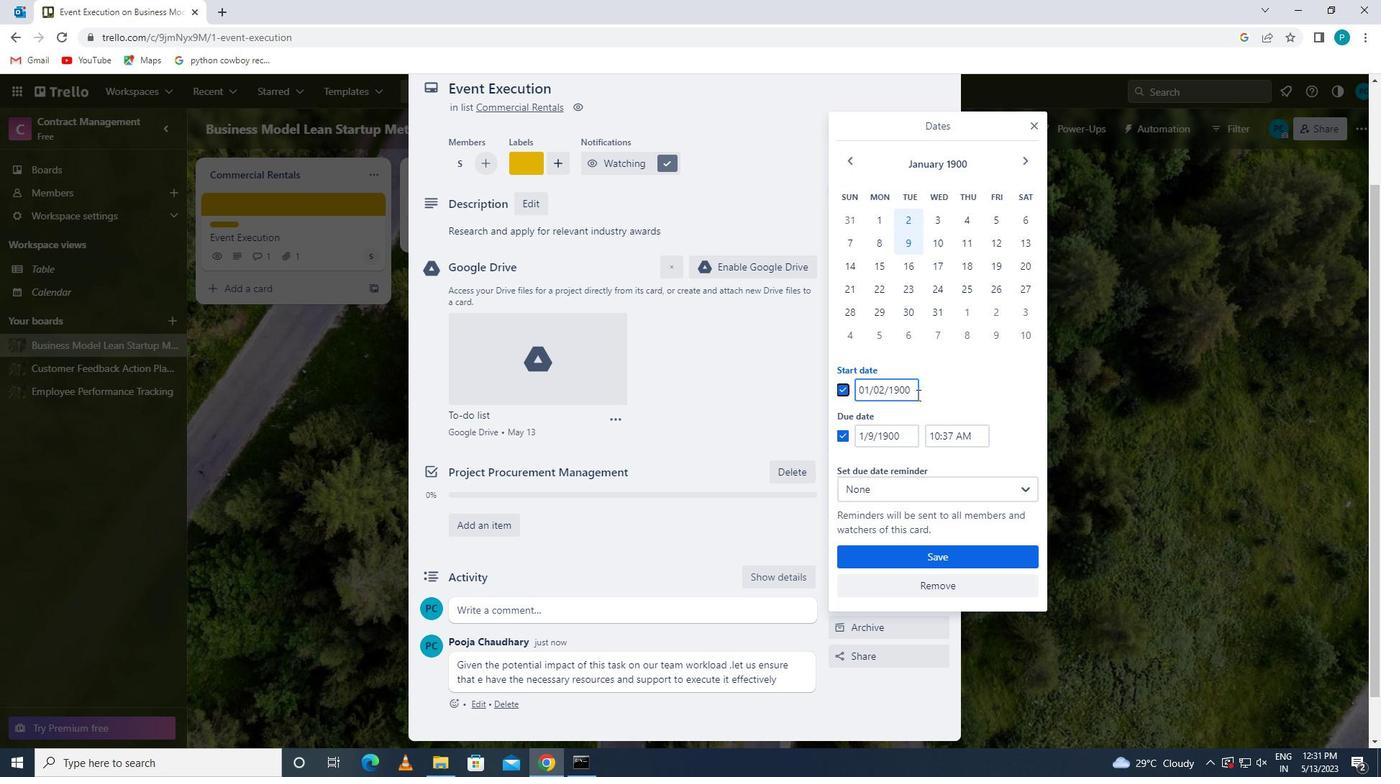 
Action: Mouse moved to (854, 392)
Screenshot: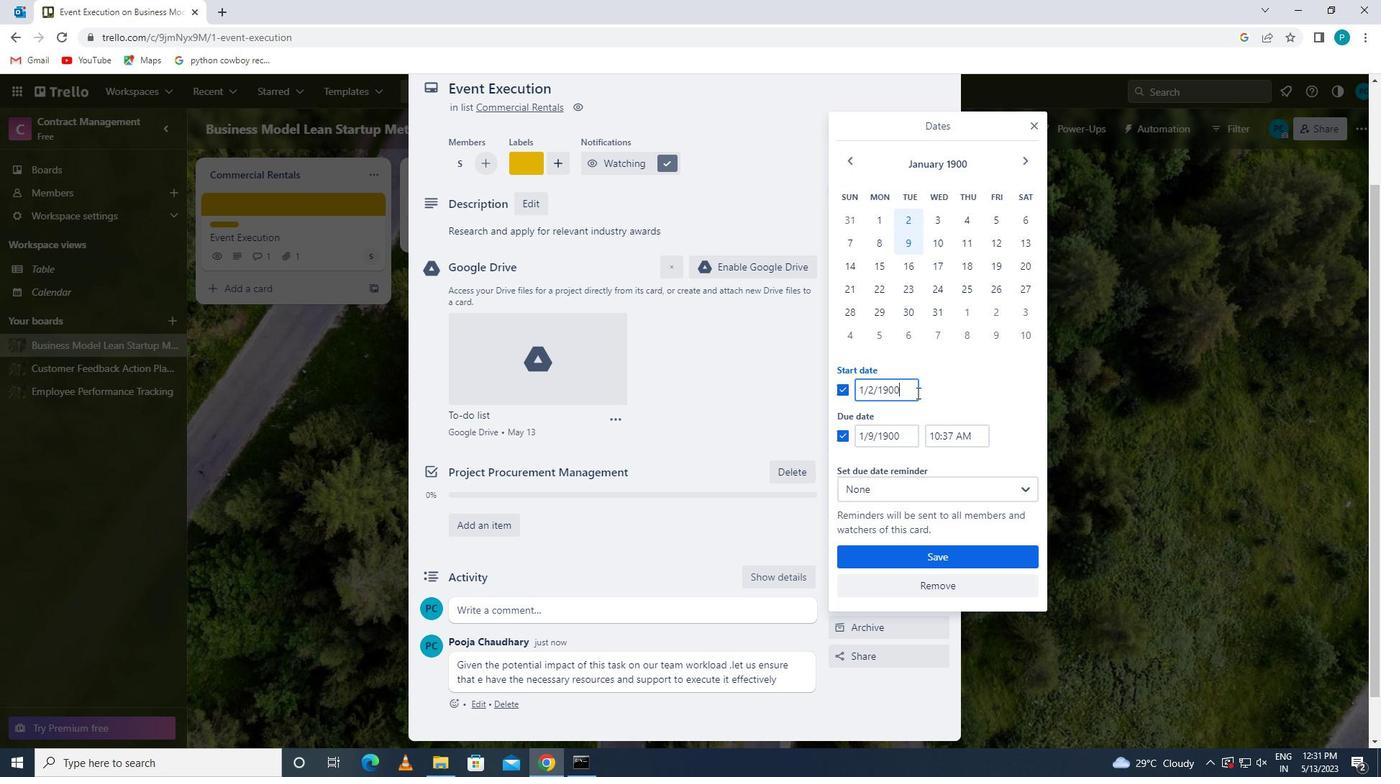 
Action: Key pressed 1/3/1900
Screenshot: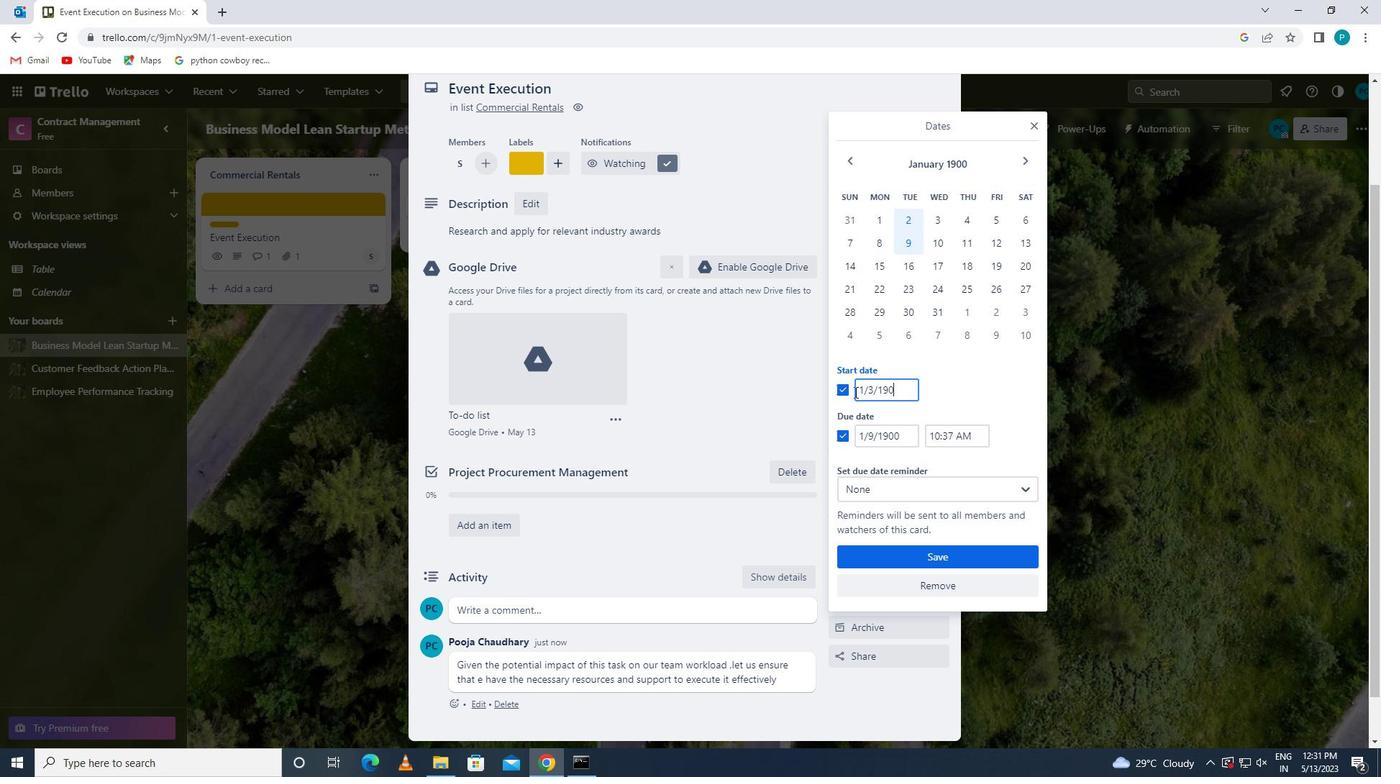 
Action: Mouse moved to (859, 435)
Screenshot: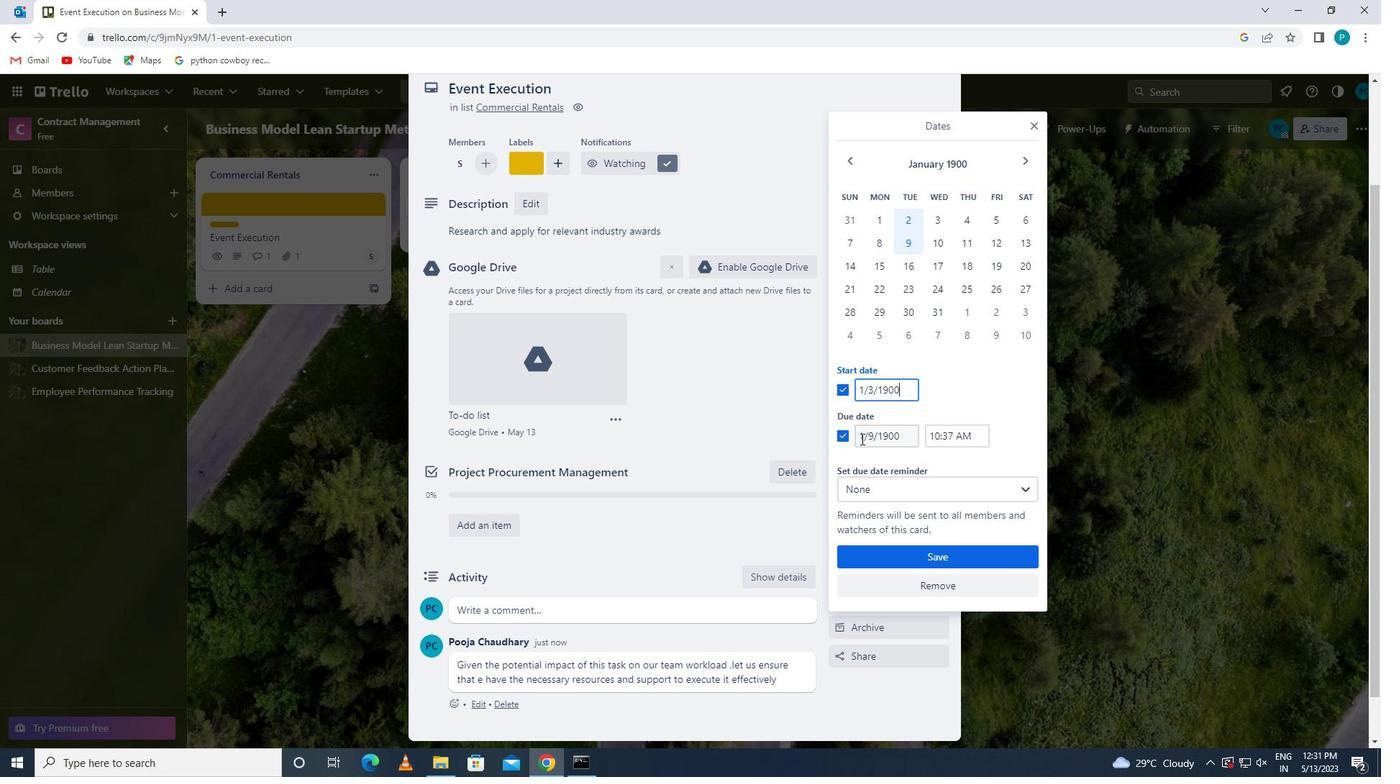 
Action: Mouse pressed left at (859, 435)
Screenshot: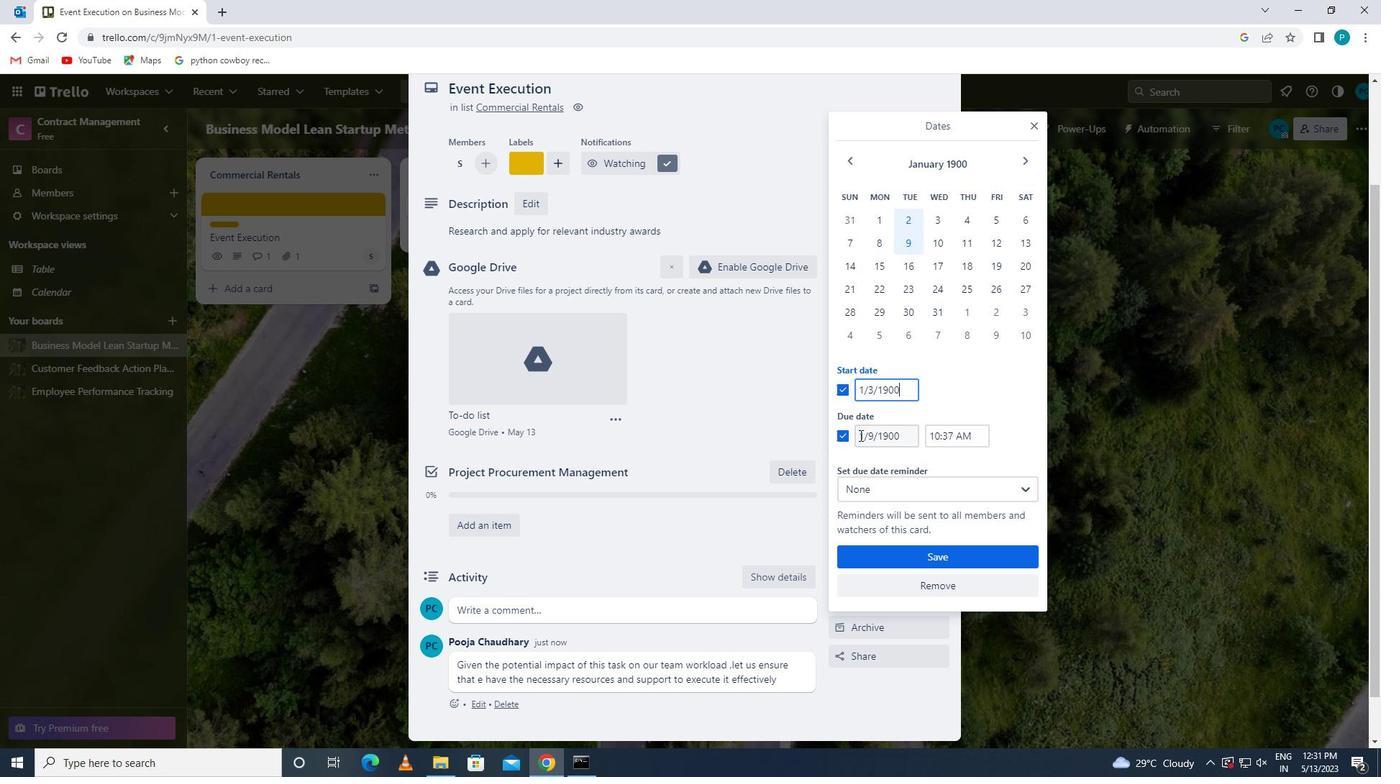 
Action: Mouse moved to (1006, 444)
Screenshot: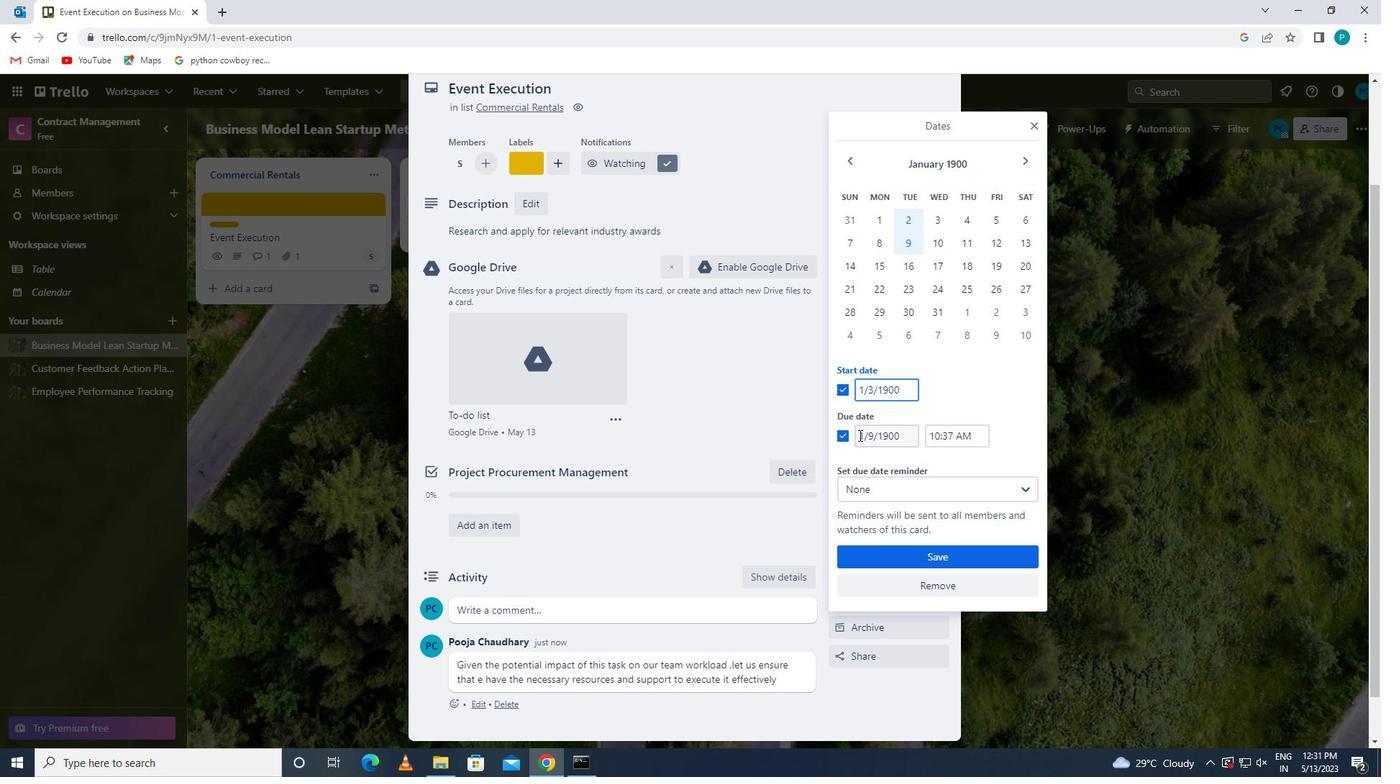 
Action: Key pressed 1/10/1900
Screenshot: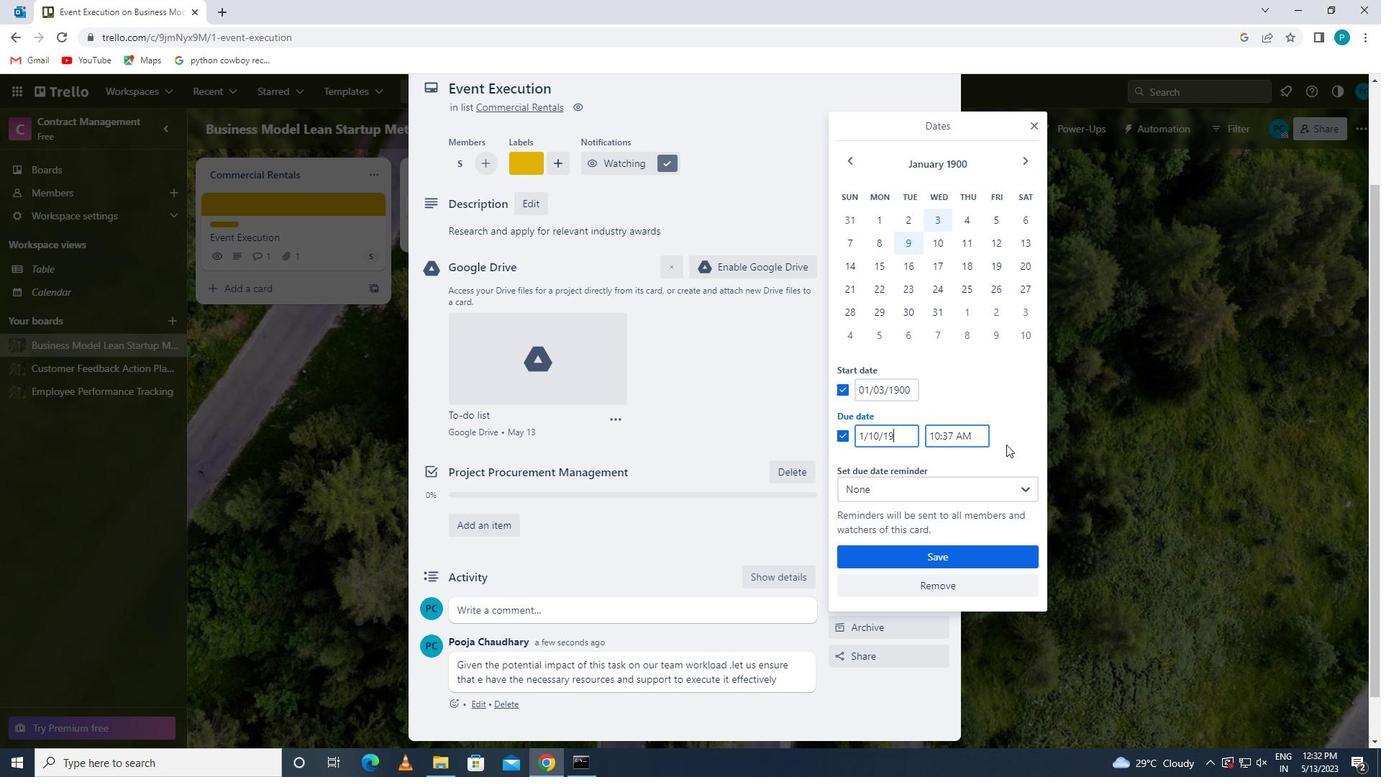 
Action: Mouse moved to (989, 551)
Screenshot: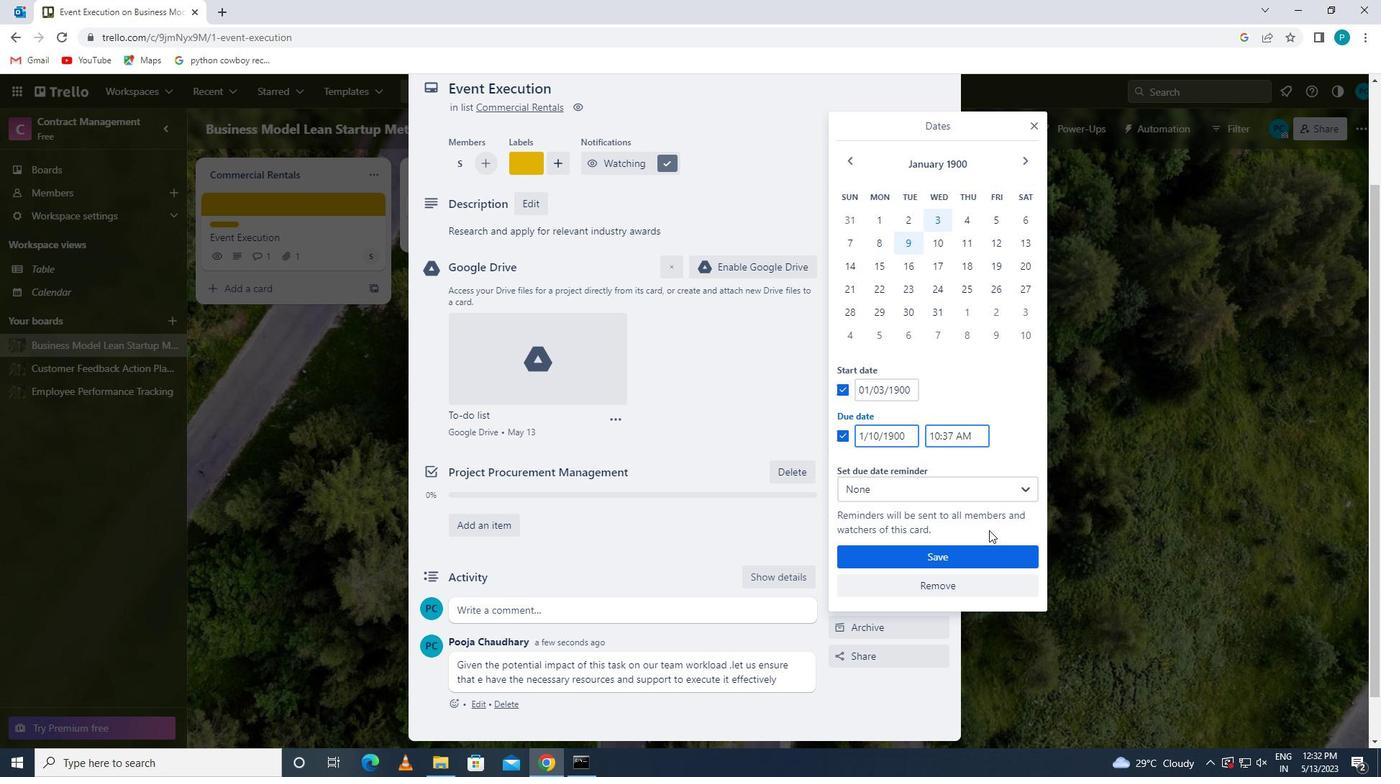 
Action: Mouse pressed left at (989, 551)
Screenshot: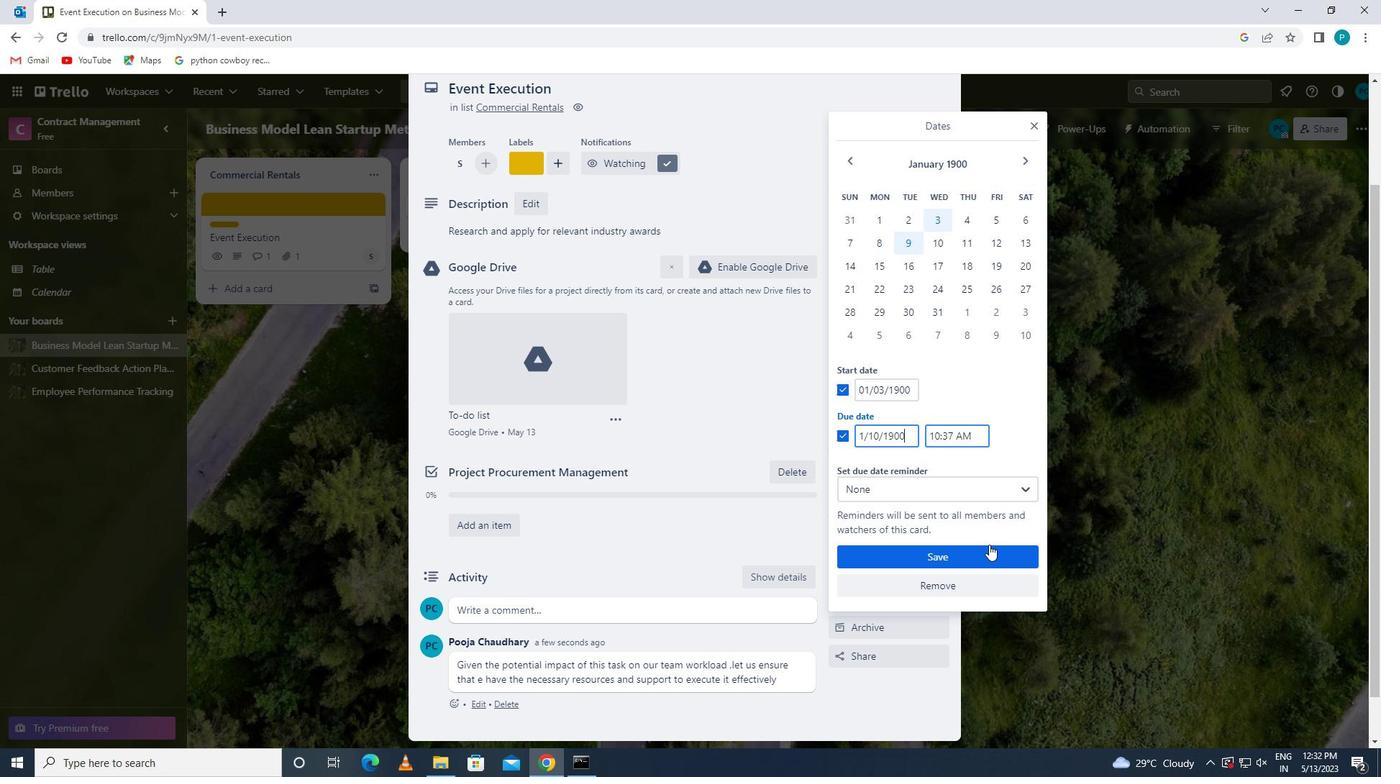 
Action: Mouse moved to (814, 531)
Screenshot: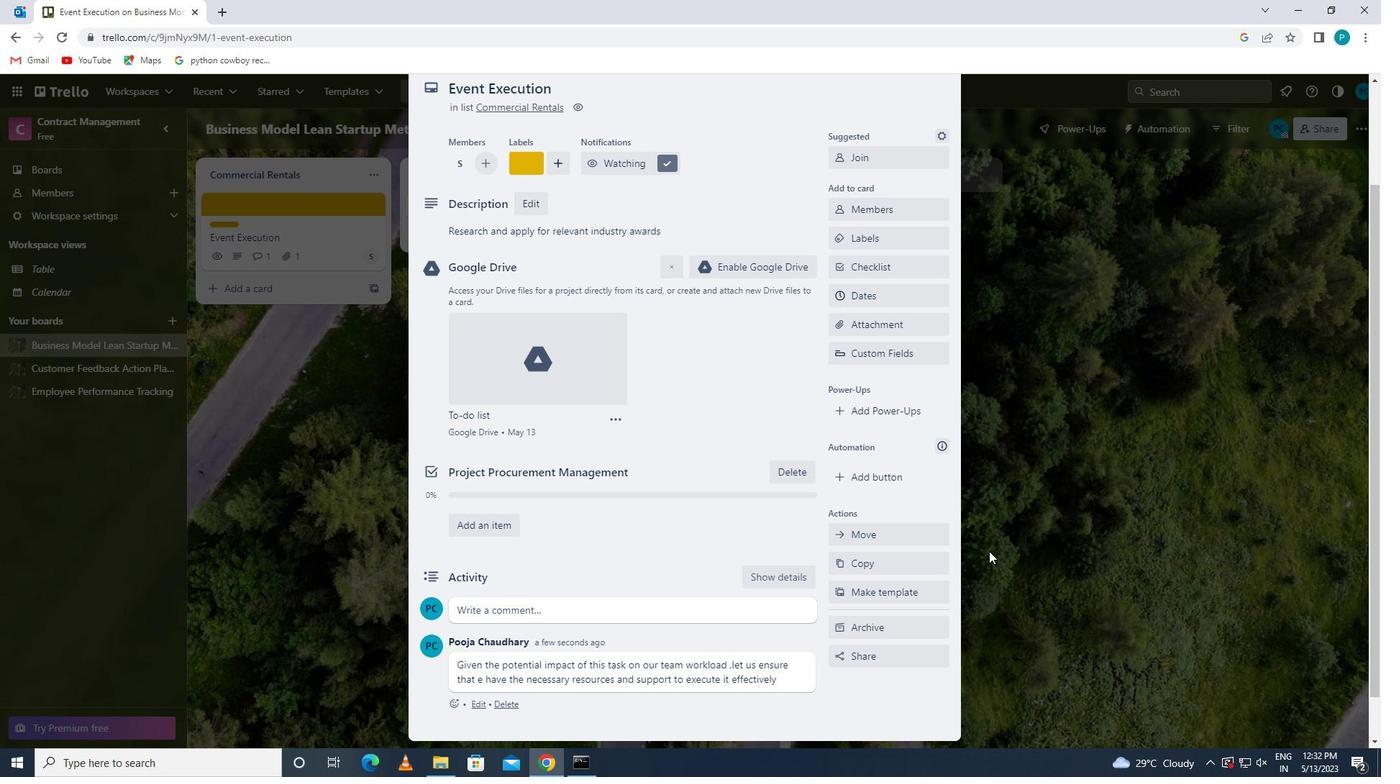 
Action: Mouse scrolled (814, 532) with delta (0, 0)
Screenshot: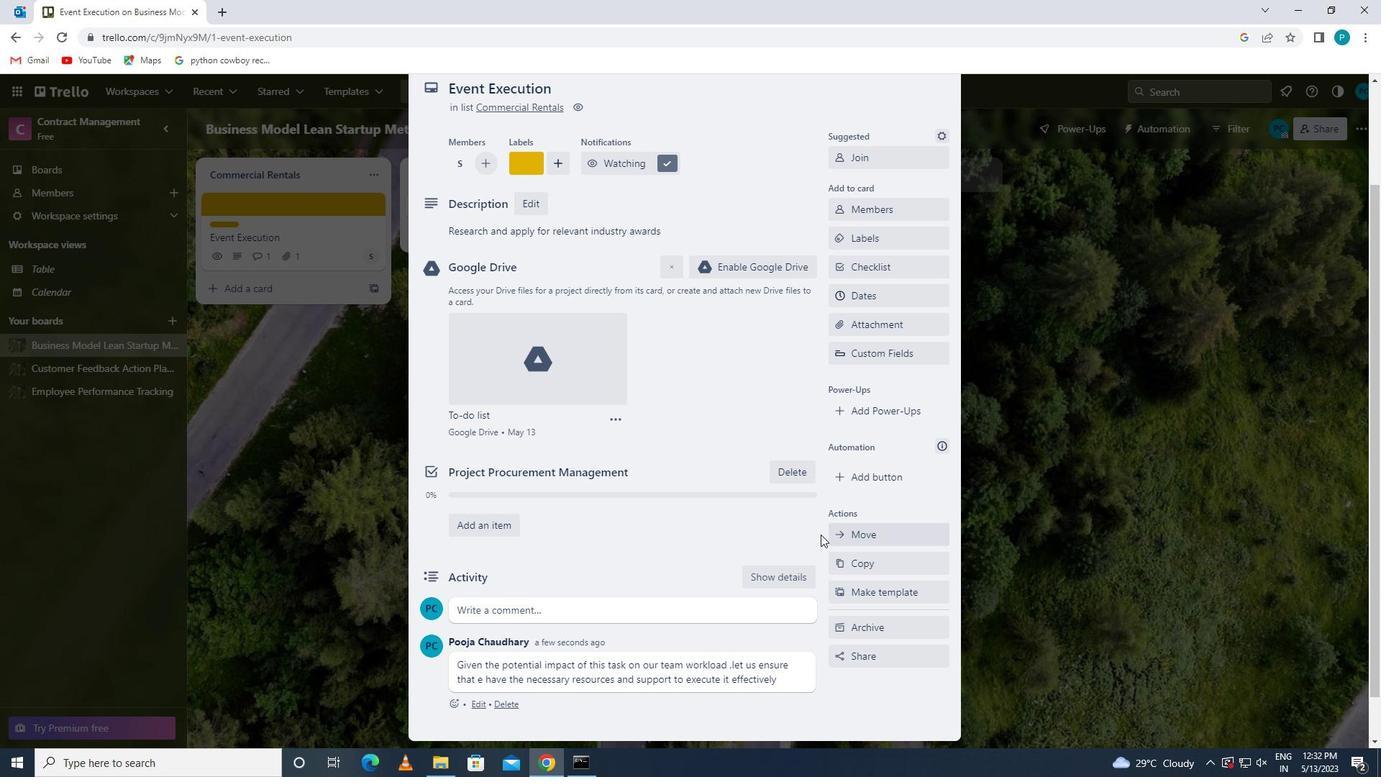 
Action: Mouse scrolled (814, 532) with delta (0, 0)
Screenshot: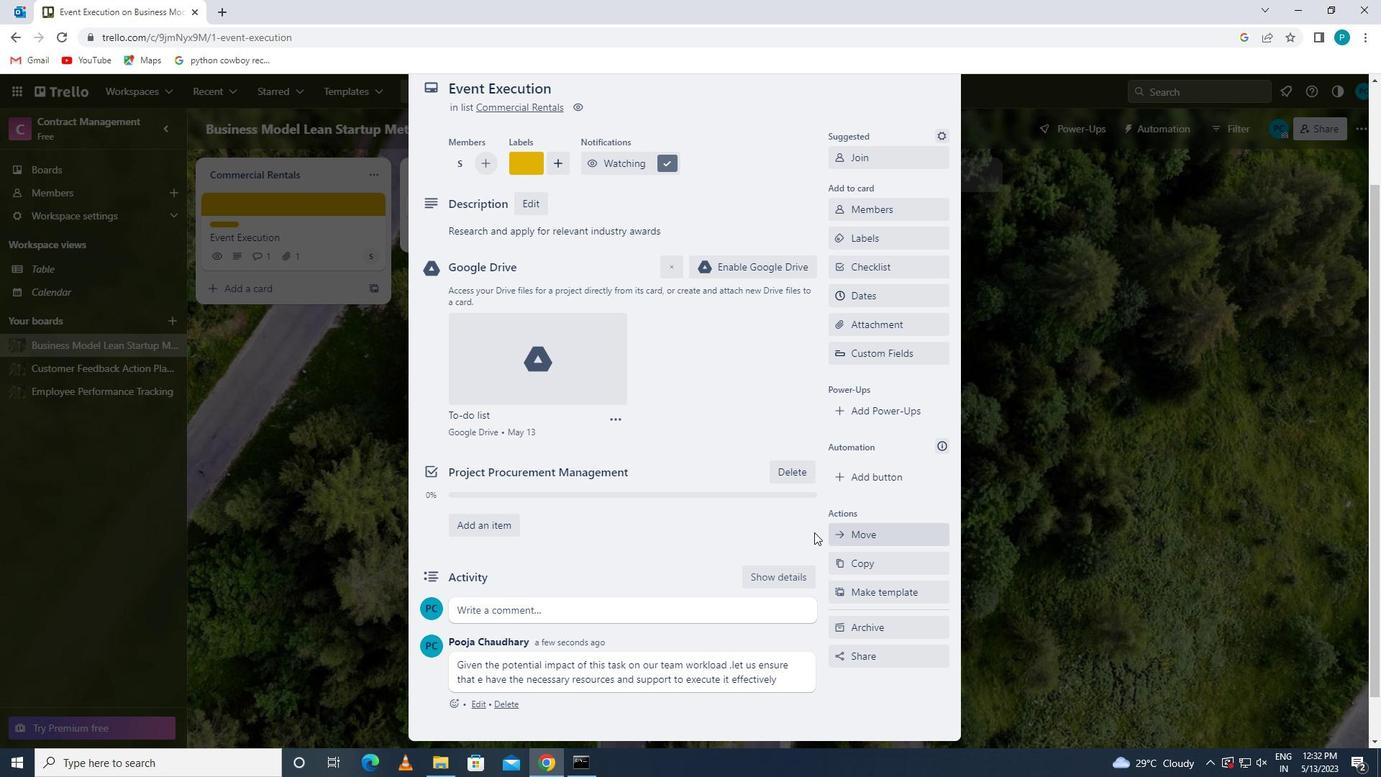 
Action: Mouse scrolled (814, 532) with delta (0, 0)
Screenshot: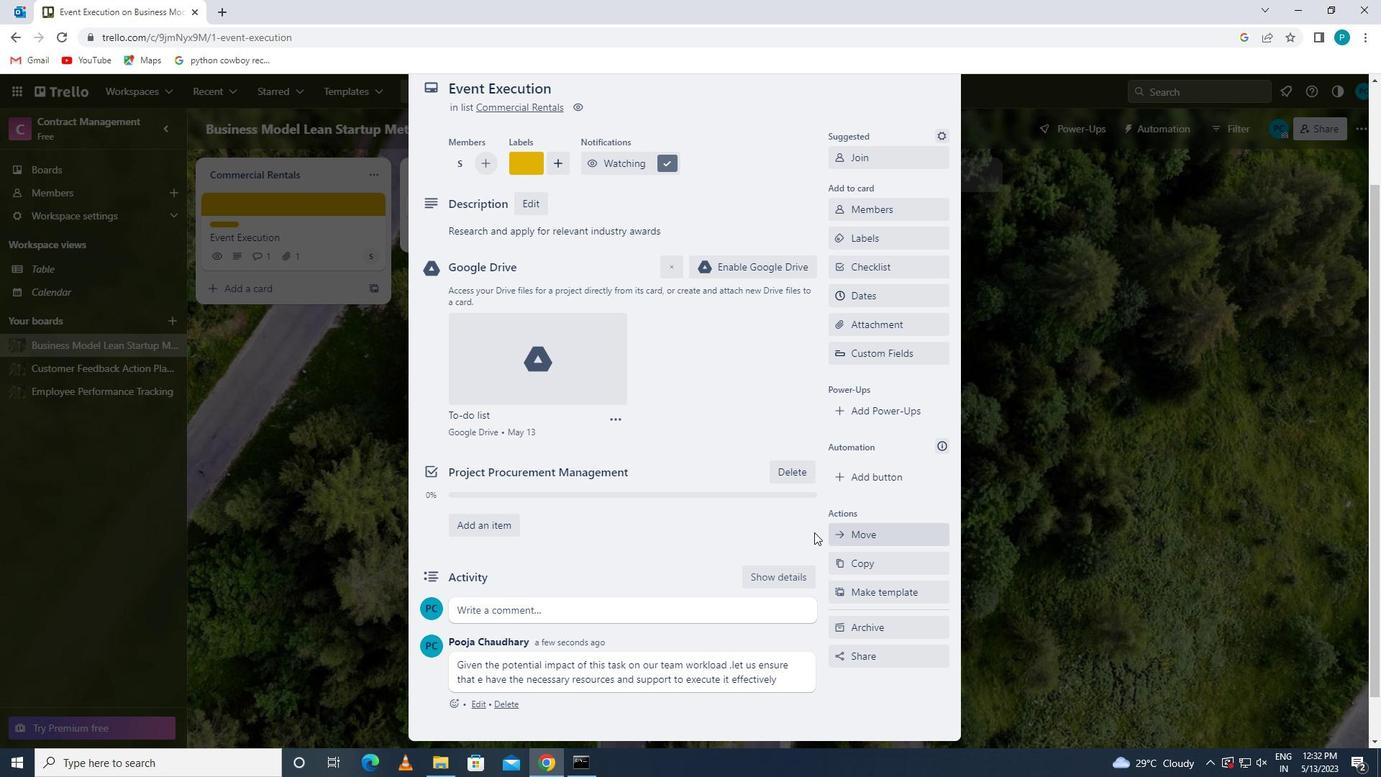 
Action: Mouse scrolled (814, 532) with delta (0, 0)
Screenshot: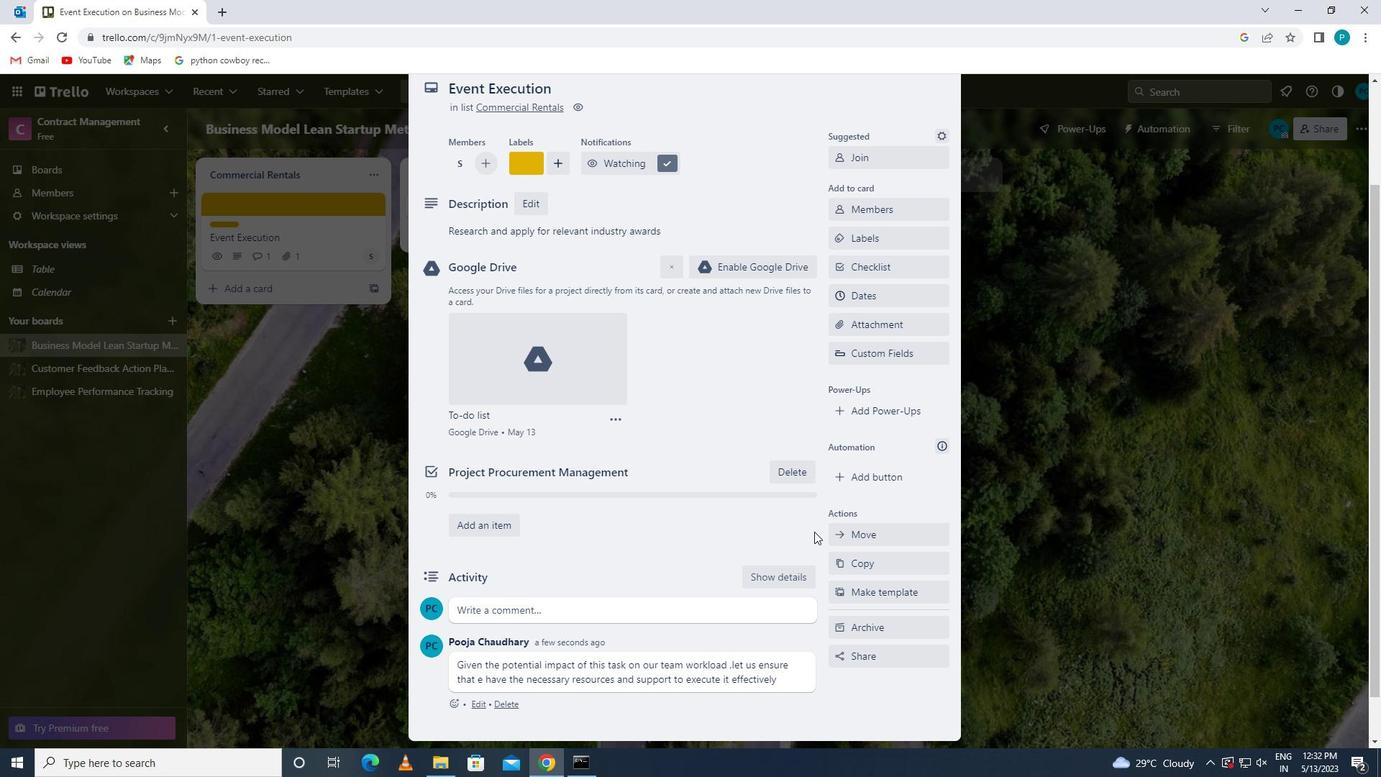 
